 Task: Look for space in Dutsen Wai, Nigeria from 6th September, 2023 to 10th September, 2023 for 1 adult in price range Rs.9000 to Rs.17000. Place can be private room with 1  bedroom having 1 bed and 1 bathroom. Property type can be house, flat, guest house, hotel. Booking option can be shelf check-in. Required host language is English.
Action: Mouse moved to (551, 134)
Screenshot: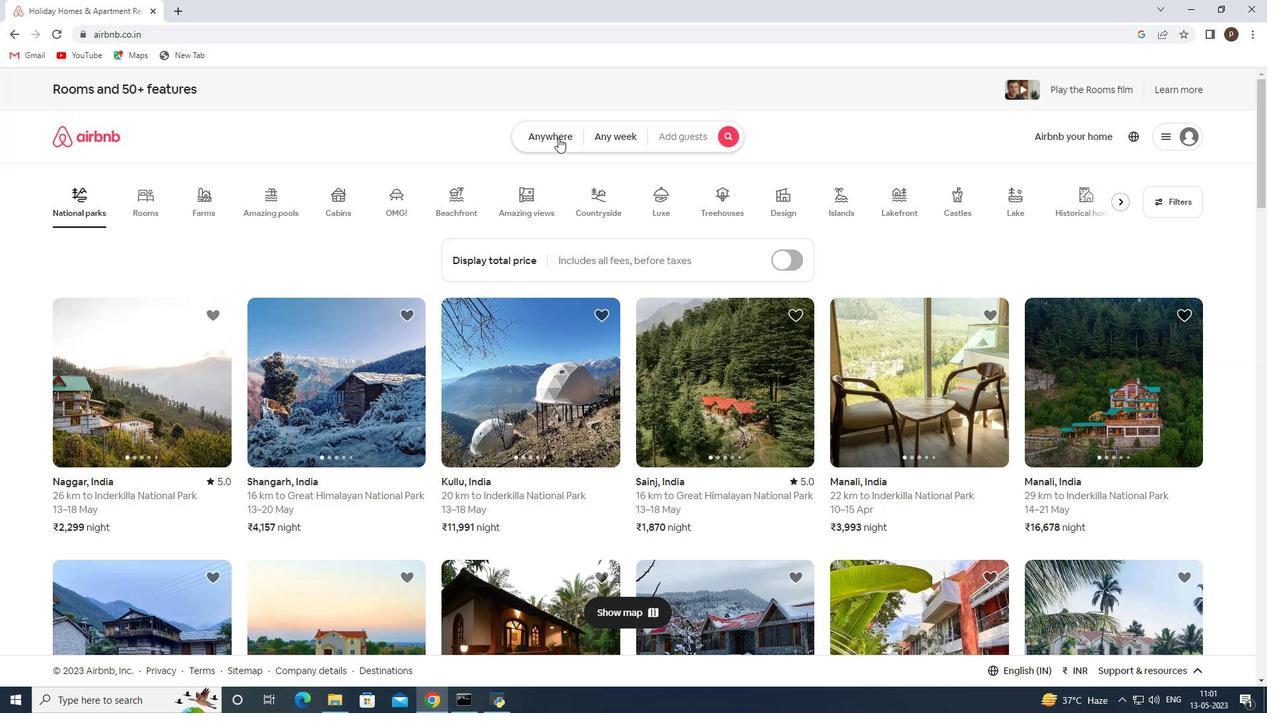 
Action: Mouse pressed left at (551, 134)
Screenshot: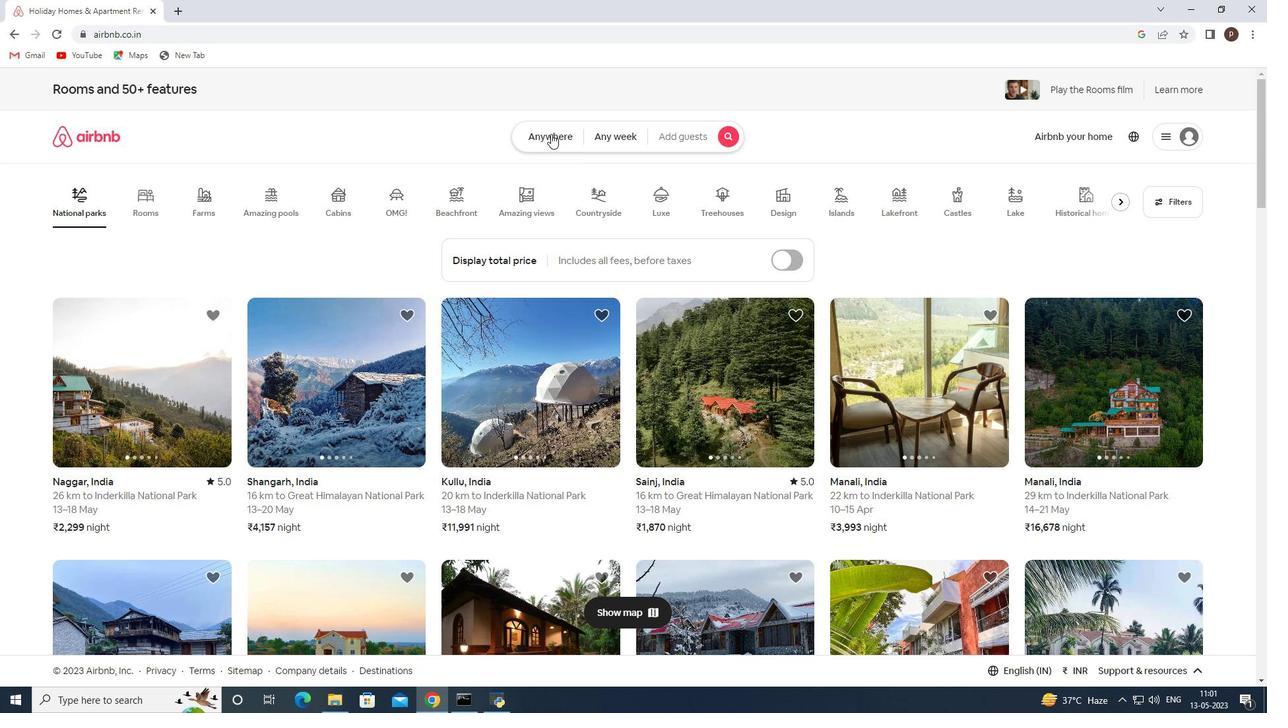 
Action: Mouse moved to (418, 188)
Screenshot: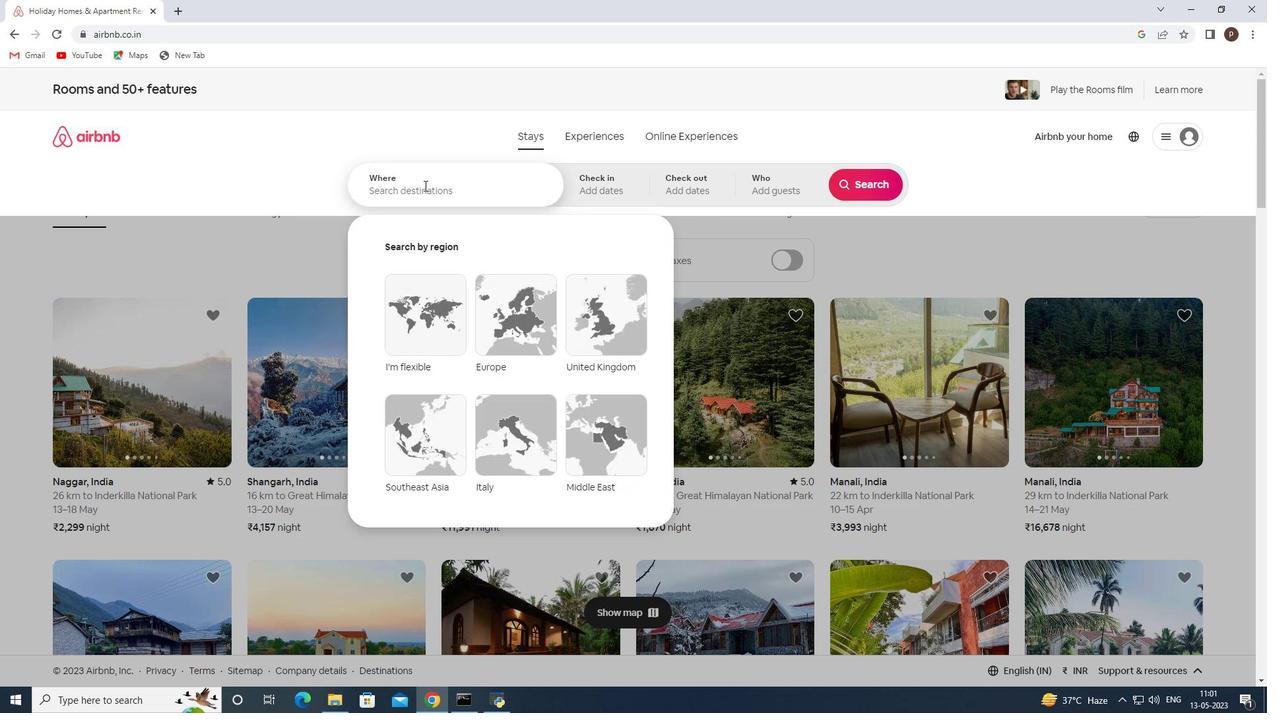 
Action: Mouse pressed left at (418, 188)
Screenshot: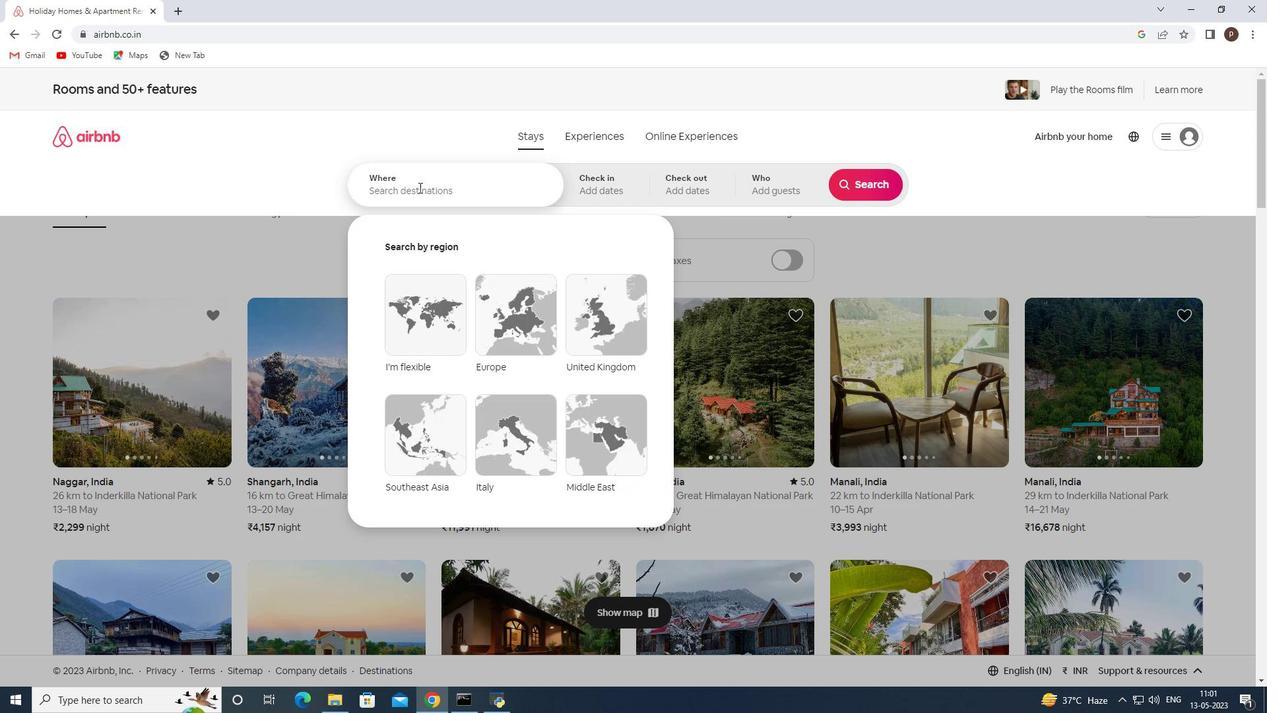 
Action: Key pressed <Key.caps_lock>D<Key.caps_lock>utsen<Key.space><Key.caps_lock>W<Key.caps_lock>ai,
Screenshot: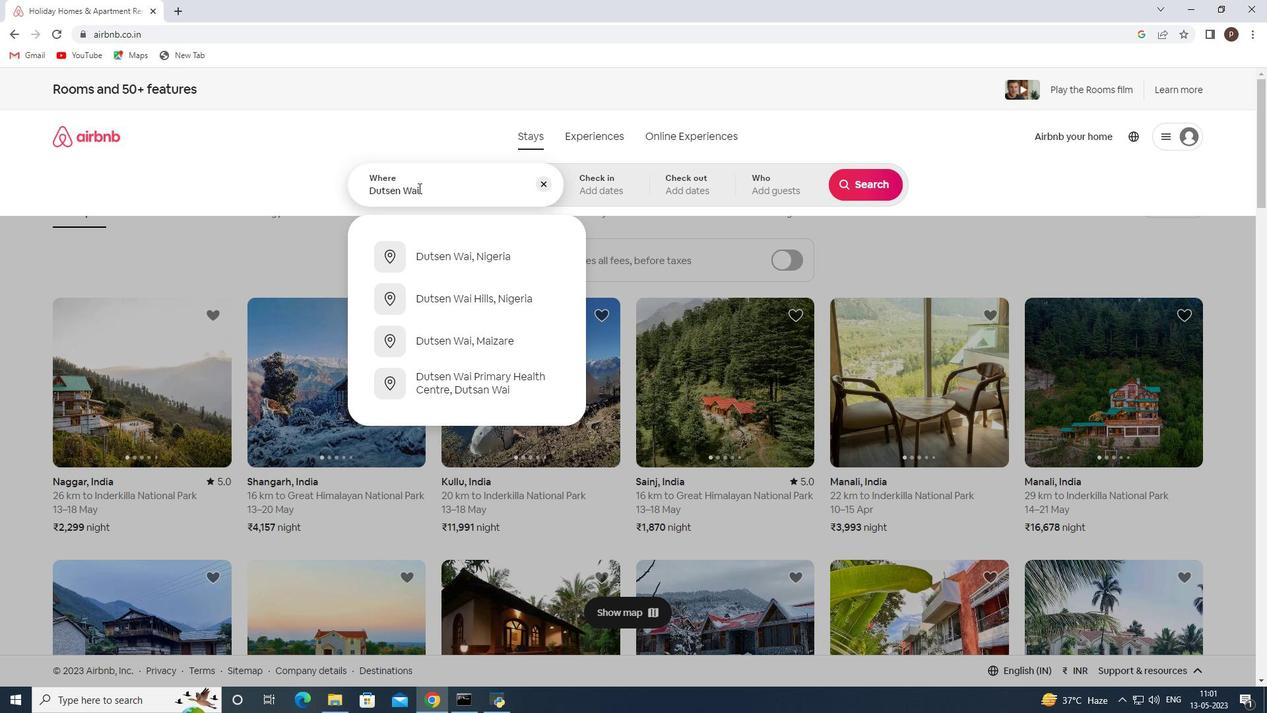 
Action: Mouse moved to (451, 250)
Screenshot: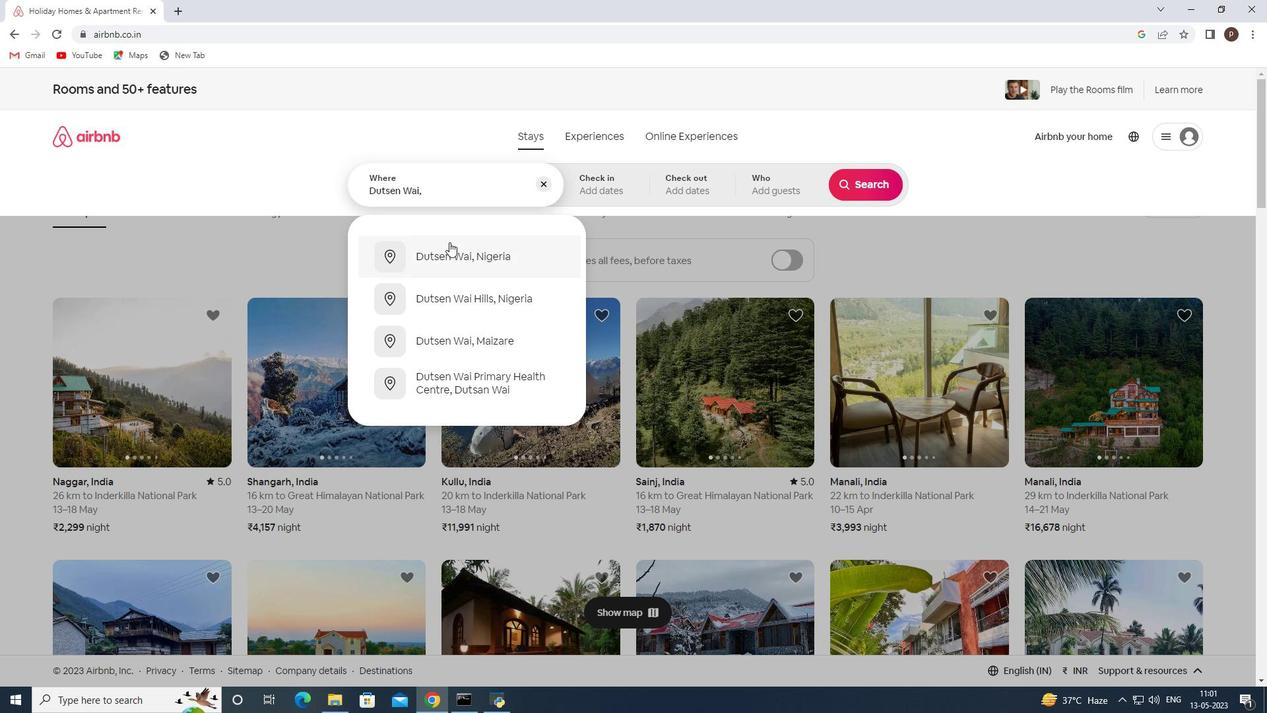 
Action: Mouse pressed left at (451, 250)
Screenshot: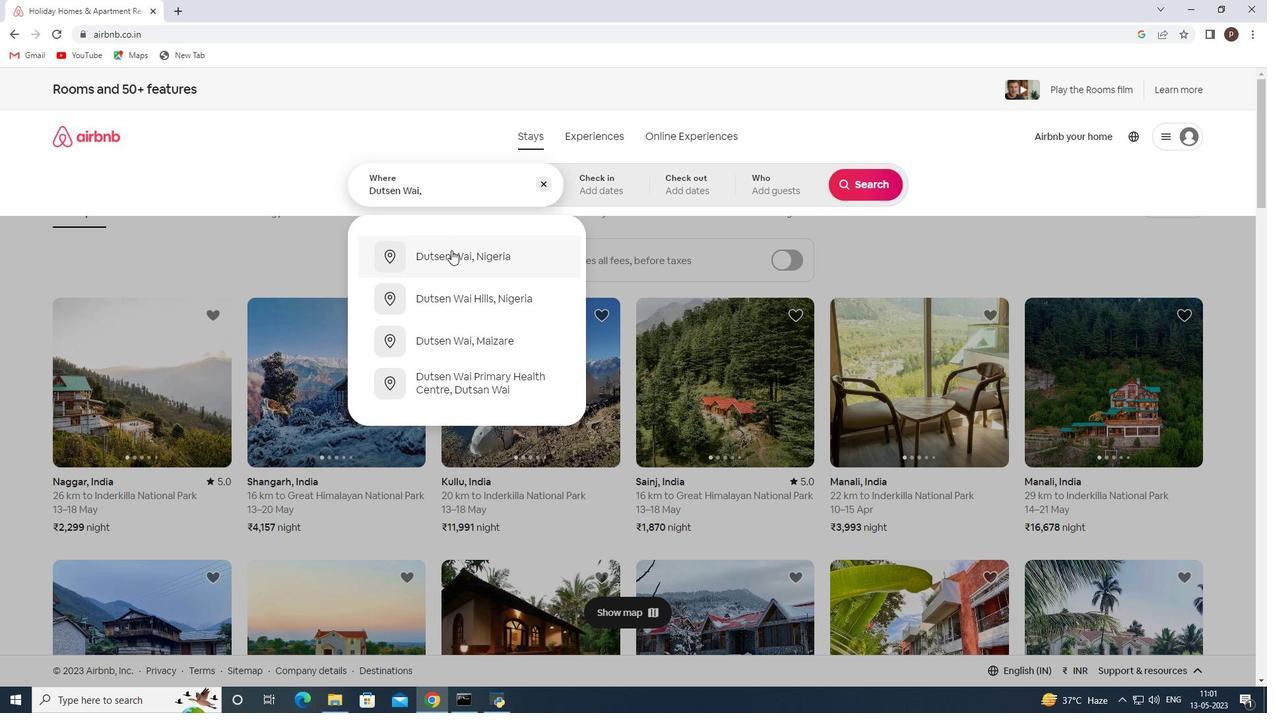 
Action: Mouse moved to (862, 286)
Screenshot: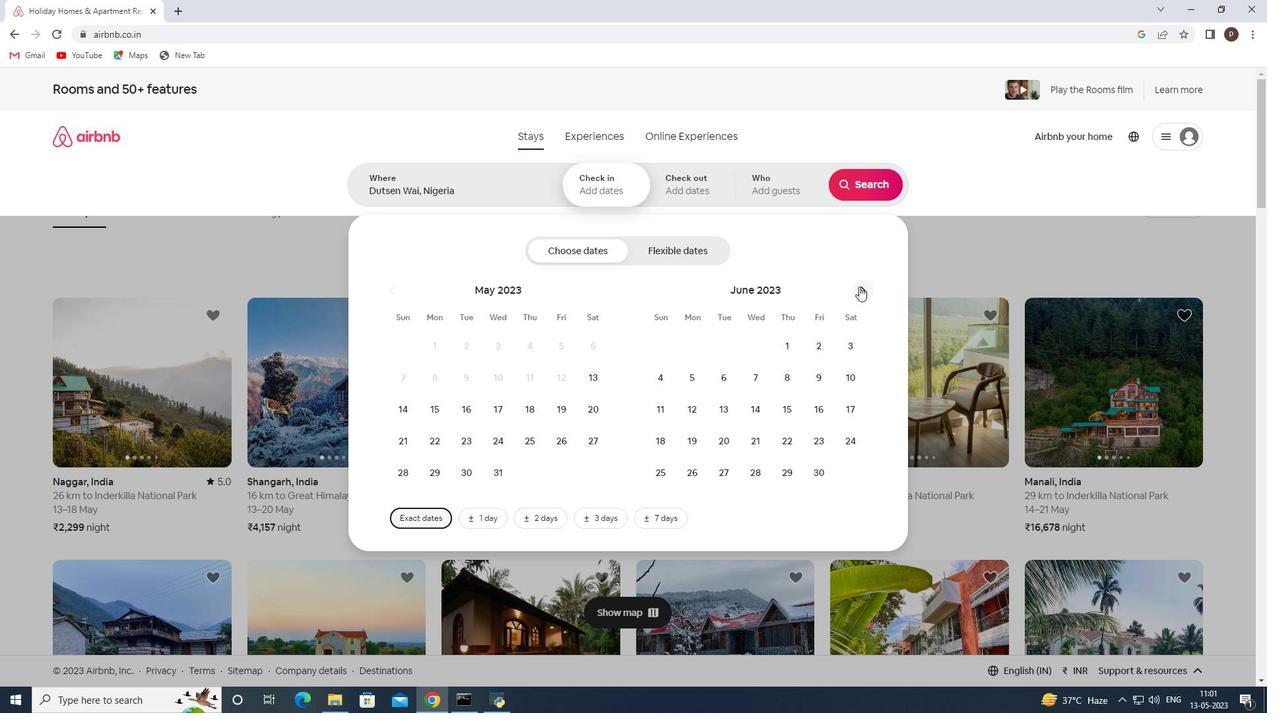 
Action: Mouse pressed left at (862, 286)
Screenshot: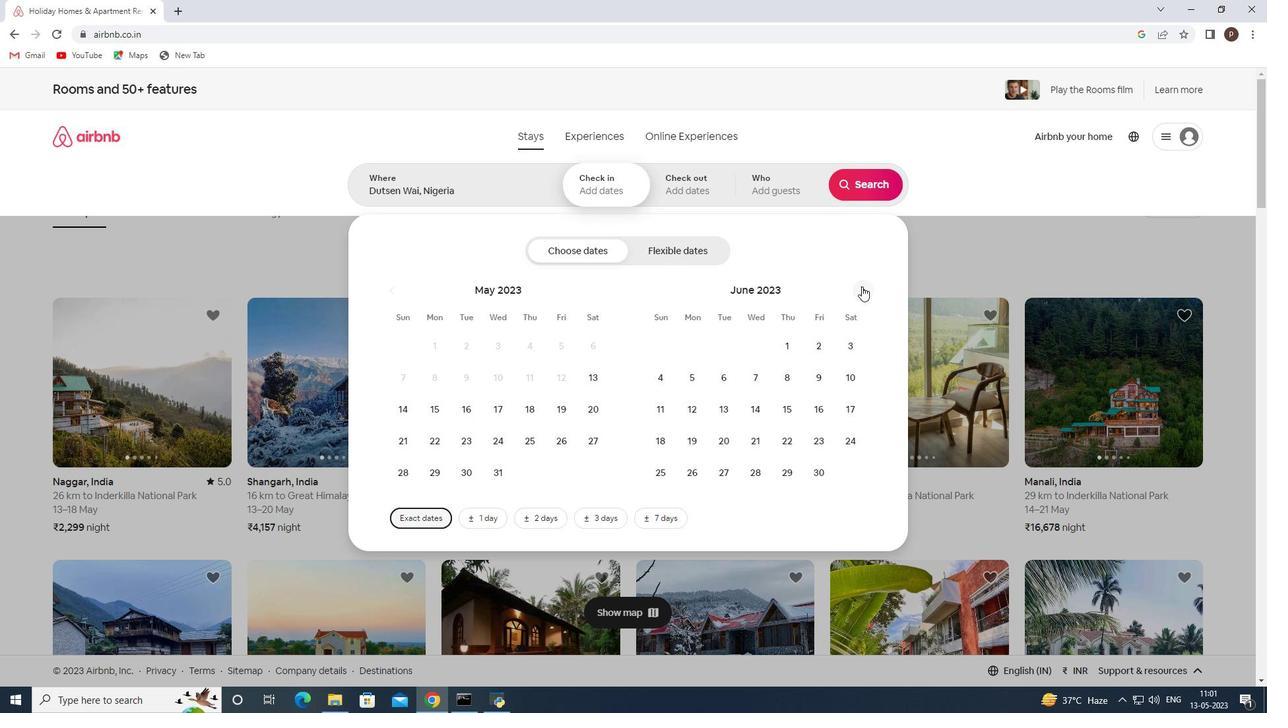 
Action: Mouse pressed left at (862, 286)
Screenshot: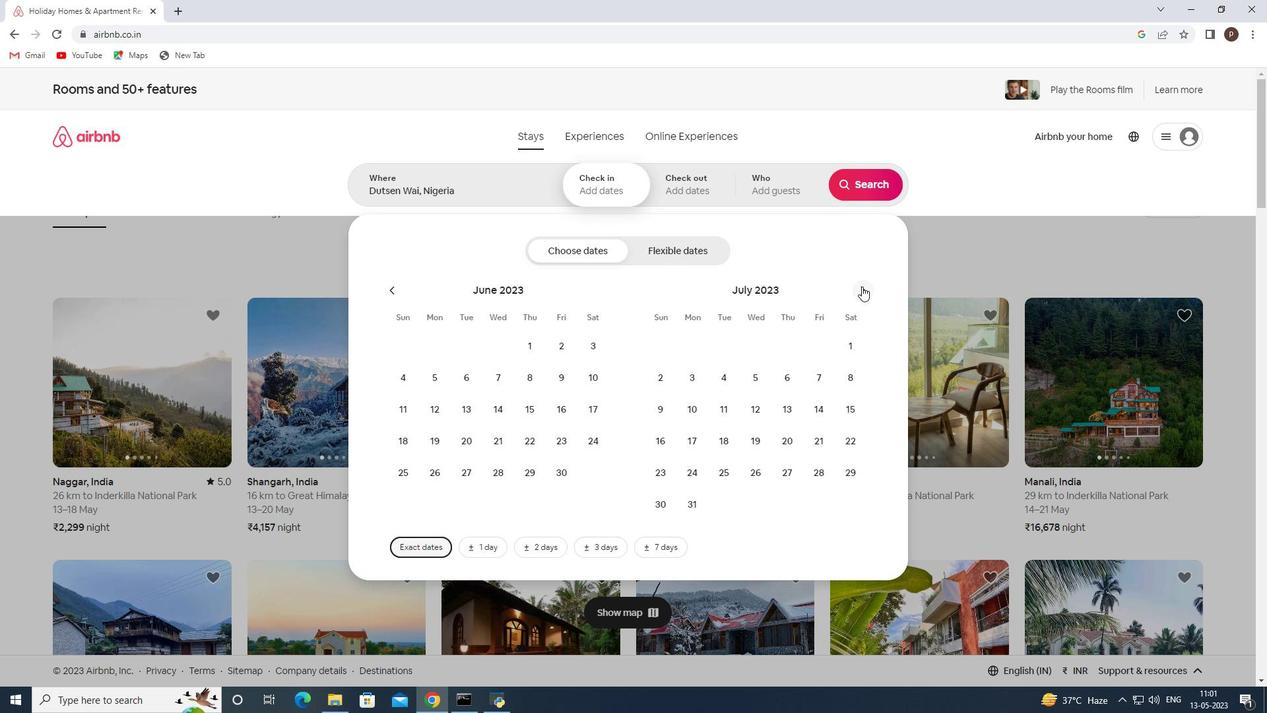 
Action: Mouse pressed left at (862, 286)
Screenshot: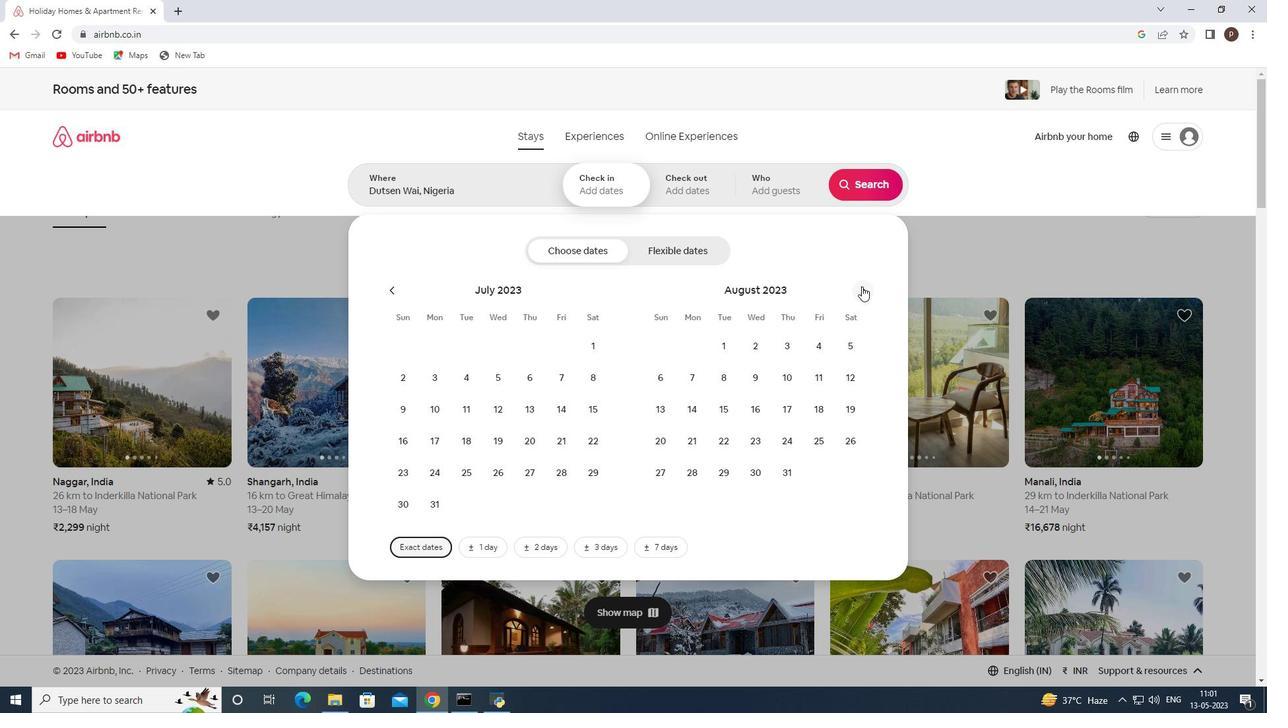 
Action: Mouse moved to (760, 378)
Screenshot: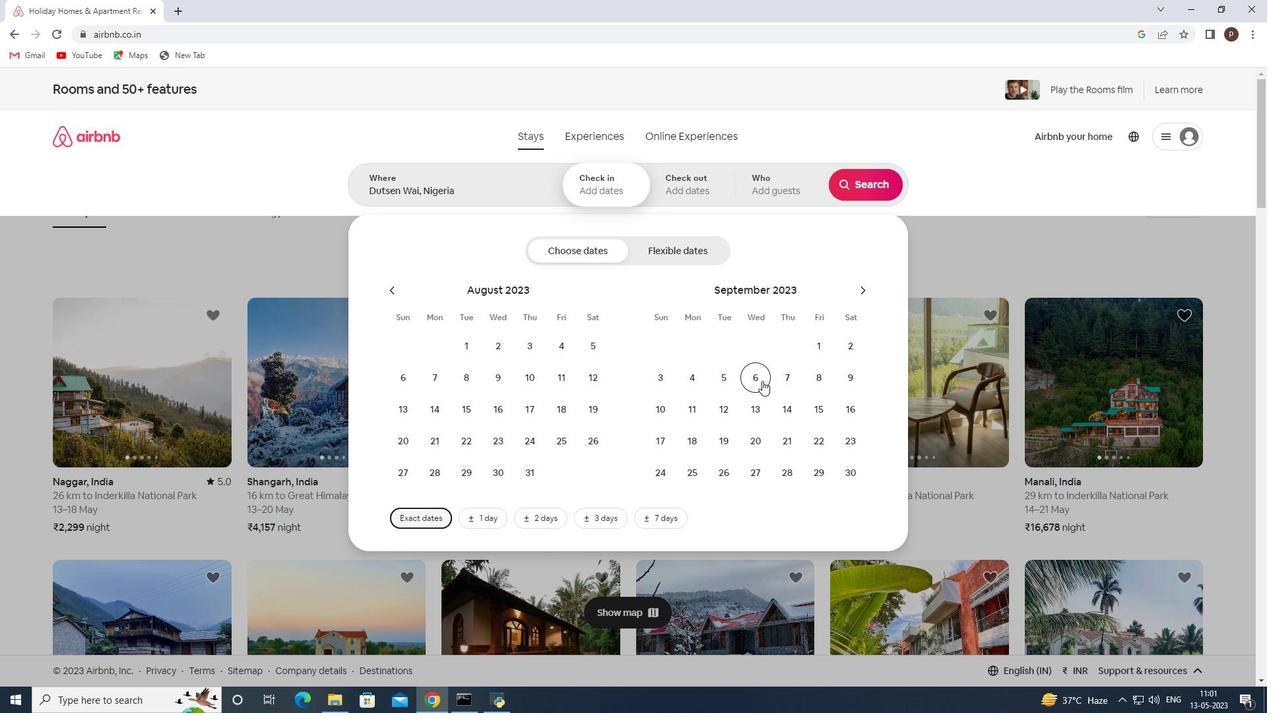 
Action: Mouse pressed left at (760, 378)
Screenshot: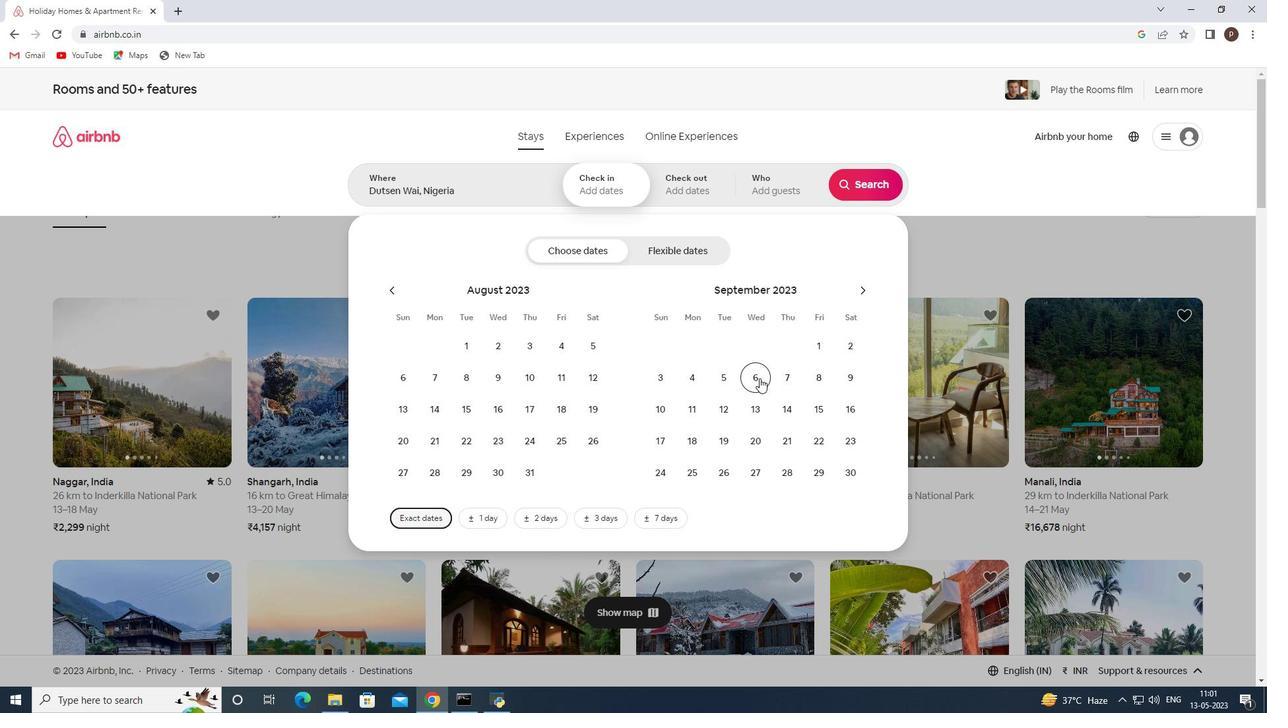 
Action: Mouse moved to (667, 402)
Screenshot: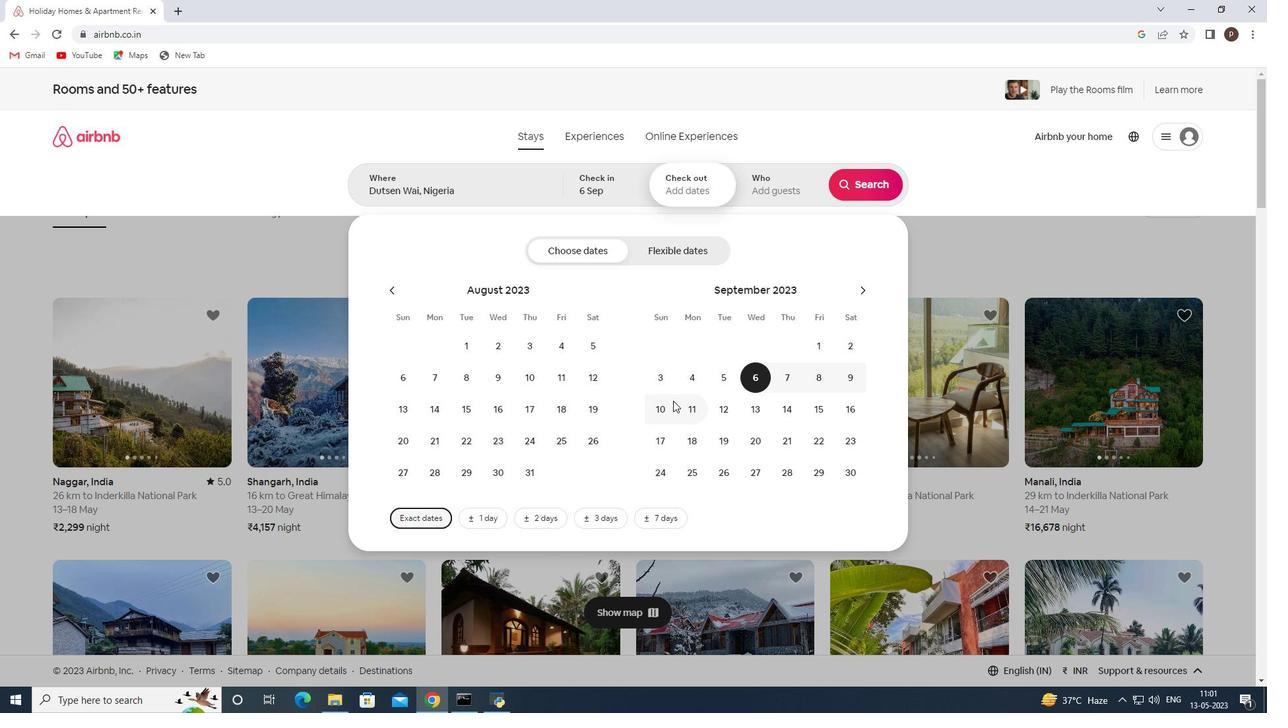 
Action: Mouse pressed left at (667, 402)
Screenshot: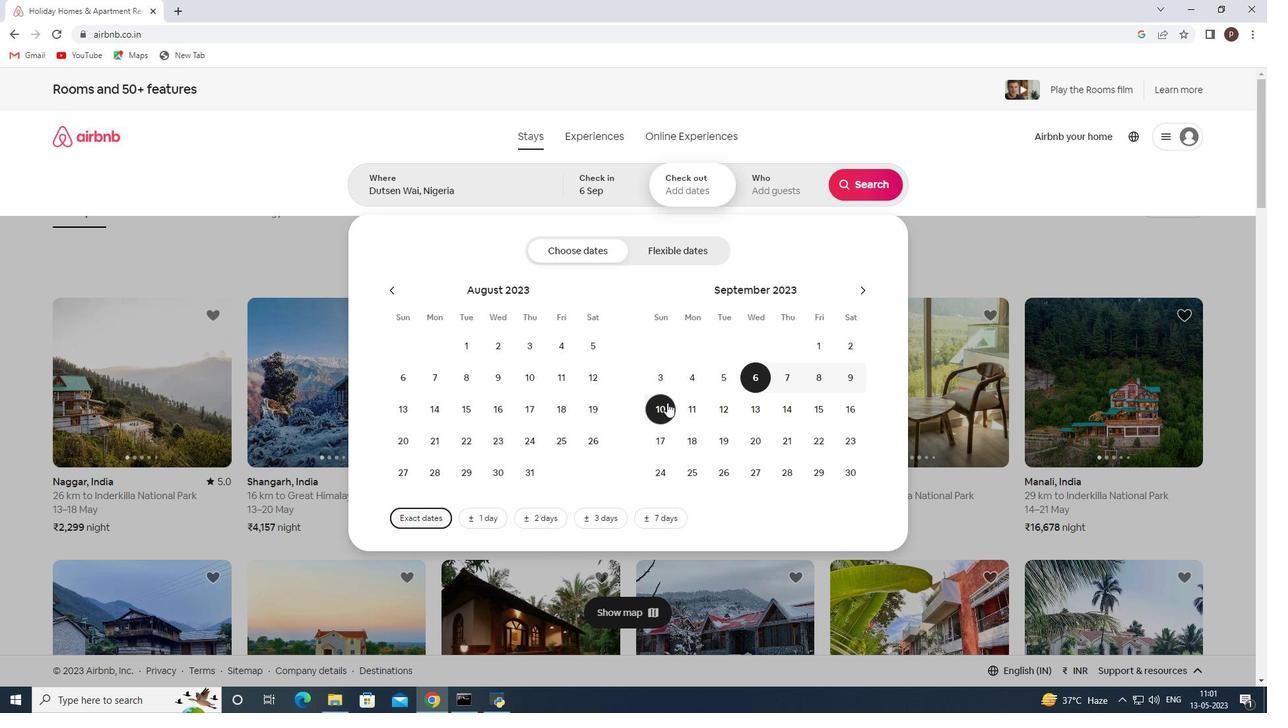 
Action: Mouse moved to (762, 181)
Screenshot: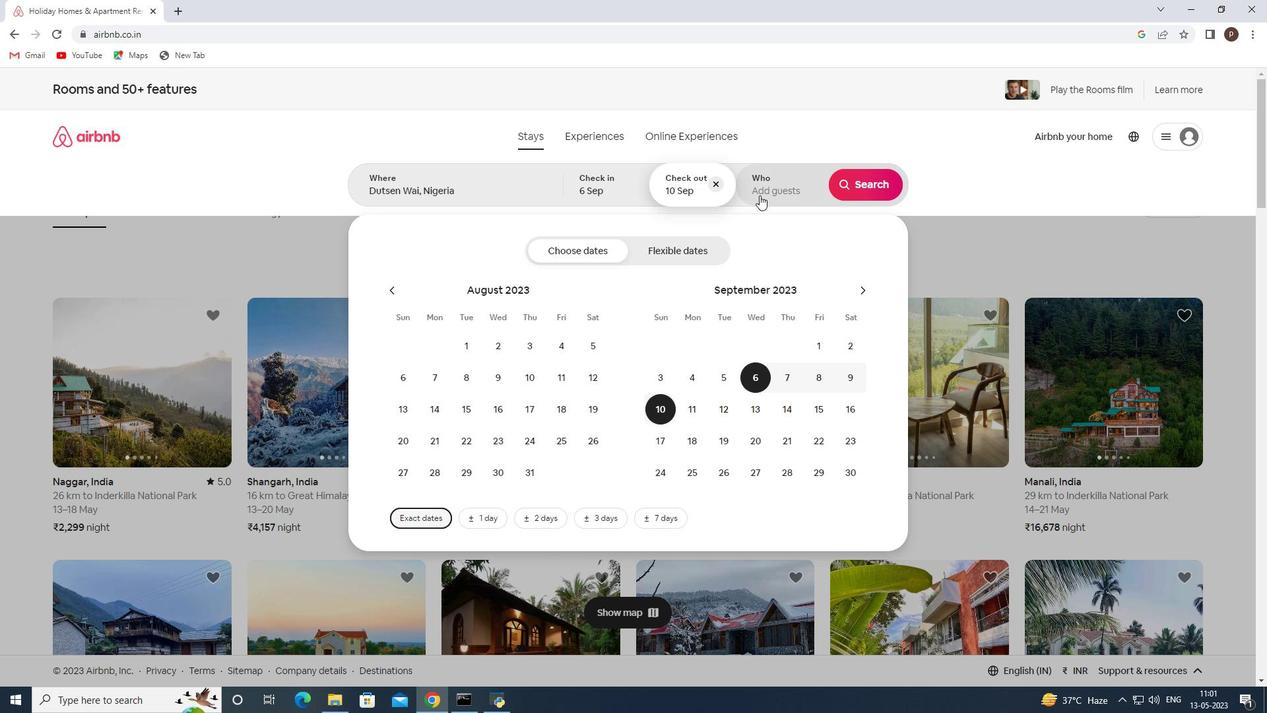 
Action: Mouse pressed left at (762, 181)
Screenshot: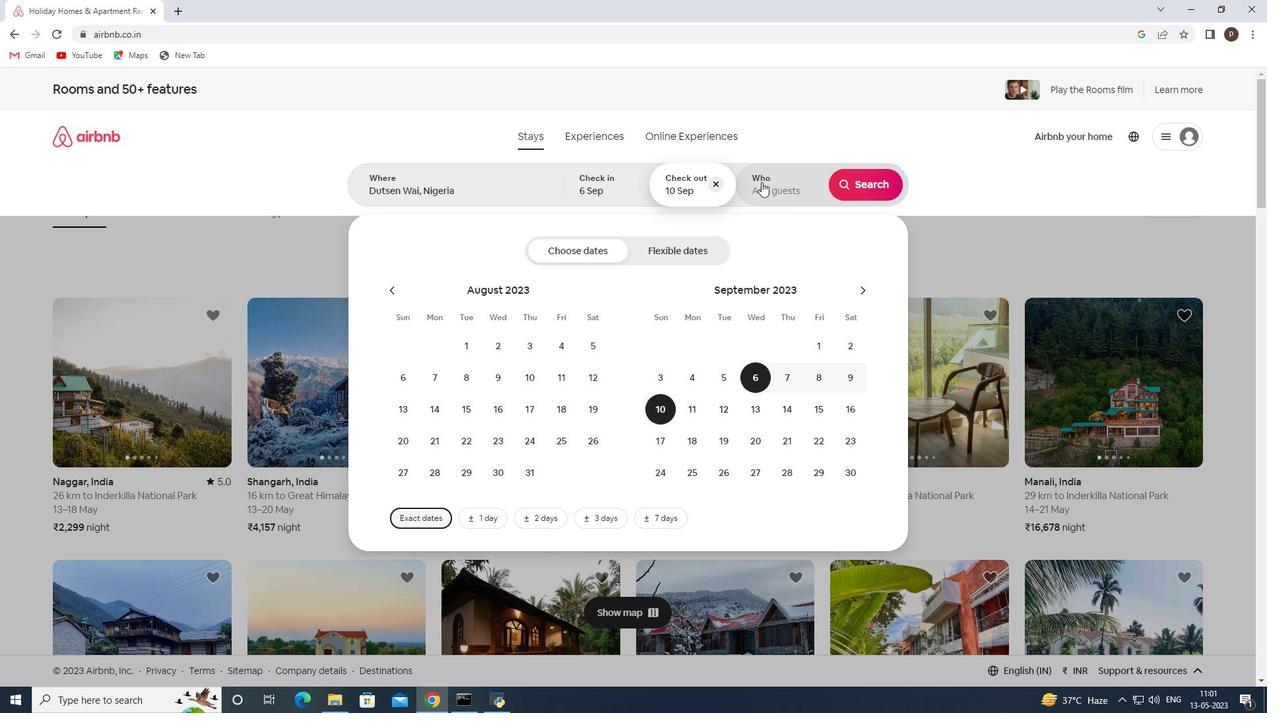 
Action: Mouse moved to (870, 255)
Screenshot: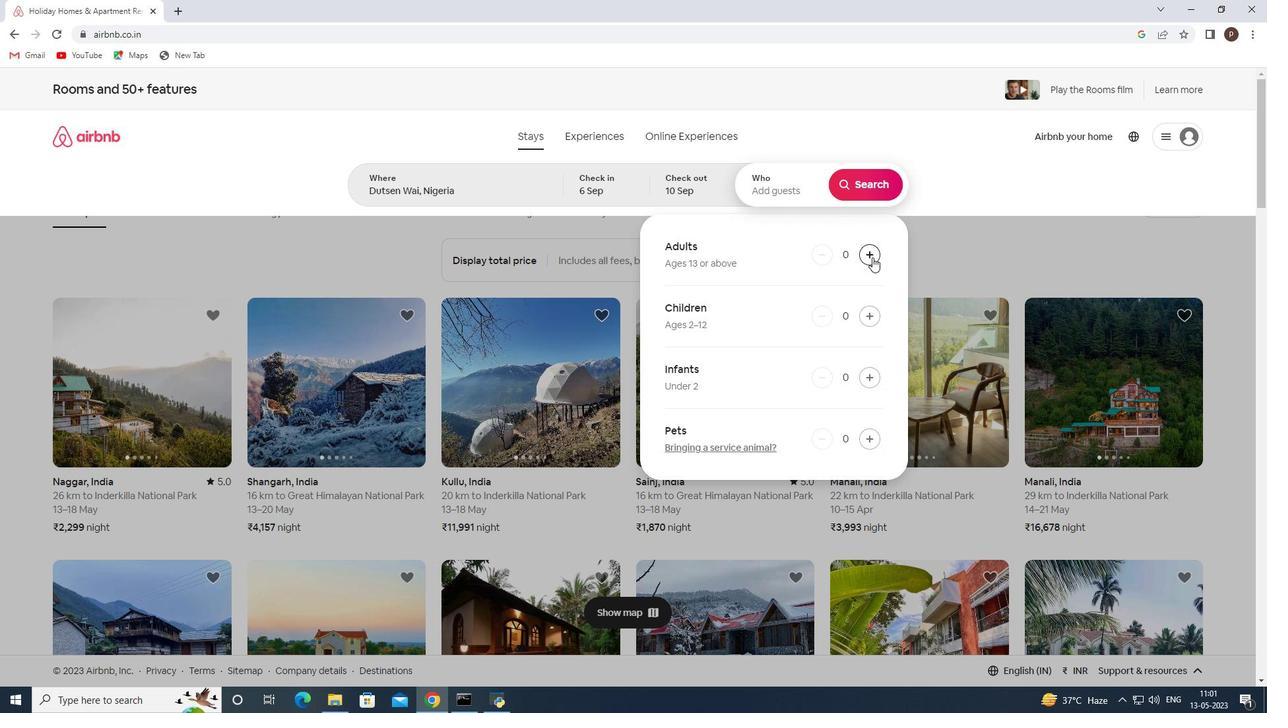 
Action: Mouse pressed left at (870, 255)
Screenshot: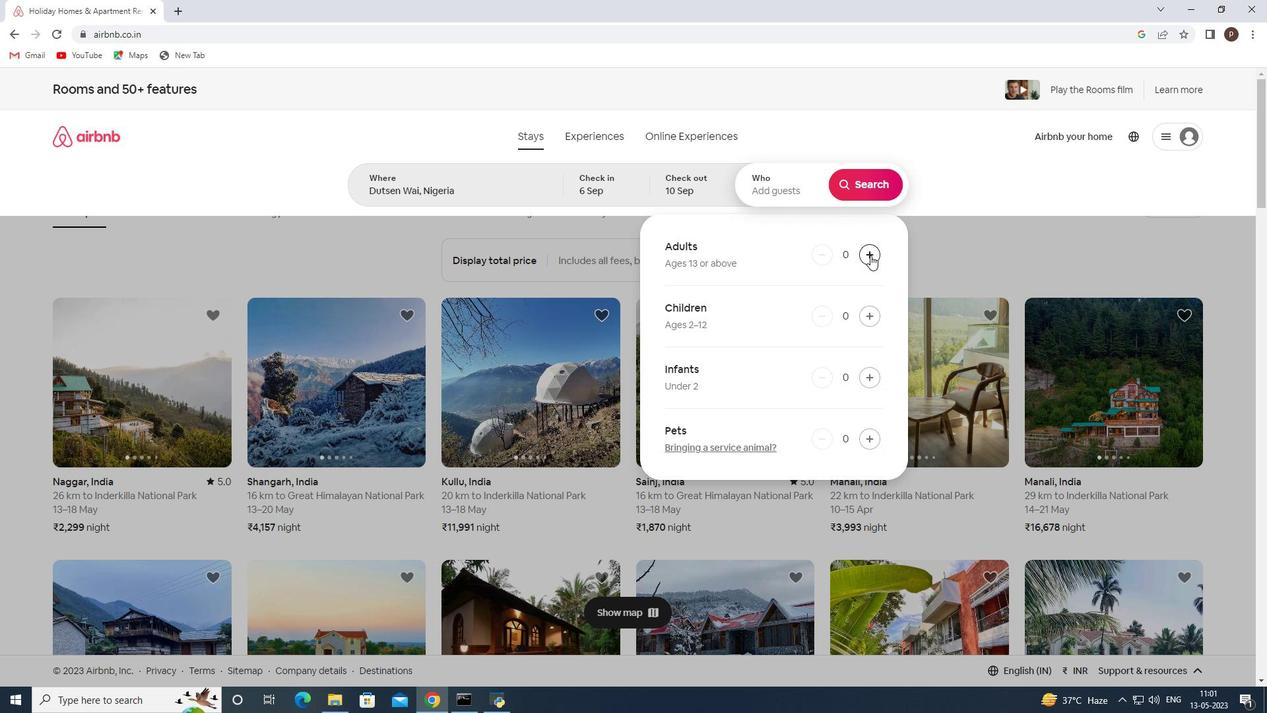 
Action: Mouse moved to (858, 184)
Screenshot: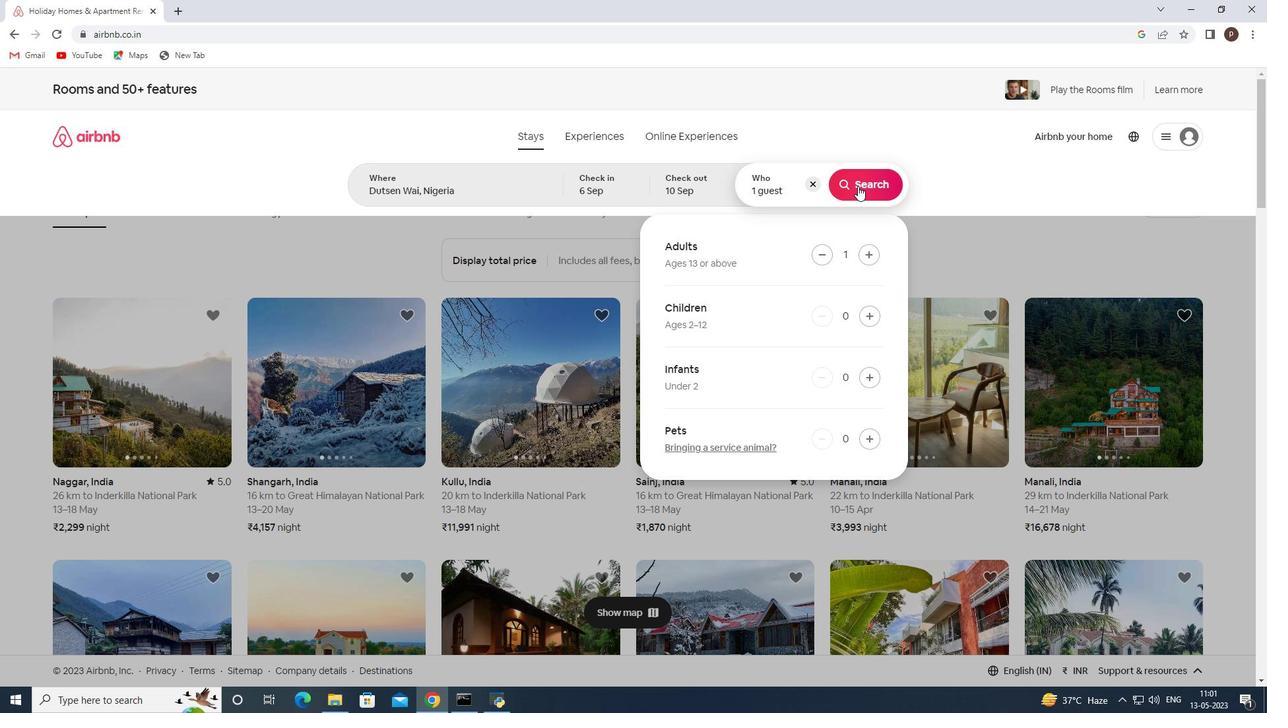 
Action: Mouse pressed left at (858, 184)
Screenshot: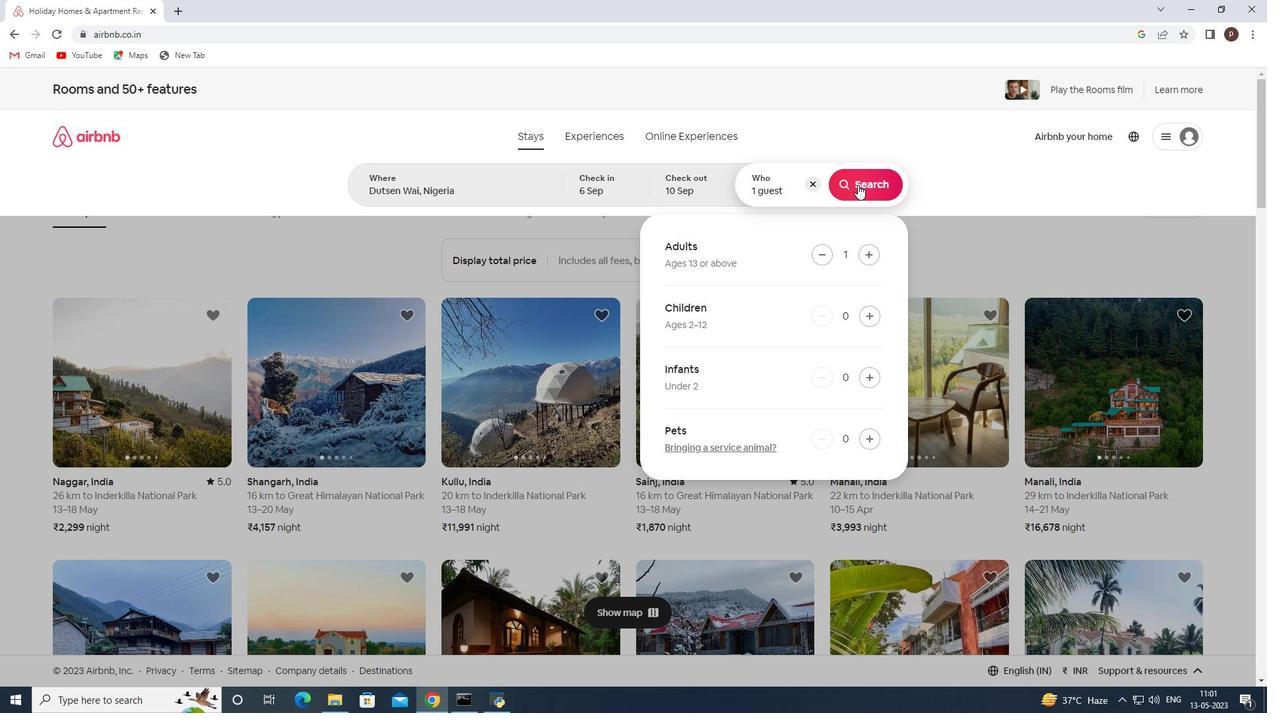 
Action: Mouse moved to (1196, 147)
Screenshot: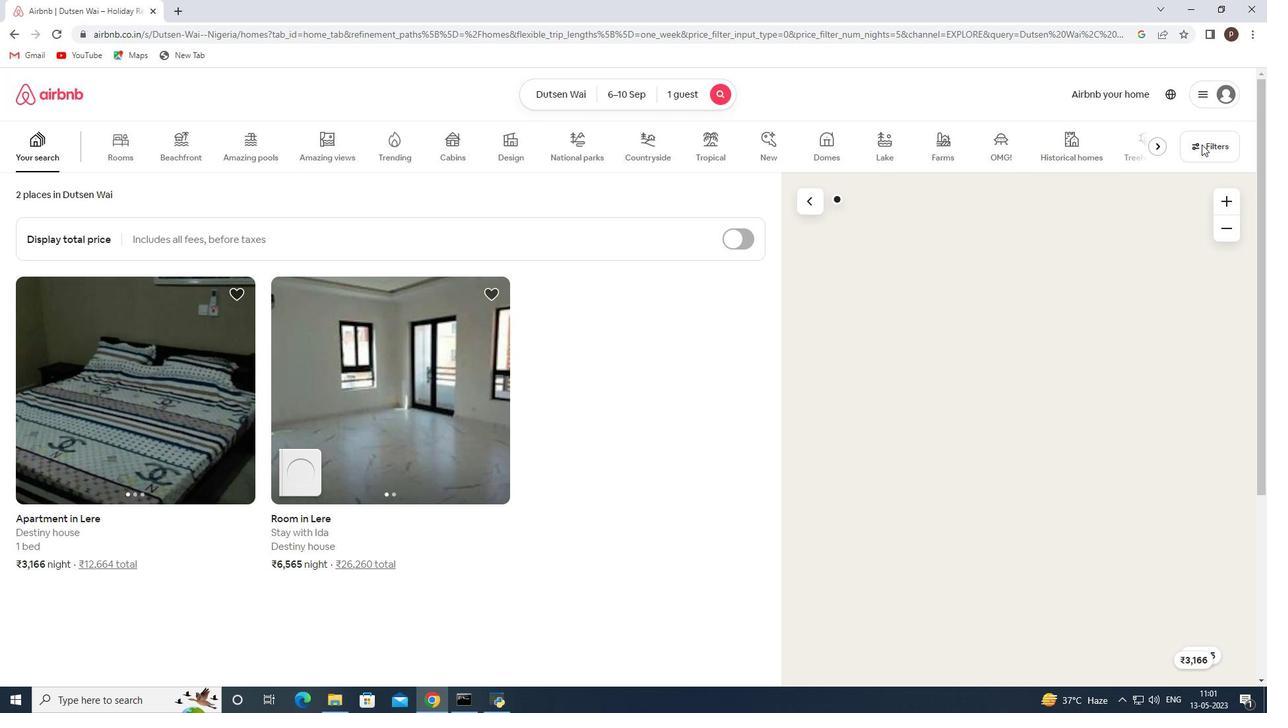
Action: Mouse pressed left at (1196, 147)
Screenshot: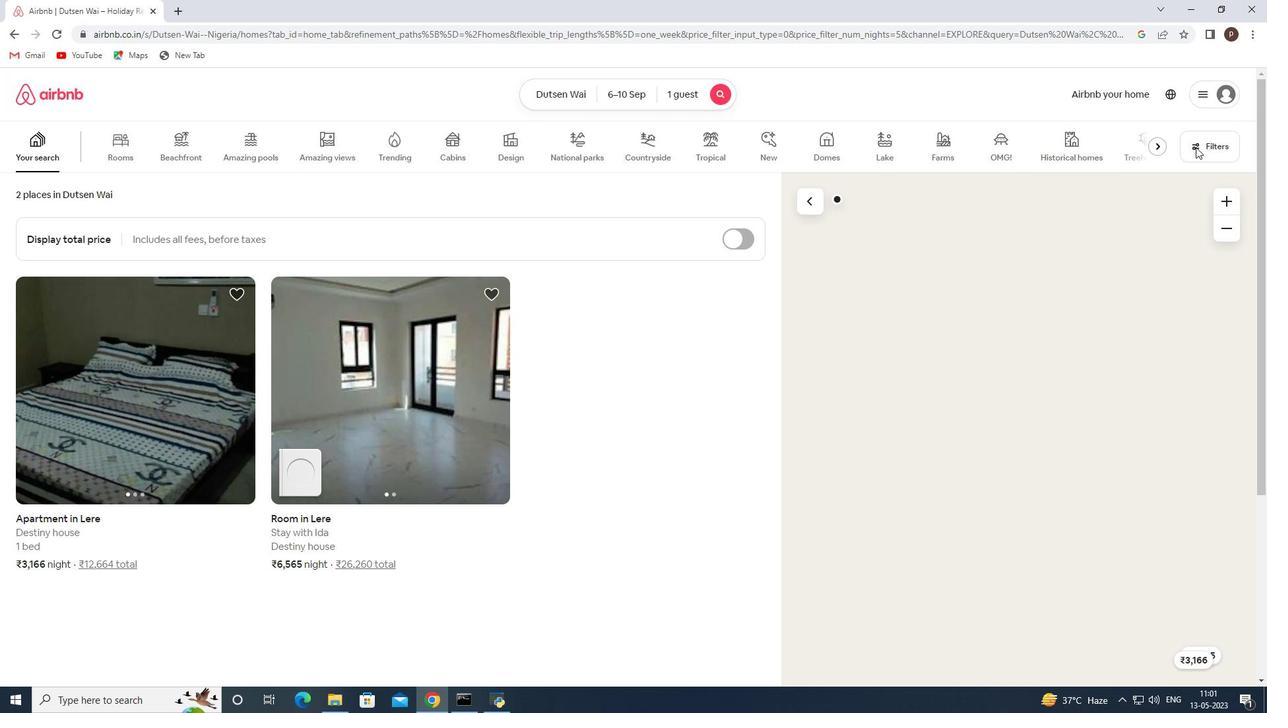 
Action: Mouse moved to (447, 473)
Screenshot: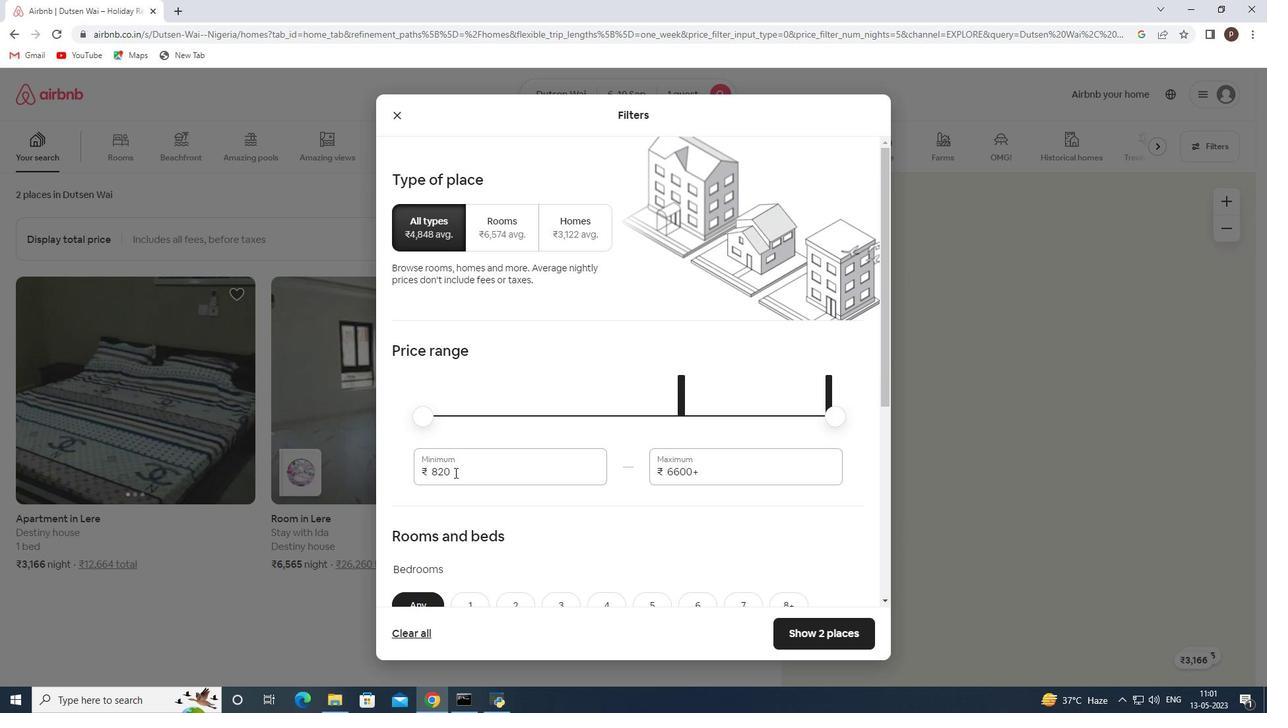 
Action: Mouse pressed left at (447, 473)
Screenshot: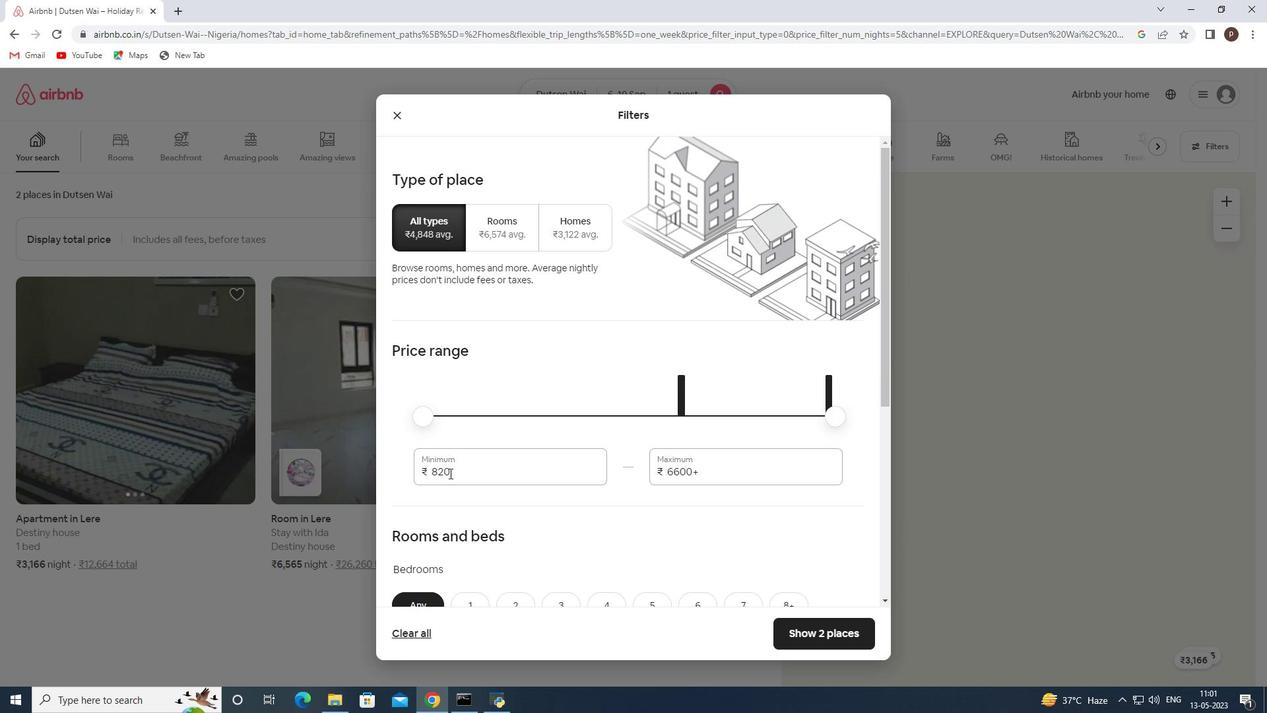 
Action: Mouse pressed left at (447, 473)
Screenshot: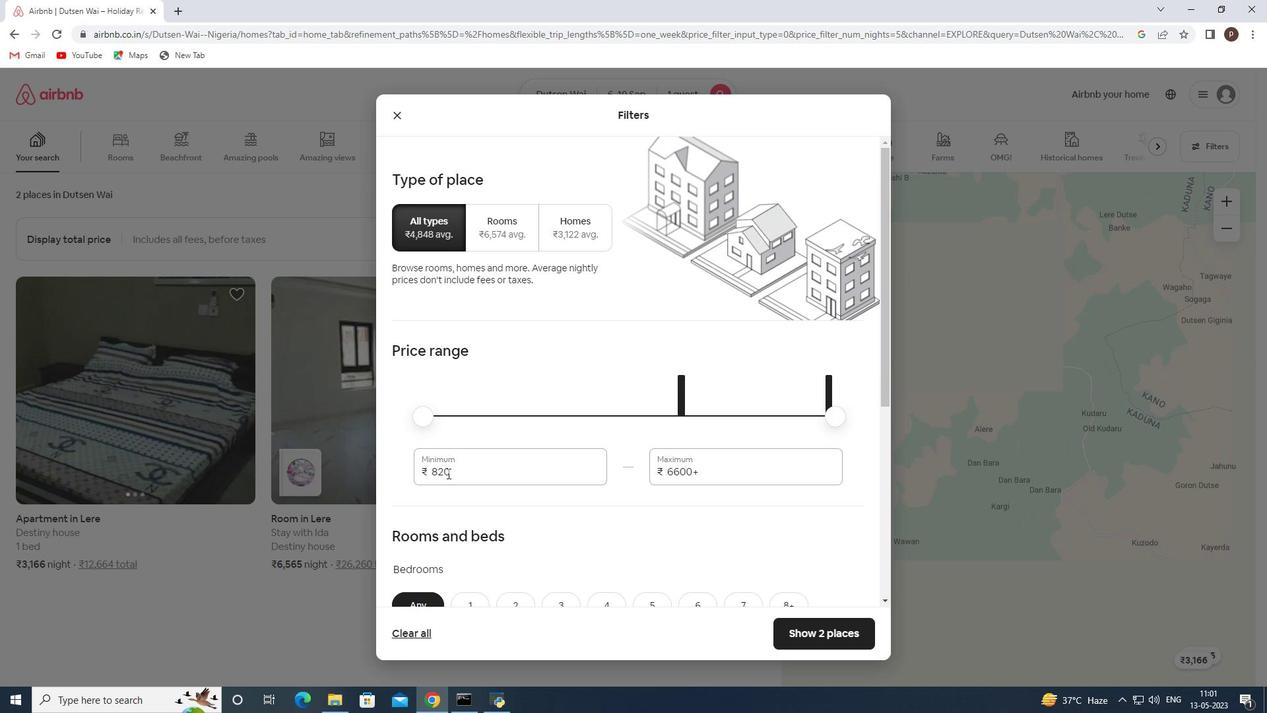 
Action: Mouse moved to (447, 474)
Screenshot: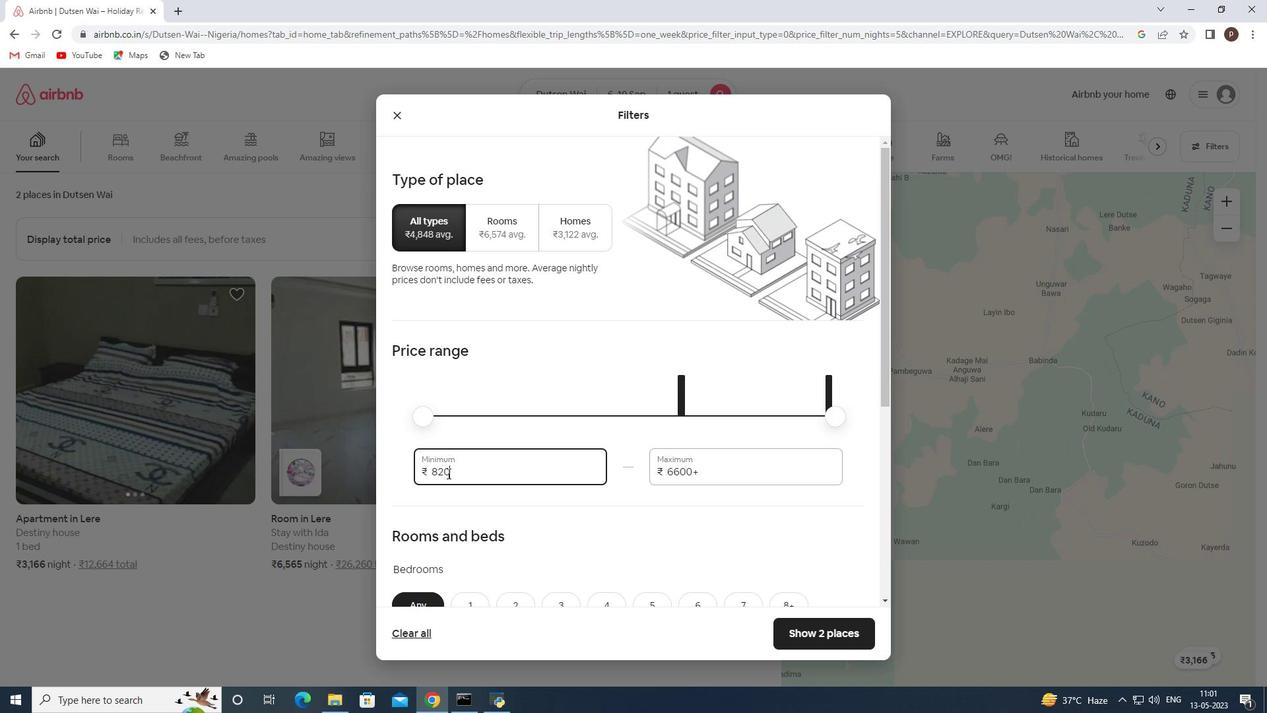 
Action: Key pressed 9000<Key.tab>17000
Screenshot: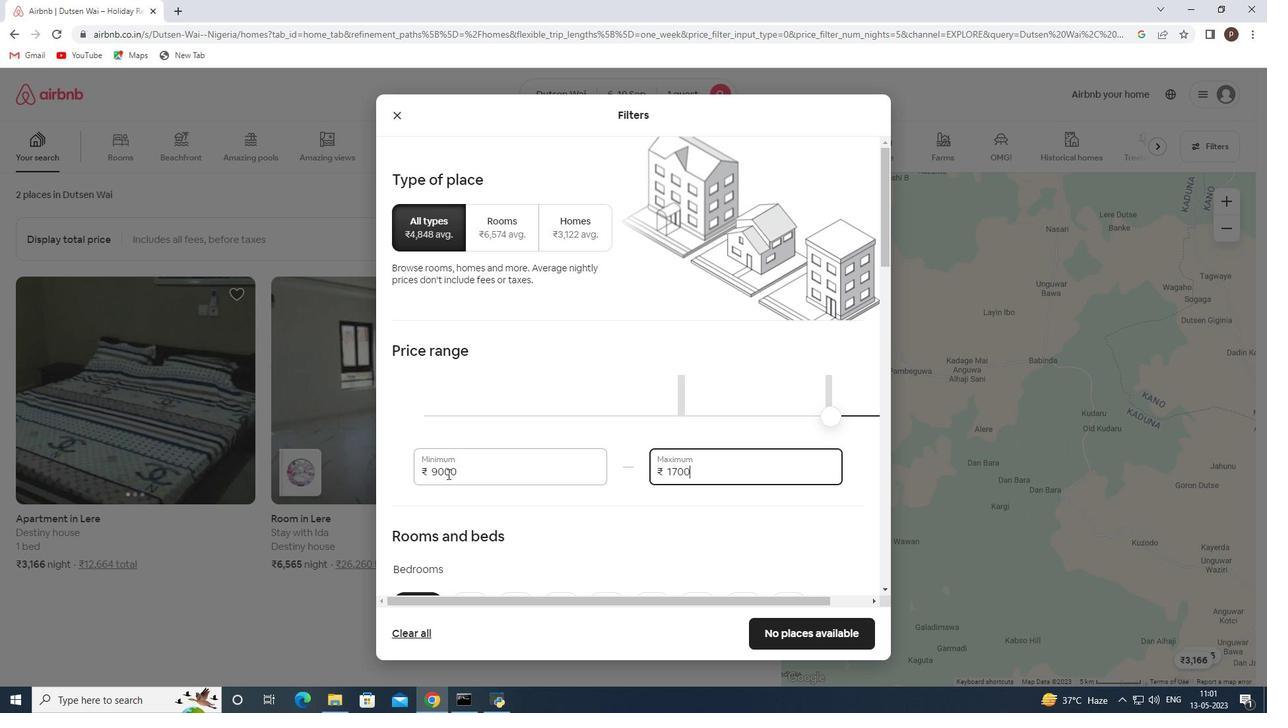 
Action: Mouse scrolled (447, 473) with delta (0, 0)
Screenshot: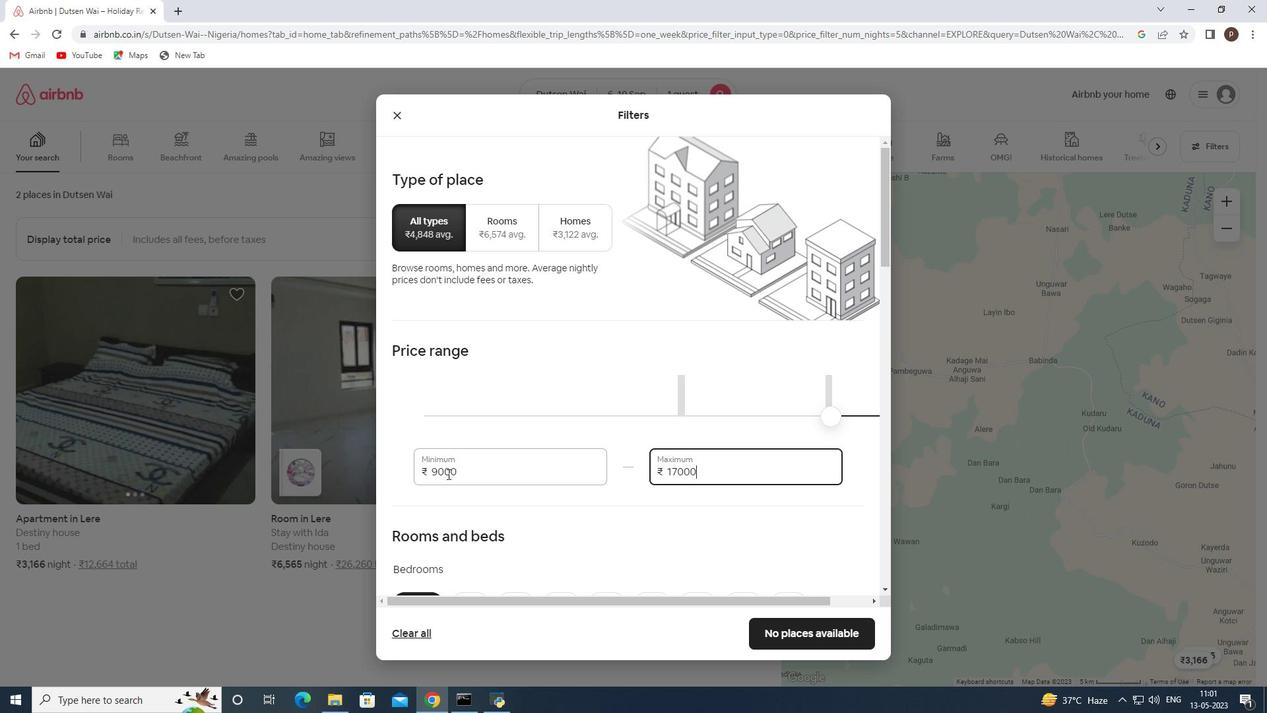 
Action: Mouse scrolled (447, 473) with delta (0, 0)
Screenshot: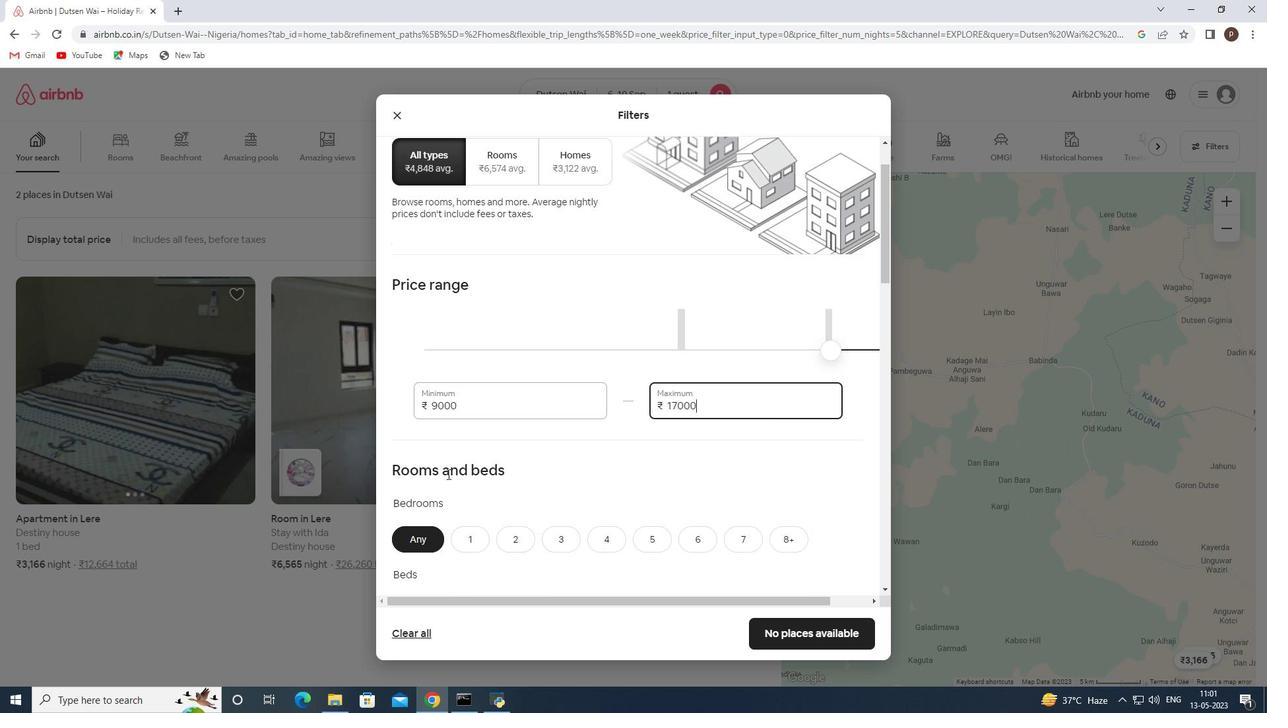 
Action: Mouse scrolled (447, 473) with delta (0, 0)
Screenshot: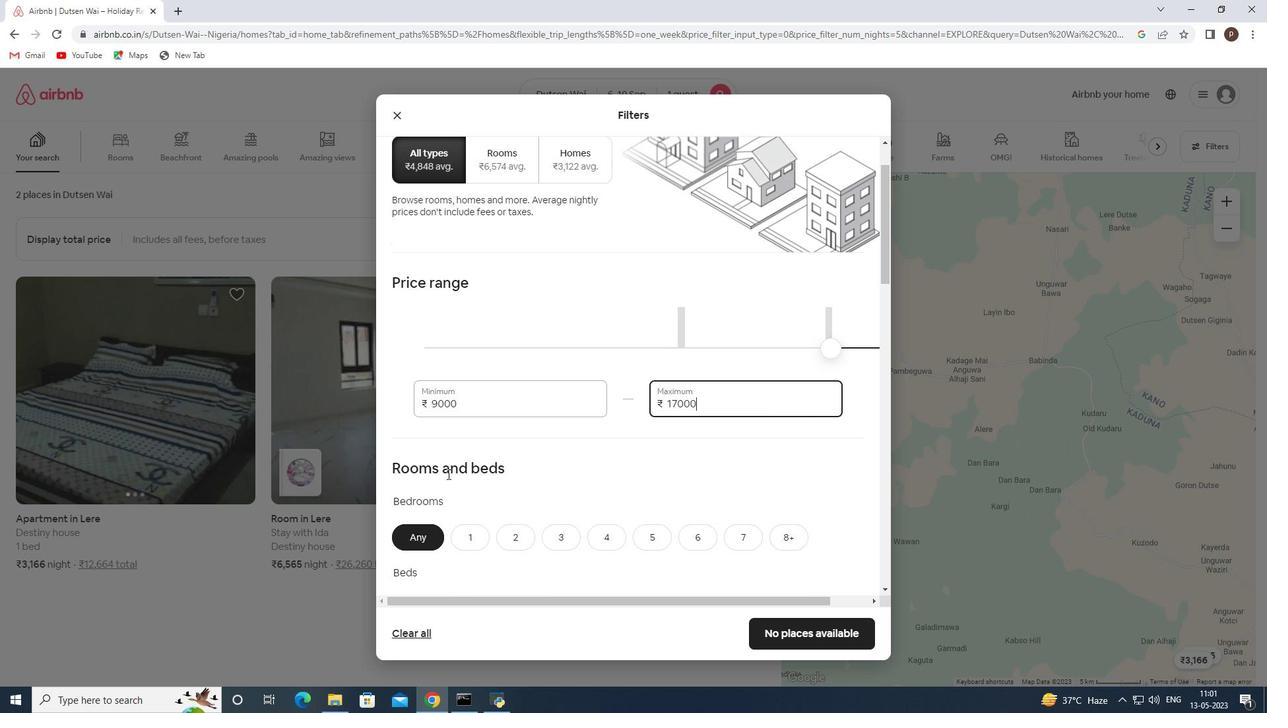 
Action: Mouse moved to (465, 409)
Screenshot: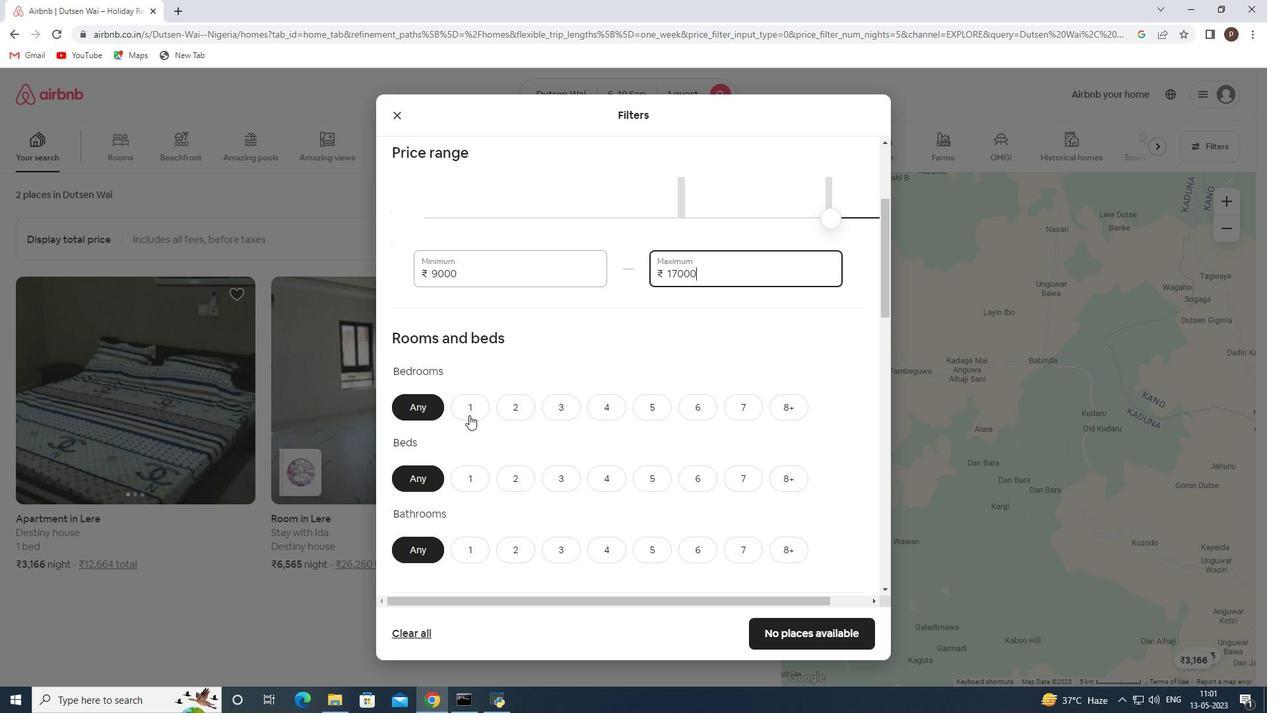 
Action: Mouse pressed left at (465, 409)
Screenshot: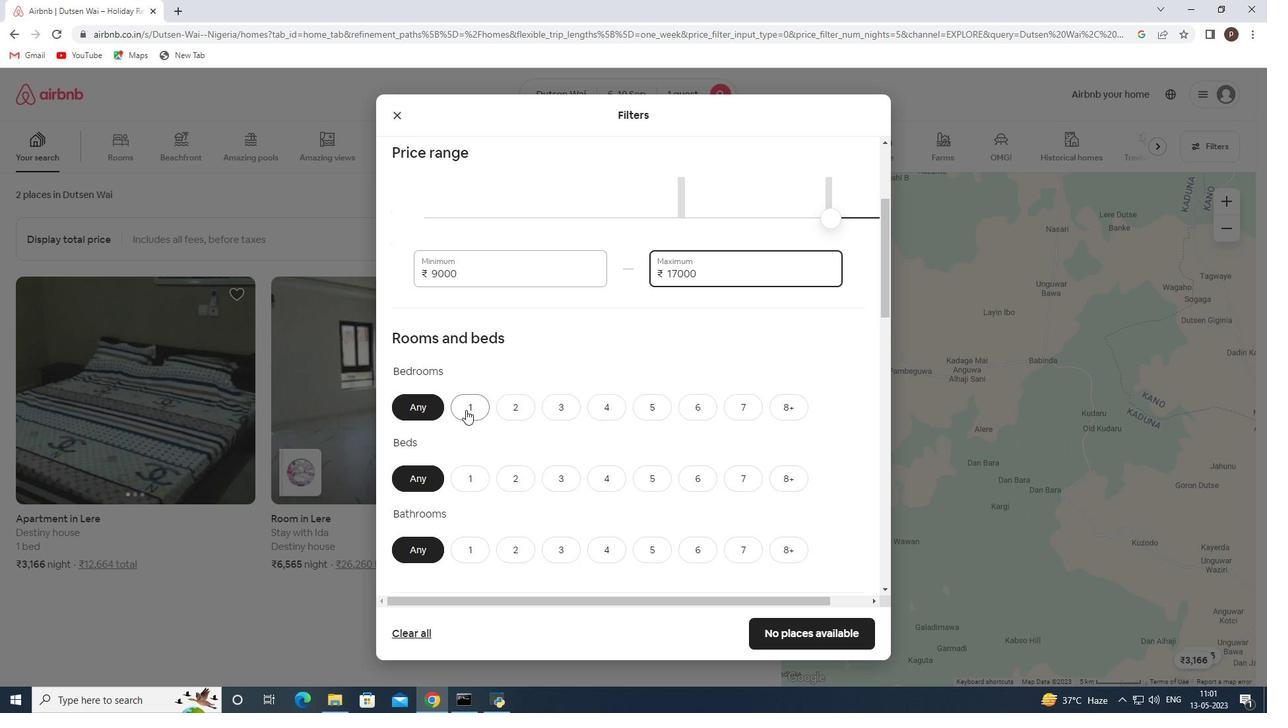 
Action: Mouse moved to (472, 485)
Screenshot: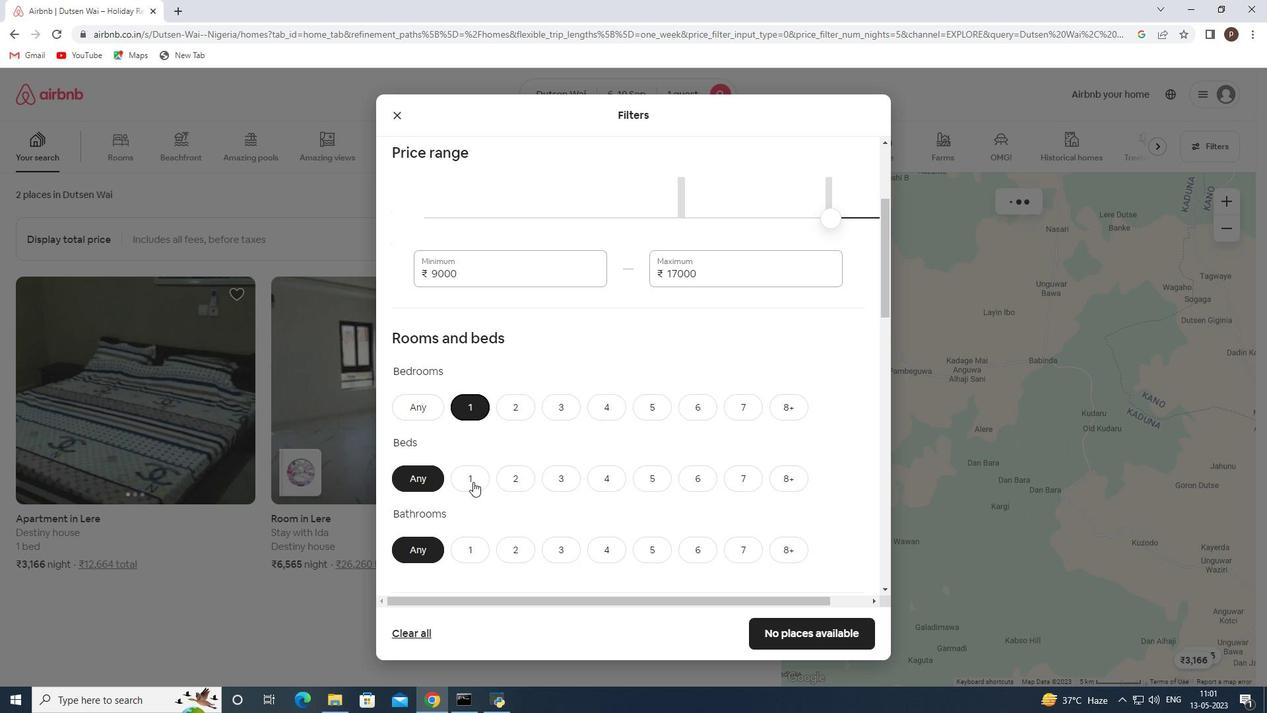 
Action: Mouse pressed left at (472, 485)
Screenshot: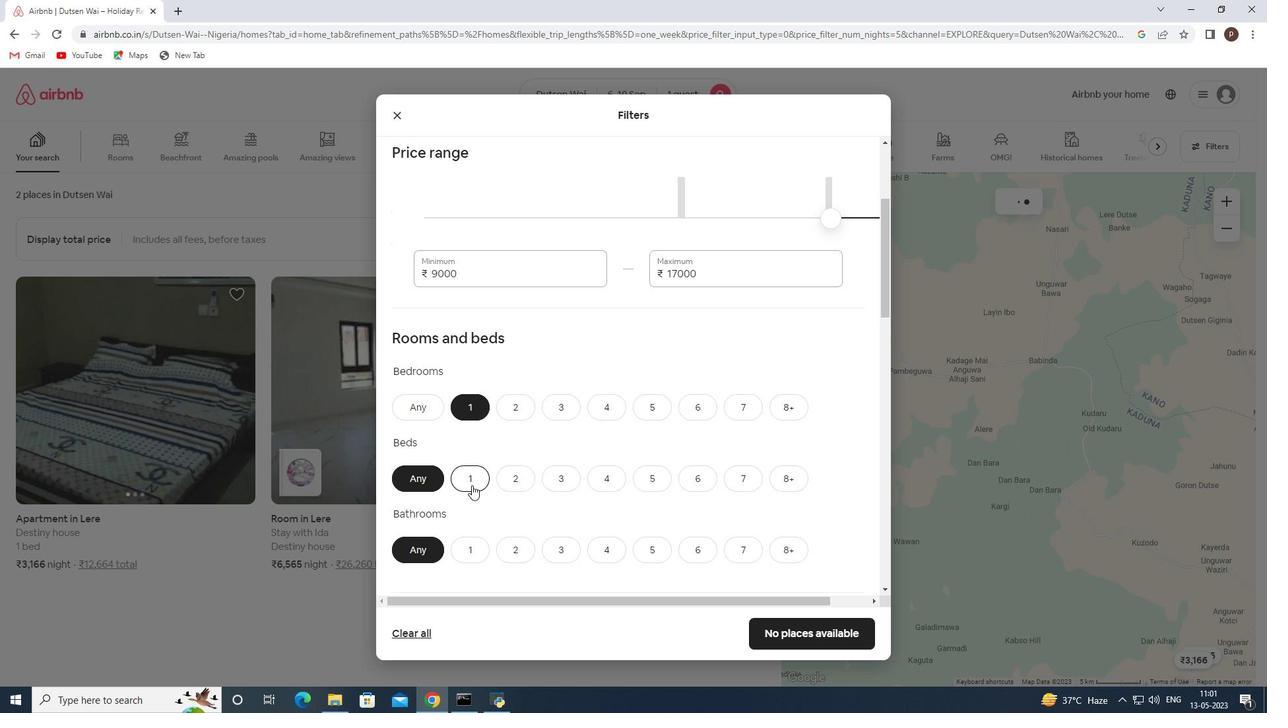
Action: Mouse moved to (470, 544)
Screenshot: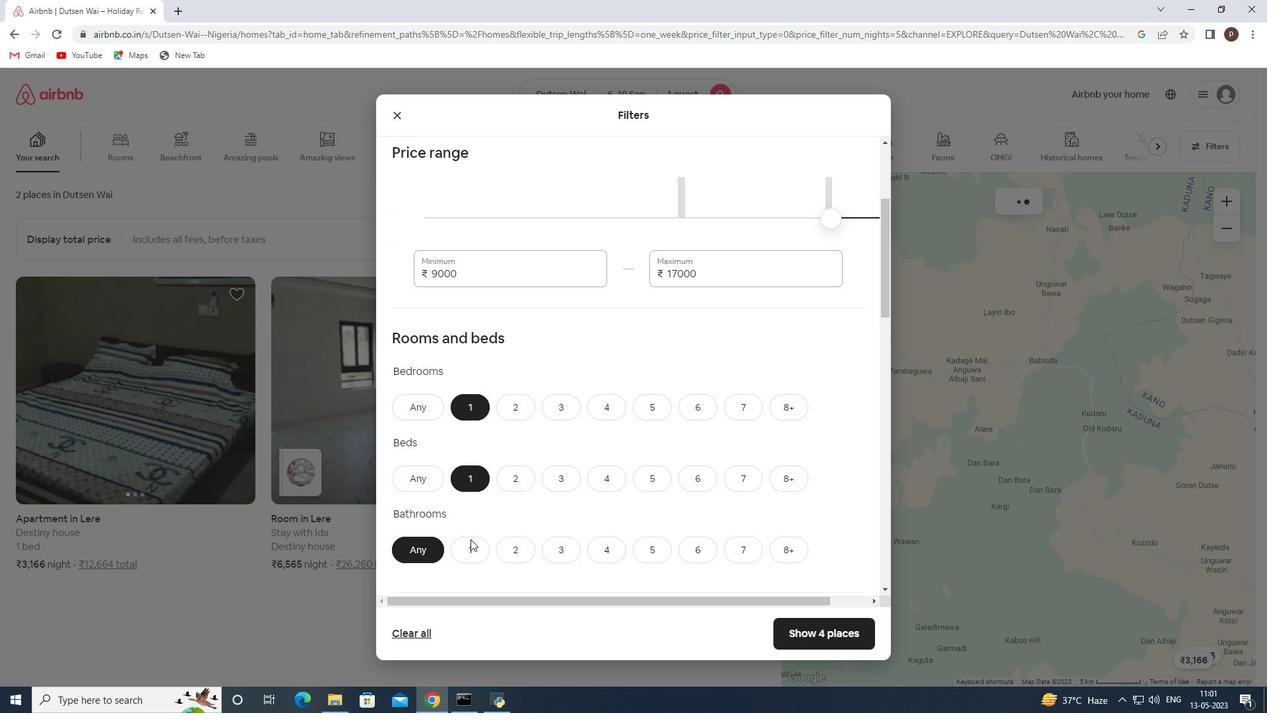 
Action: Mouse pressed left at (470, 544)
Screenshot: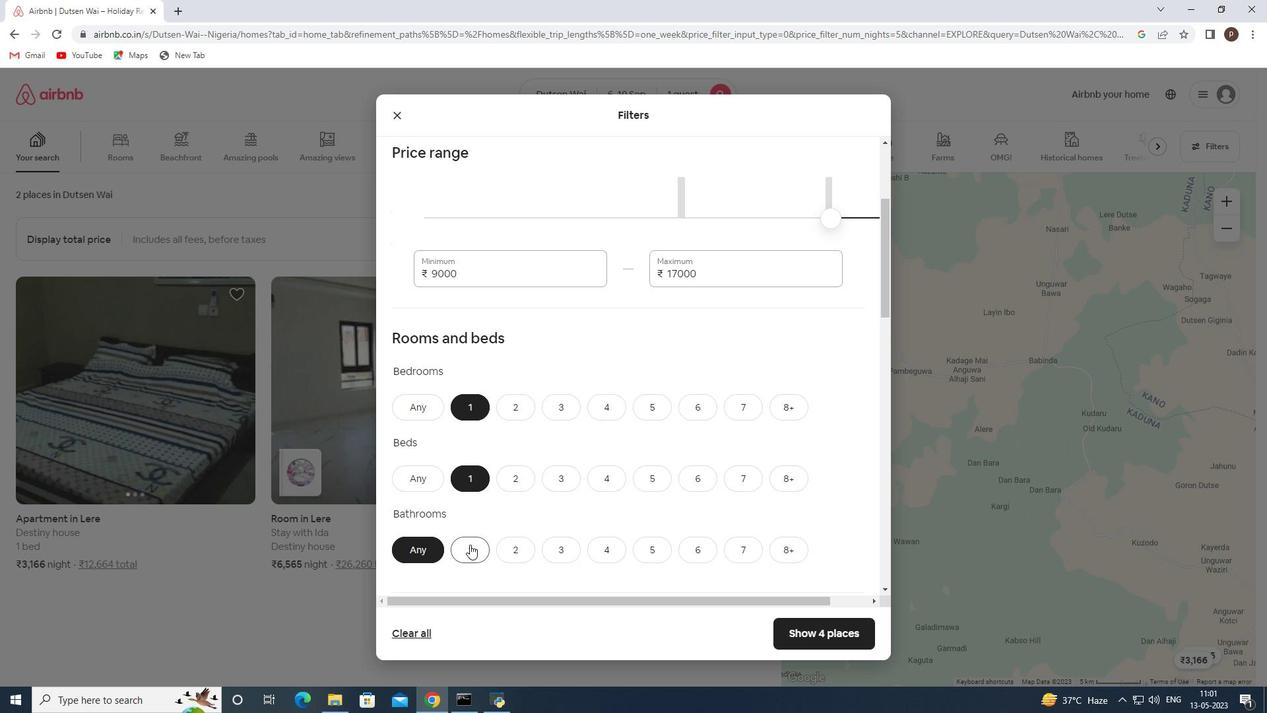 
Action: Mouse moved to (497, 494)
Screenshot: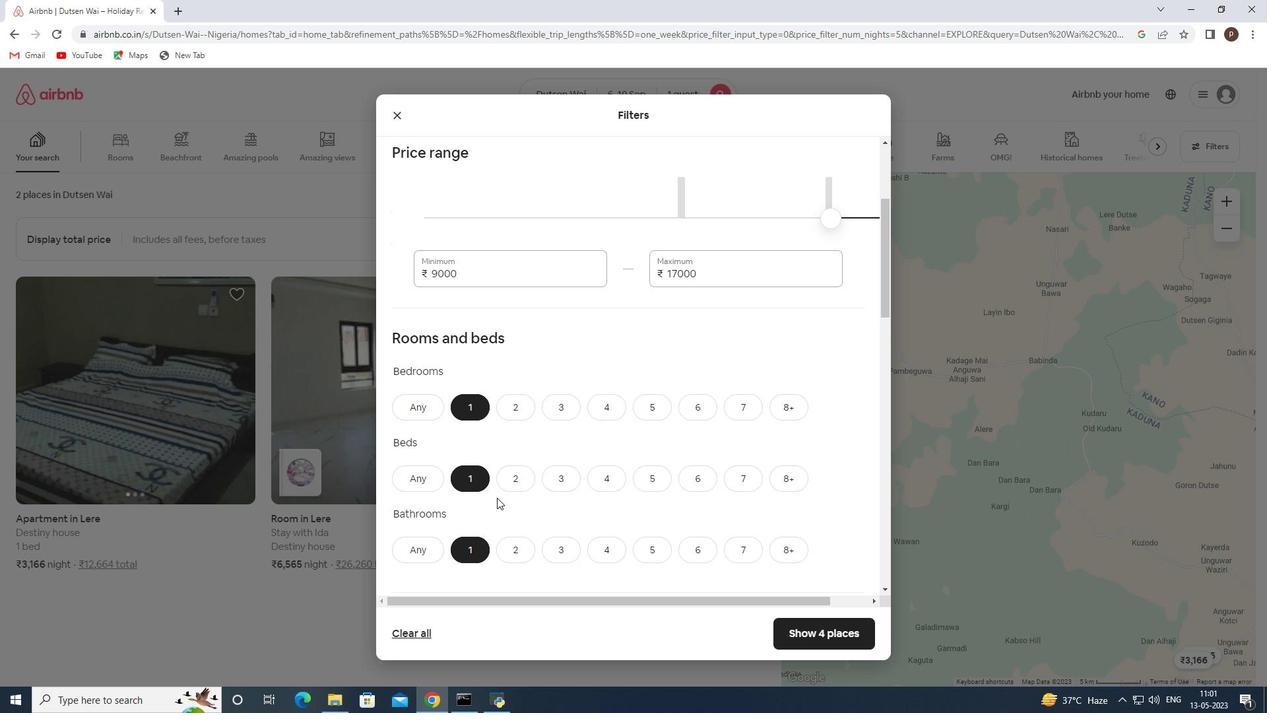 
Action: Mouse scrolled (497, 493) with delta (0, 0)
Screenshot: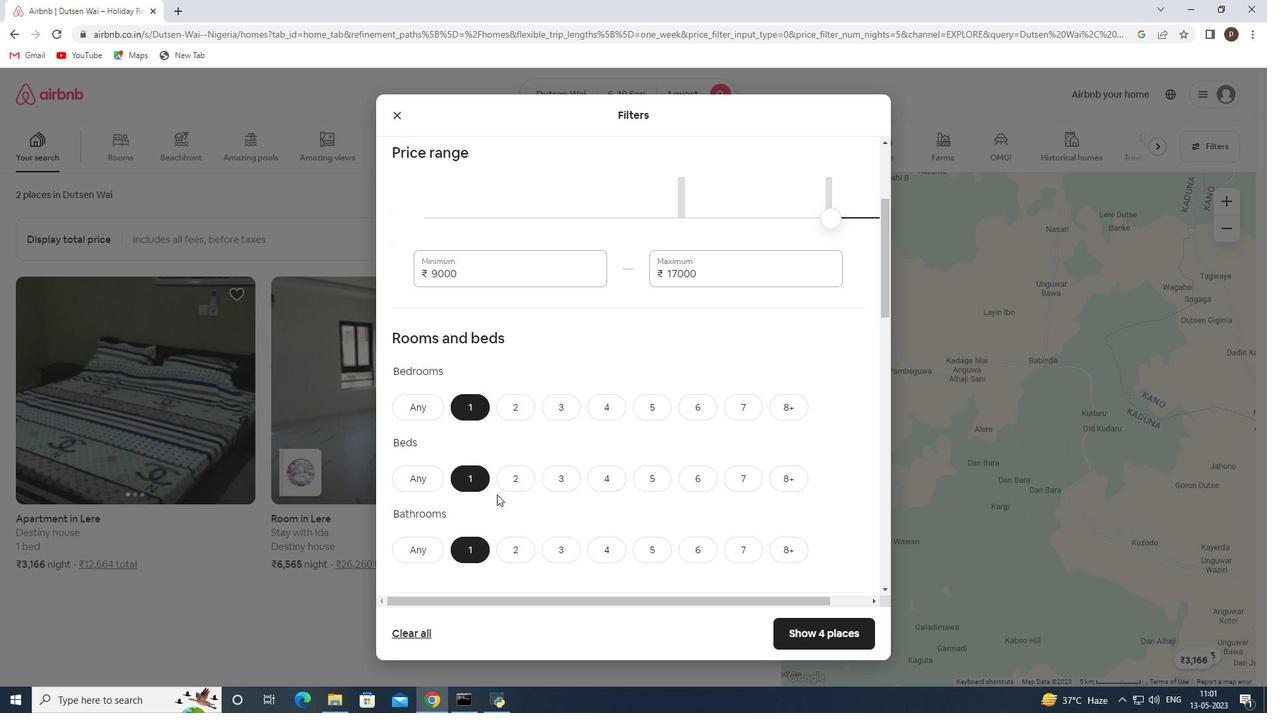 
Action: Mouse moved to (497, 491)
Screenshot: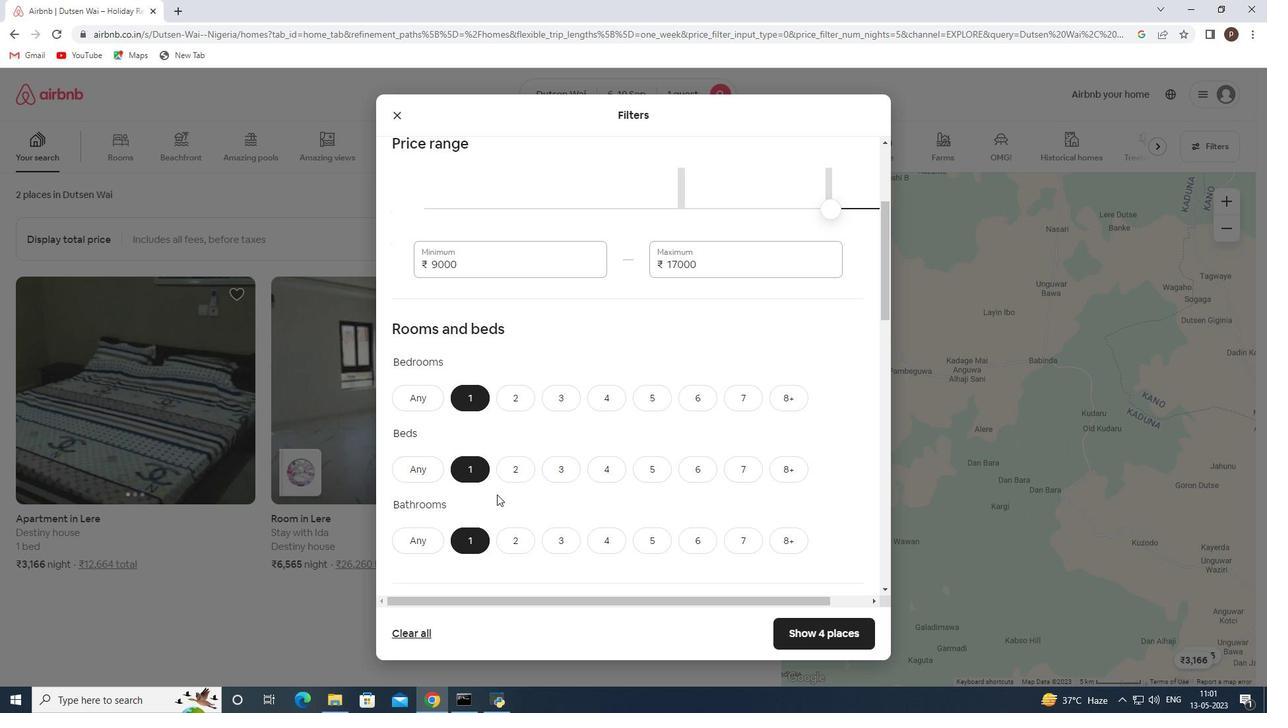 
Action: Mouse scrolled (497, 491) with delta (0, 0)
Screenshot: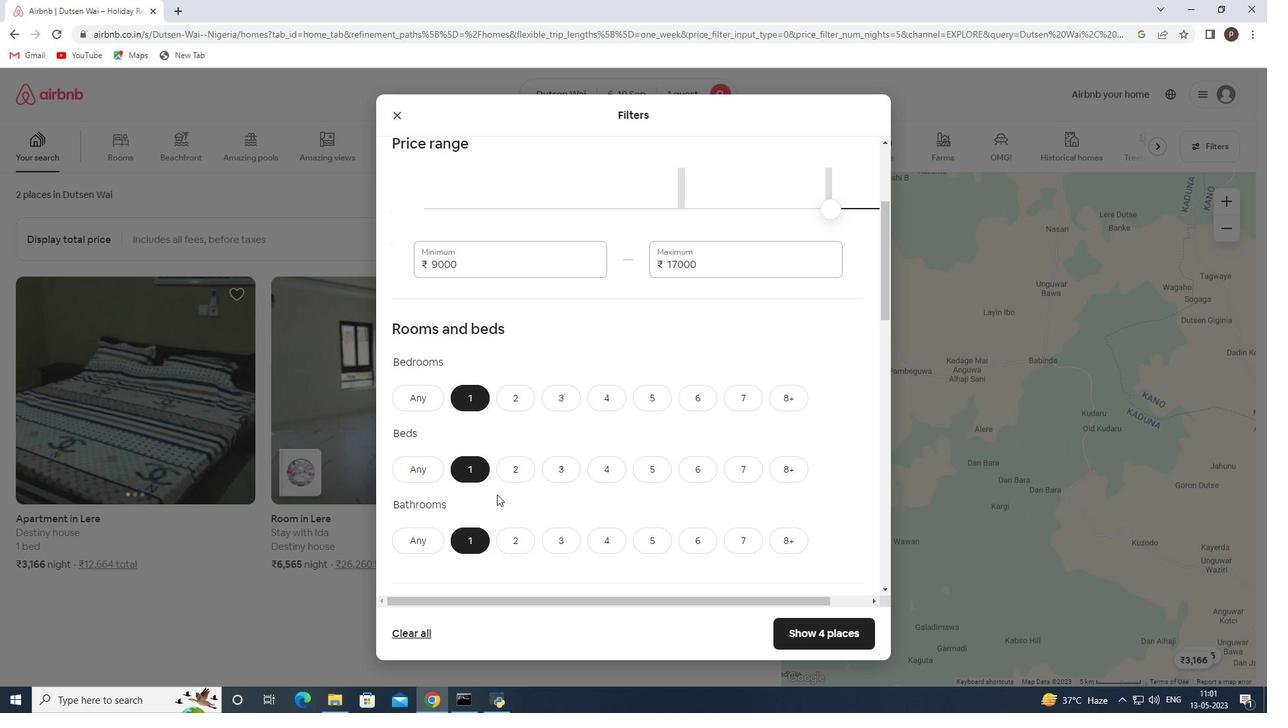 
Action: Mouse moved to (499, 467)
Screenshot: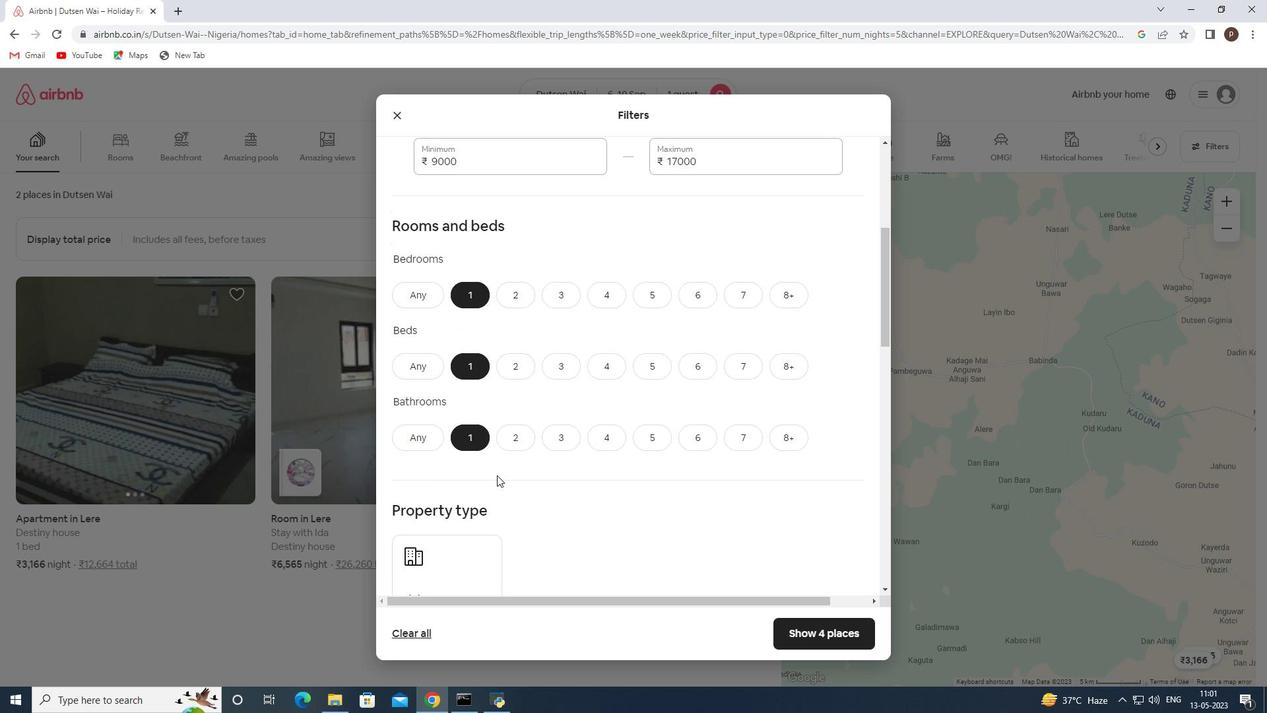 
Action: Mouse scrolled (499, 466) with delta (0, 0)
Screenshot: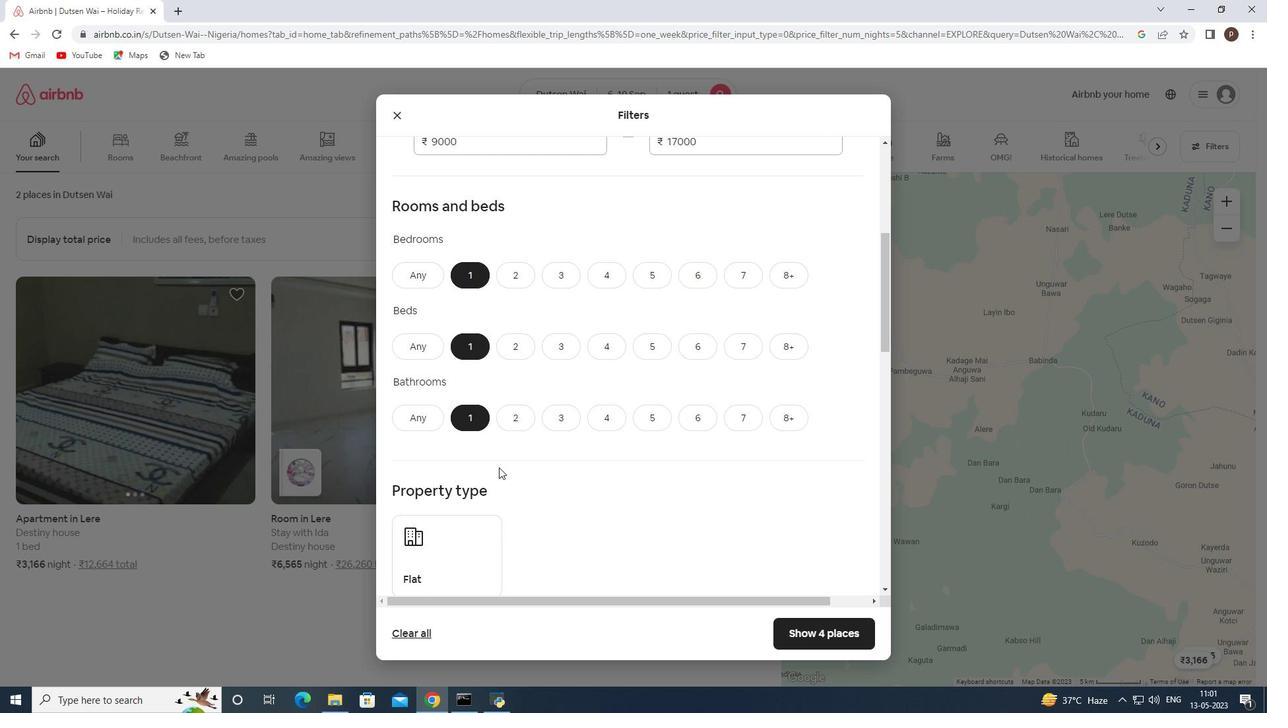 
Action: Mouse moved to (483, 482)
Screenshot: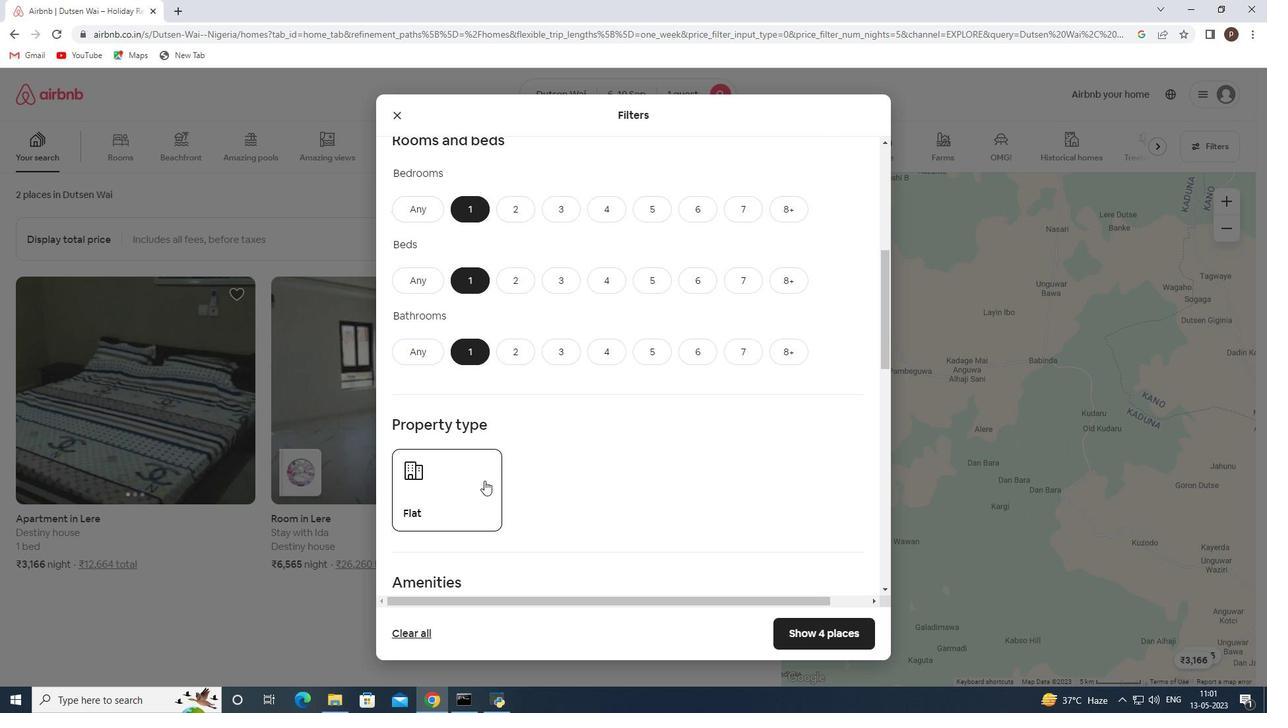 
Action: Mouse pressed left at (483, 482)
Screenshot: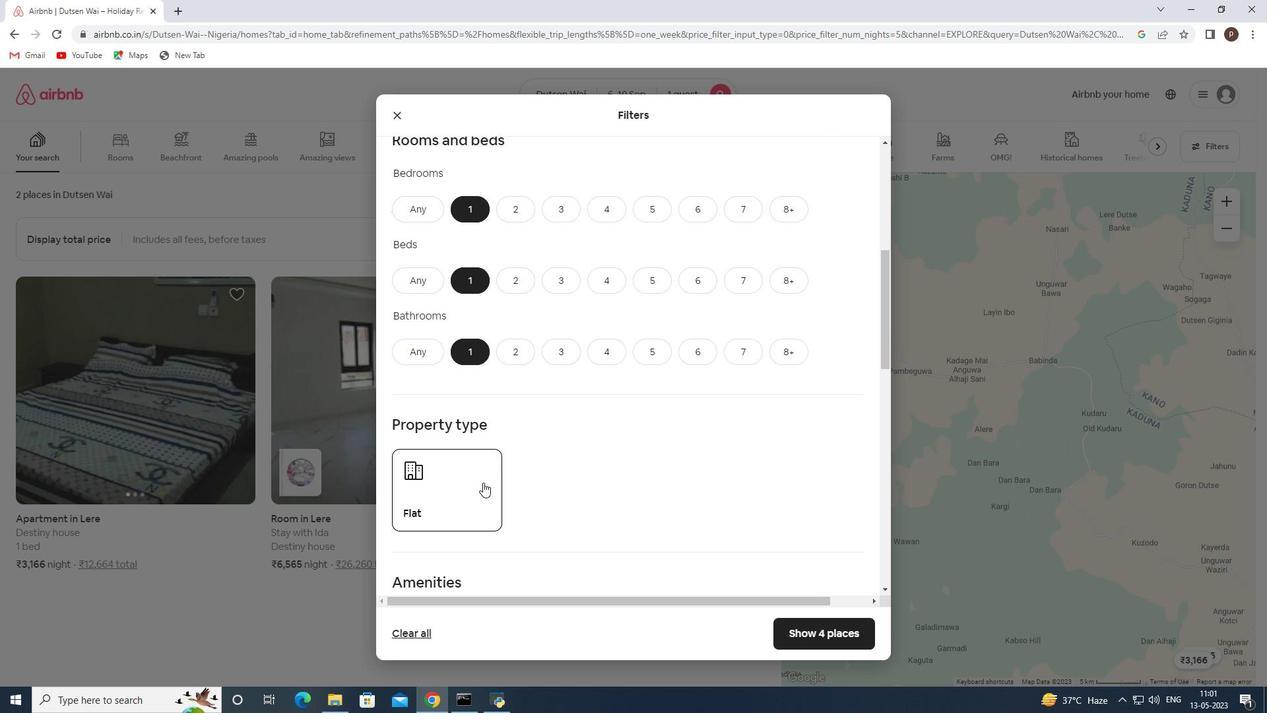 
Action: Mouse scrolled (483, 482) with delta (0, 0)
Screenshot: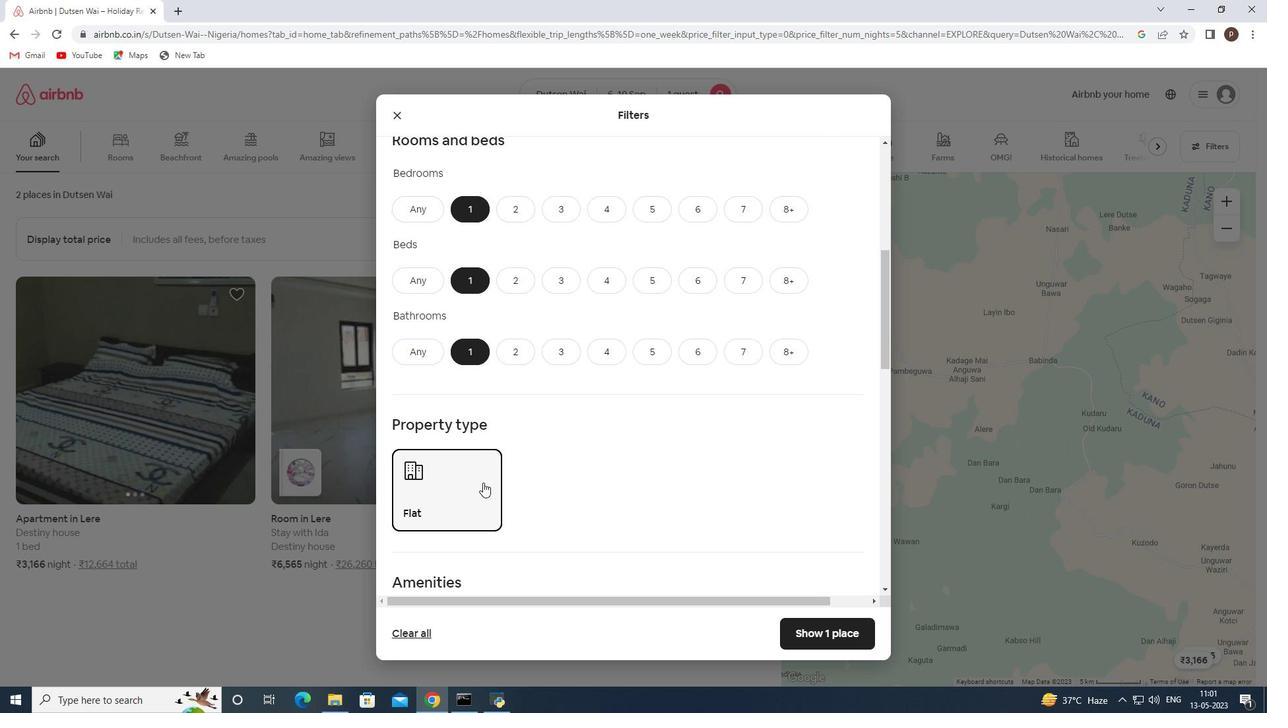 
Action: Mouse moved to (532, 487)
Screenshot: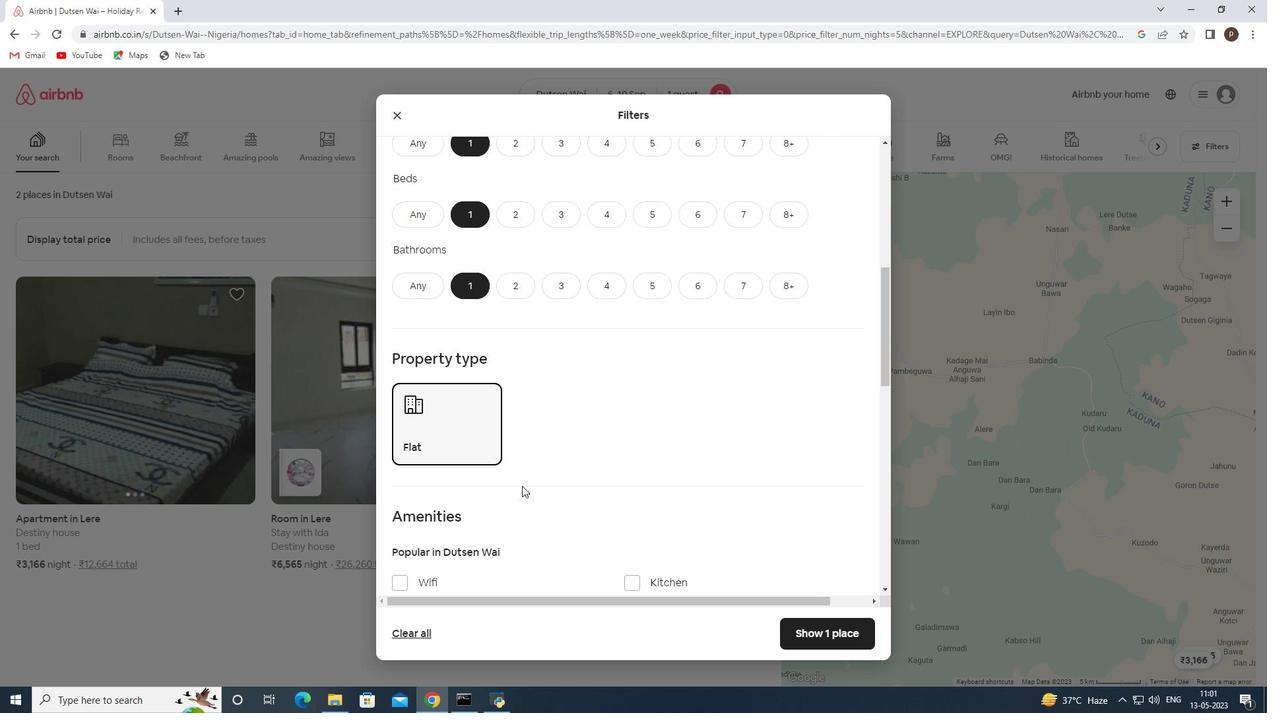 
Action: Mouse scrolled (532, 486) with delta (0, 0)
Screenshot: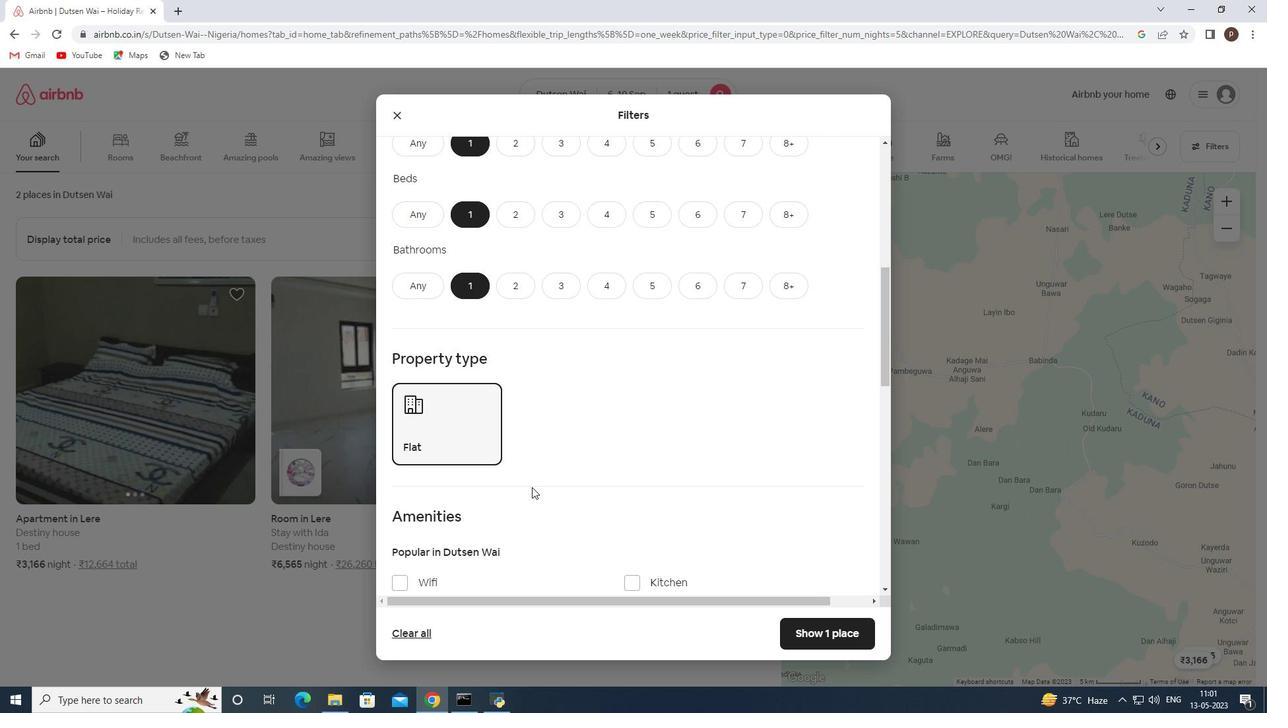 
Action: Mouse scrolled (532, 486) with delta (0, 0)
Screenshot: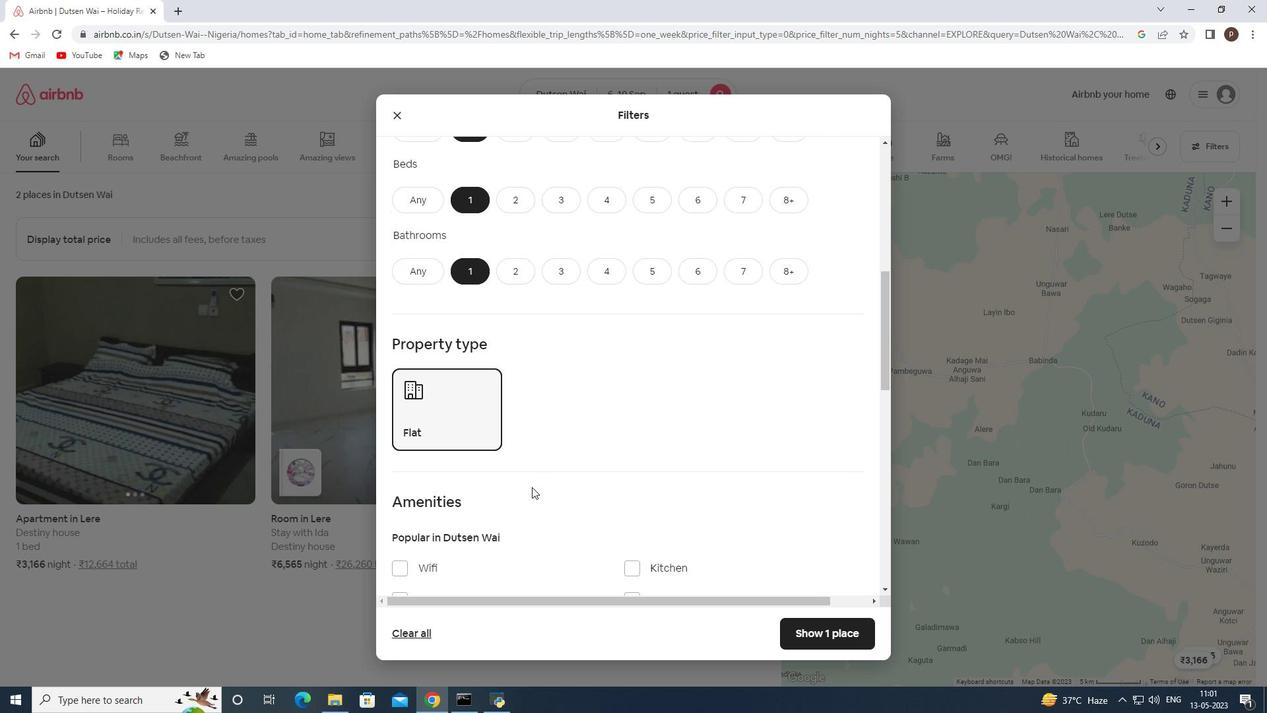 
Action: Mouse scrolled (532, 486) with delta (0, 0)
Screenshot: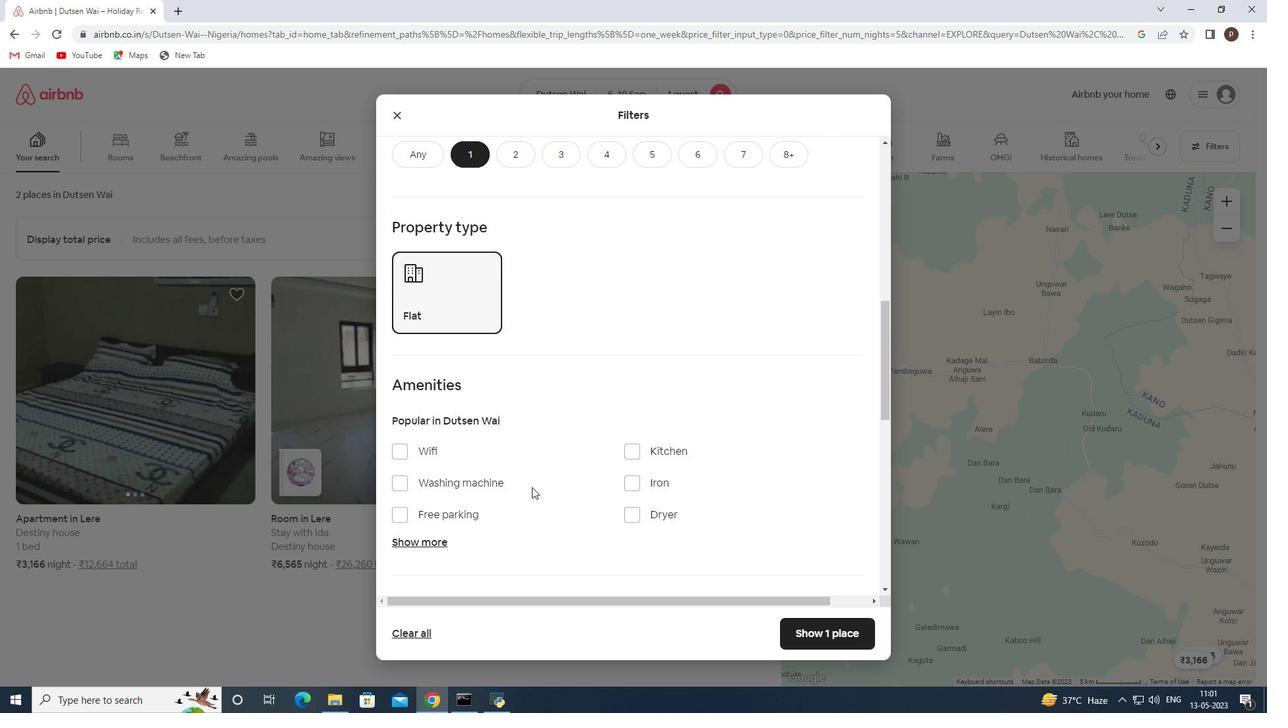 
Action: Mouse scrolled (532, 486) with delta (0, 0)
Screenshot: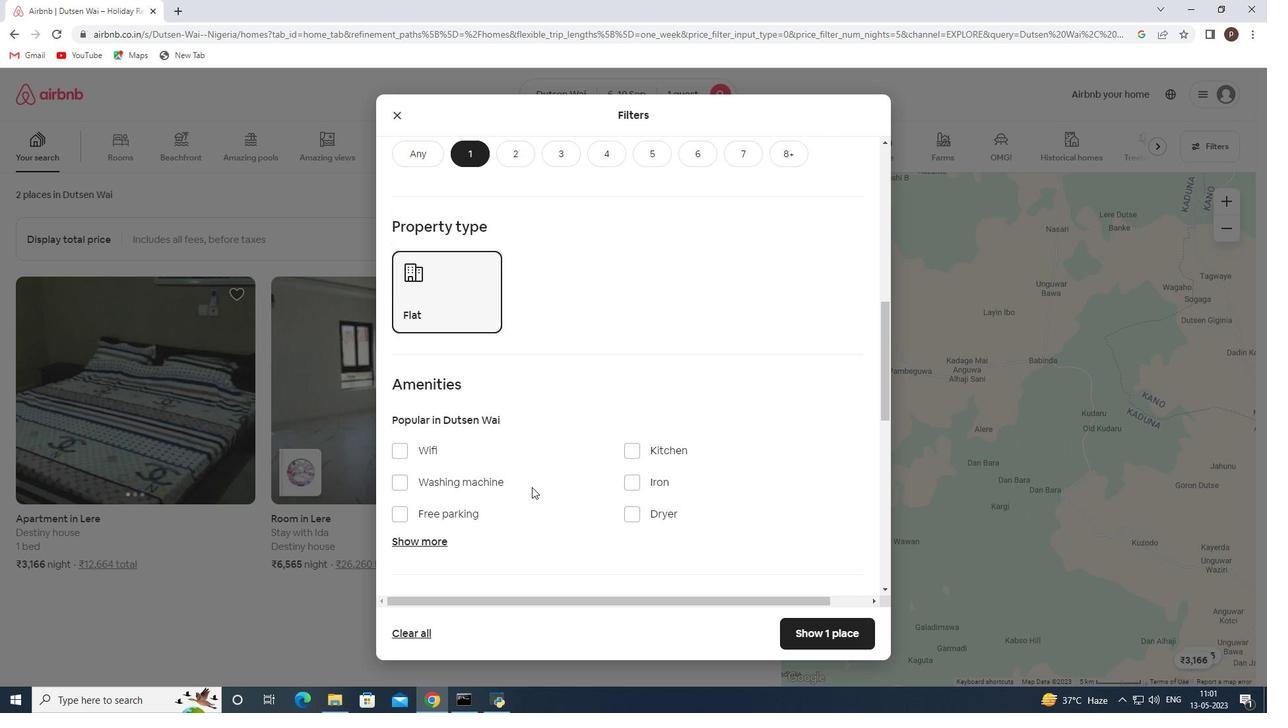 
Action: Mouse scrolled (532, 486) with delta (0, 0)
Screenshot: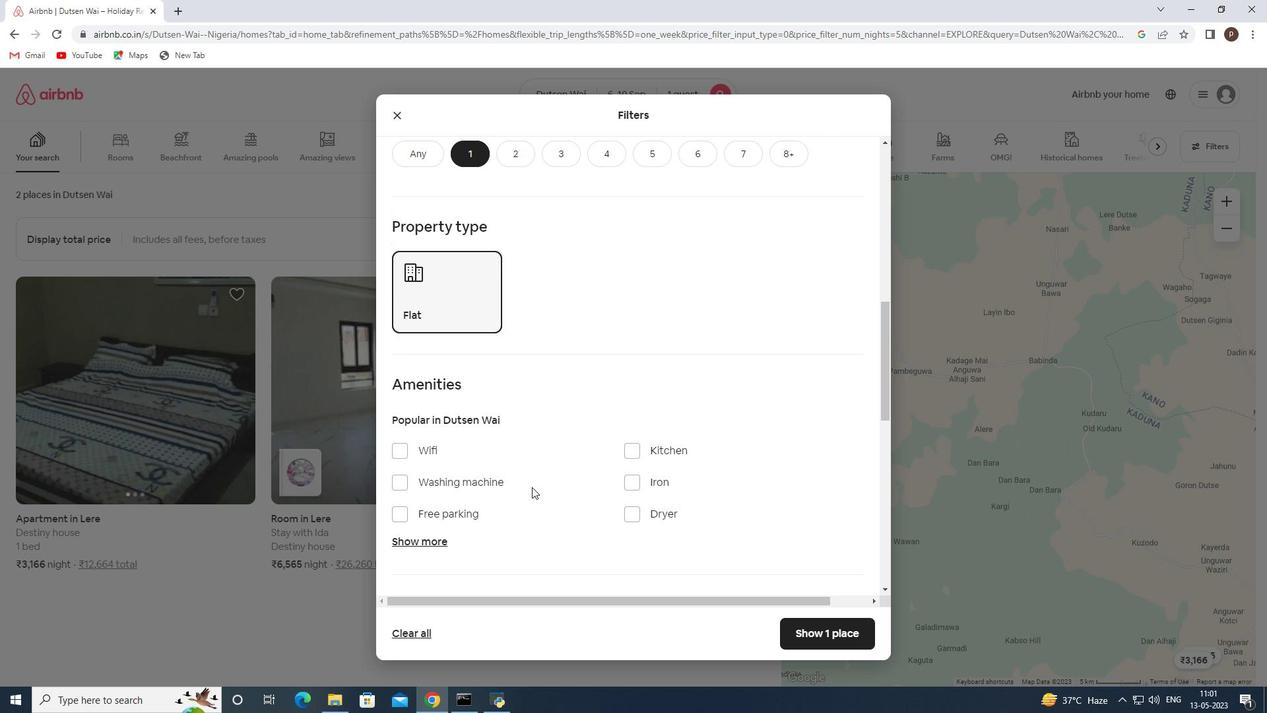 
Action: Mouse moved to (831, 494)
Screenshot: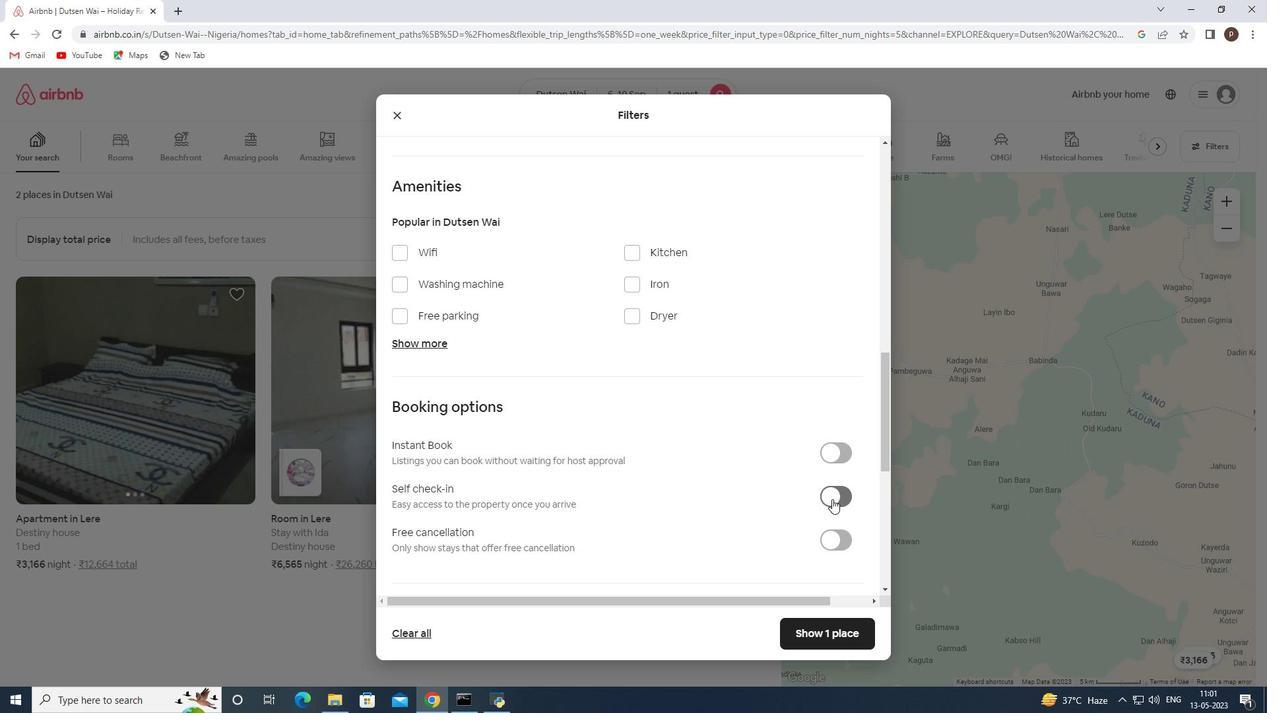 
Action: Mouse pressed left at (831, 494)
Screenshot: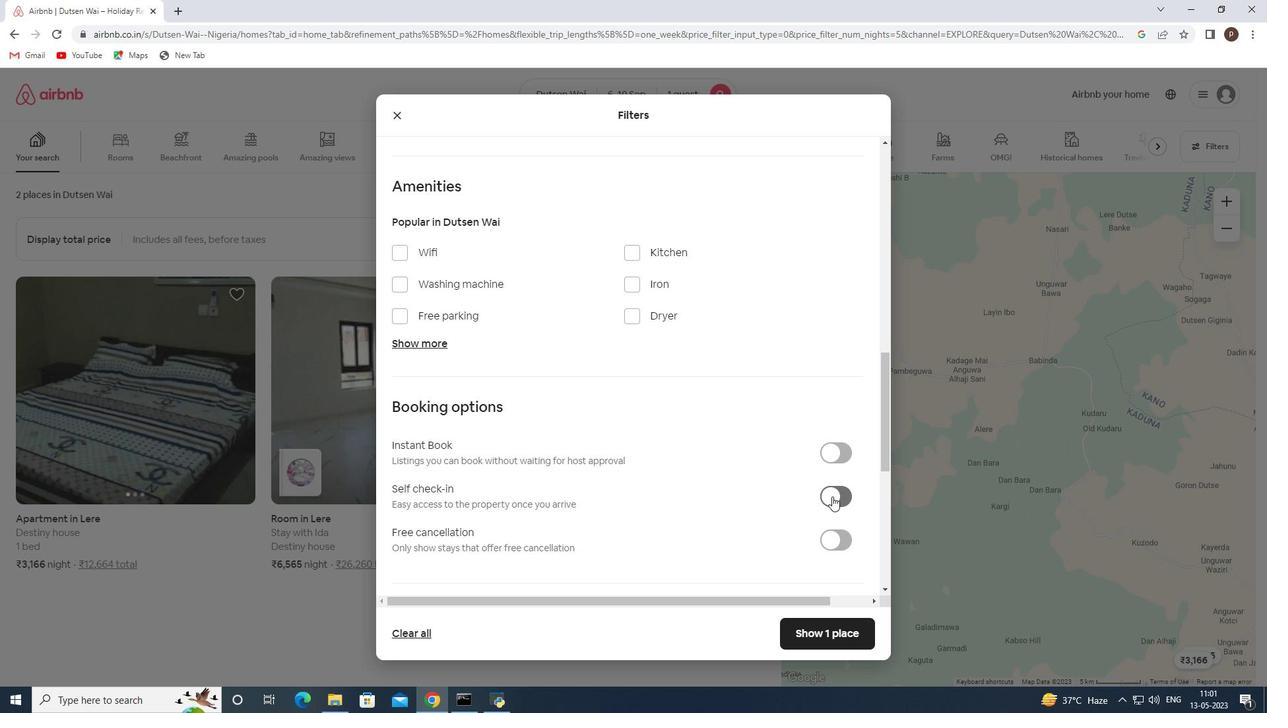 
Action: Mouse moved to (683, 496)
Screenshot: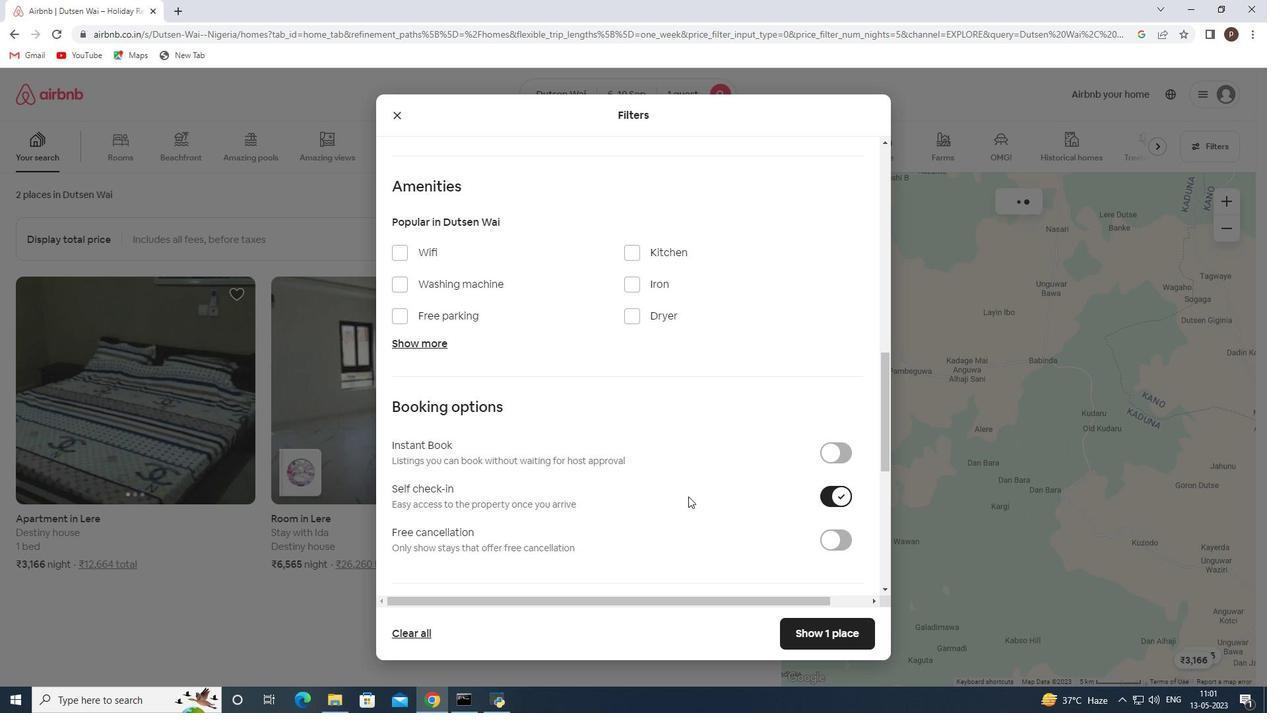 
Action: Mouse scrolled (683, 495) with delta (0, 0)
Screenshot: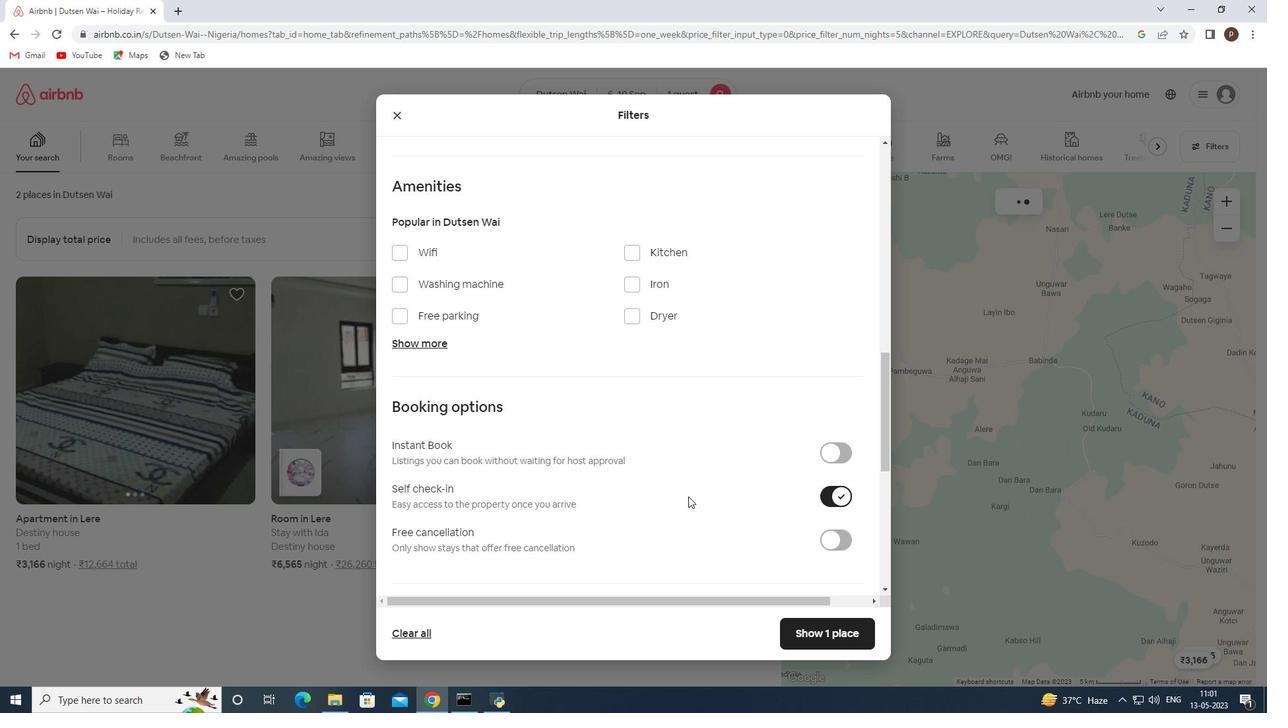 
Action: Mouse moved to (683, 496)
Screenshot: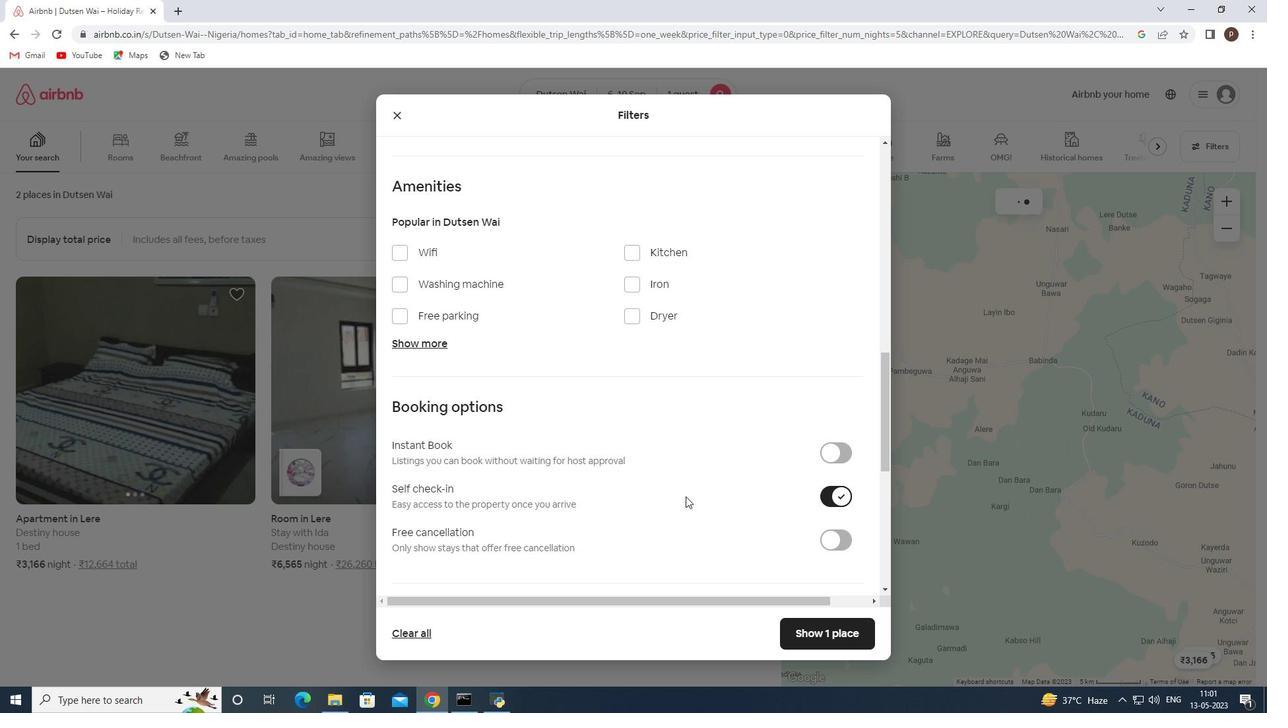 
Action: Mouse scrolled (683, 495) with delta (0, 0)
Screenshot: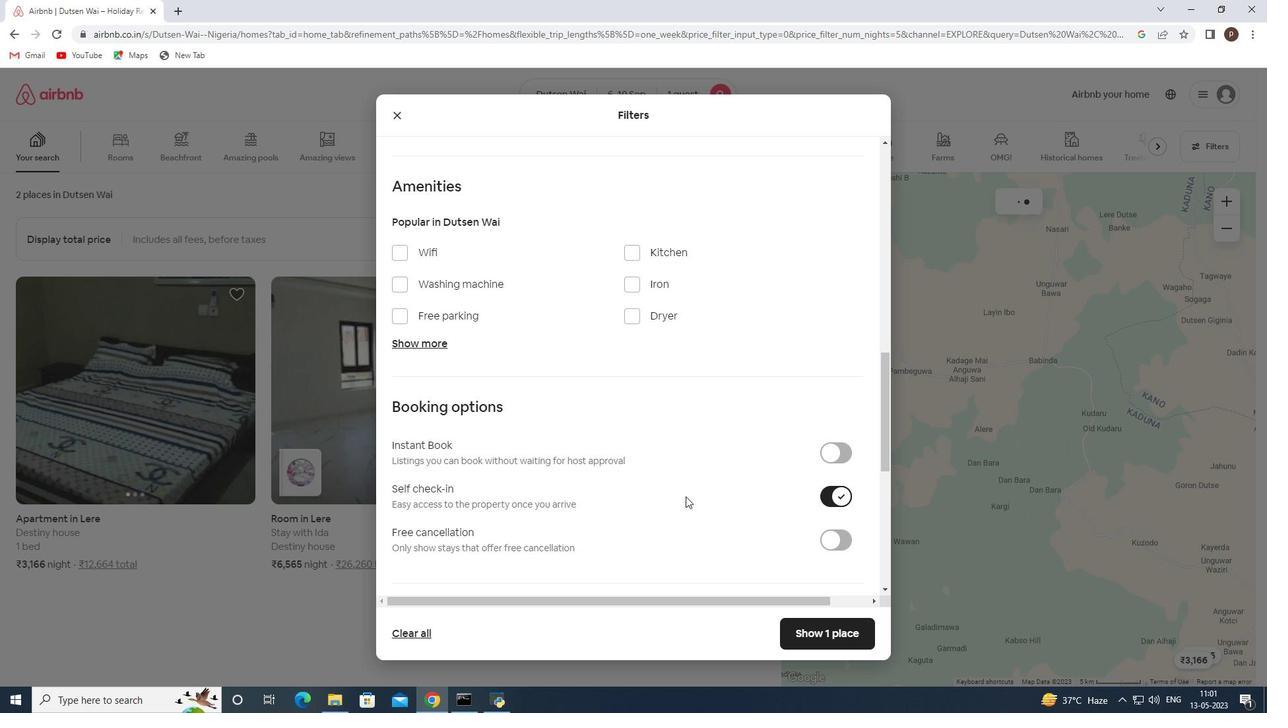 
Action: Mouse scrolled (683, 495) with delta (0, 0)
Screenshot: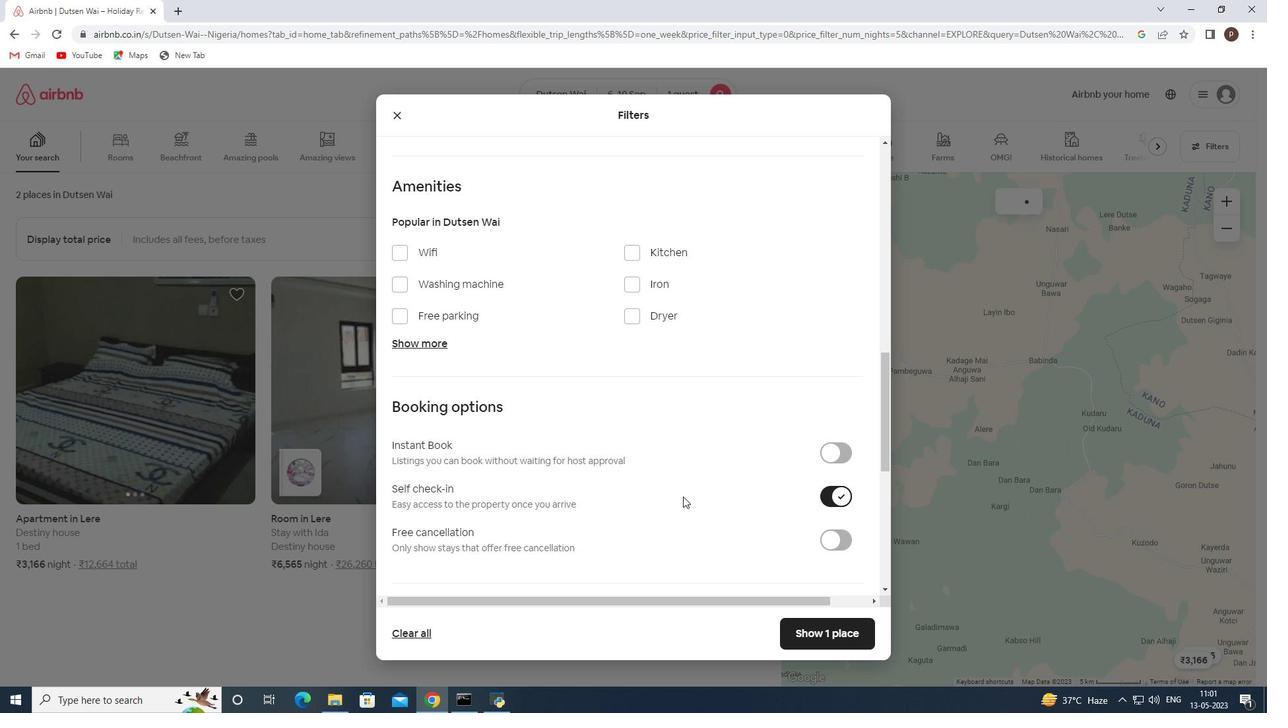
Action: Mouse moved to (653, 482)
Screenshot: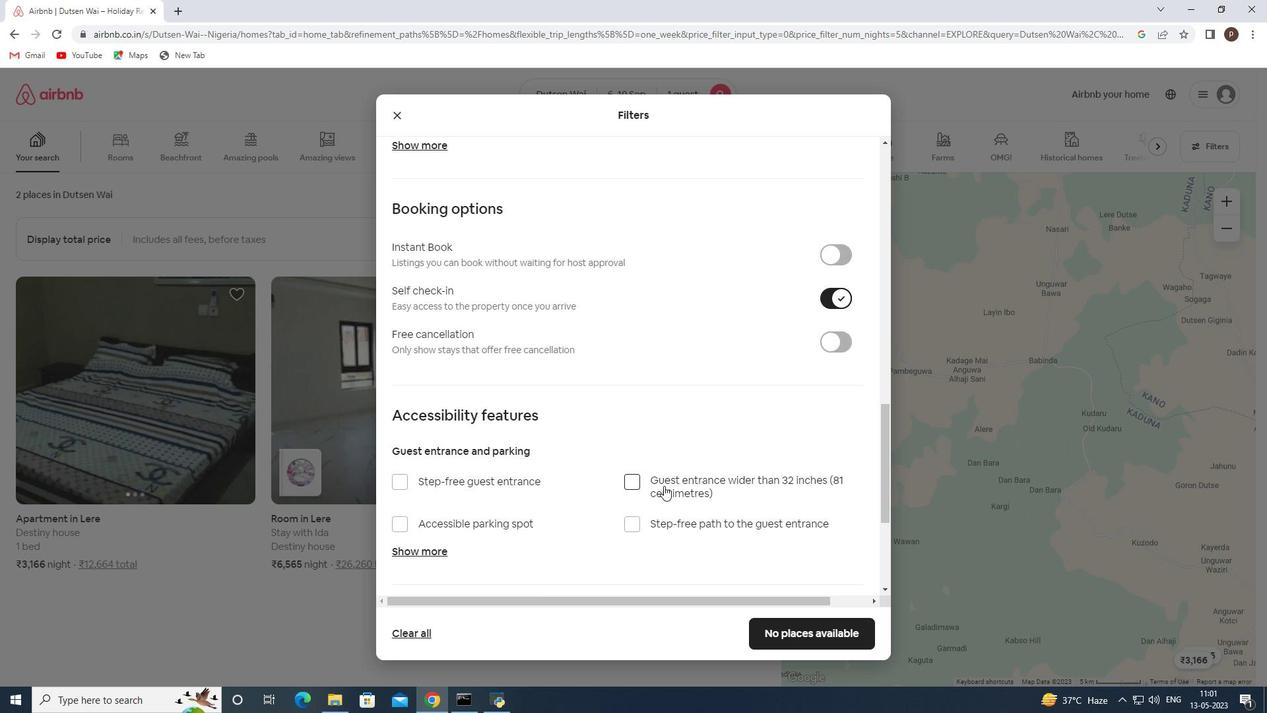 
Action: Mouse scrolled (653, 481) with delta (0, 0)
Screenshot: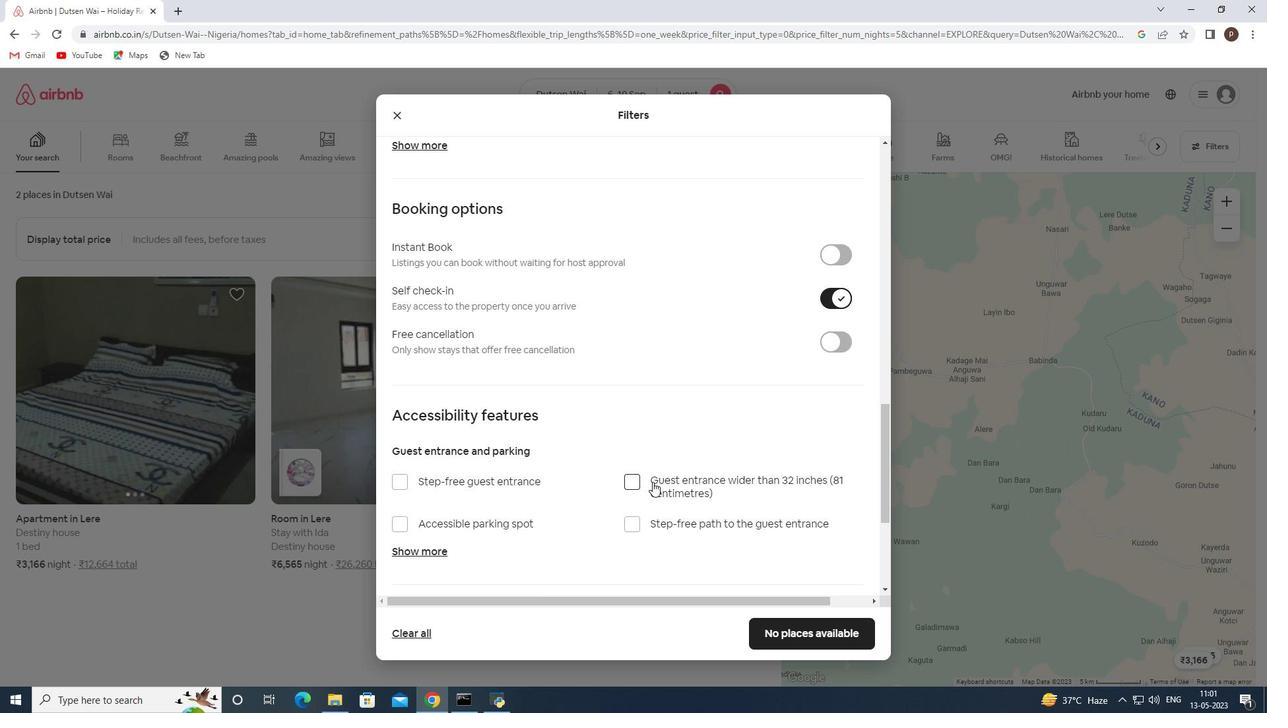 
Action: Mouse scrolled (653, 481) with delta (0, 0)
Screenshot: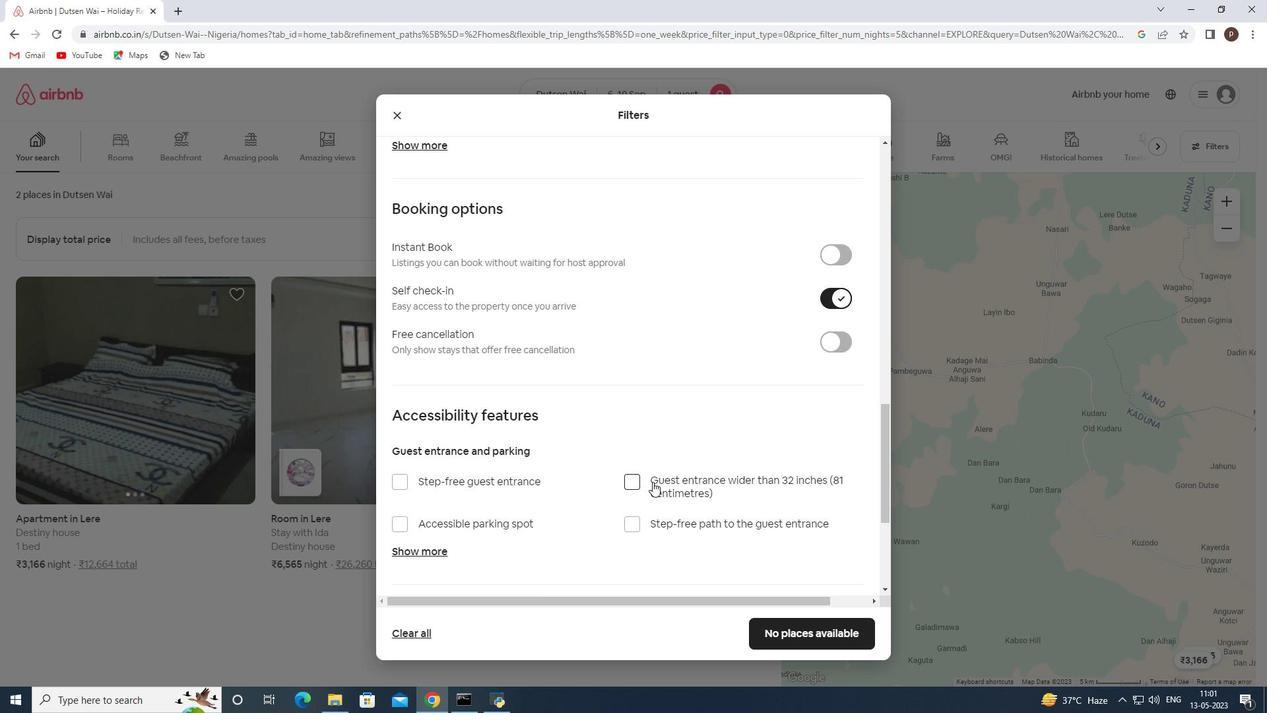 
Action: Mouse scrolled (653, 481) with delta (0, 0)
Screenshot: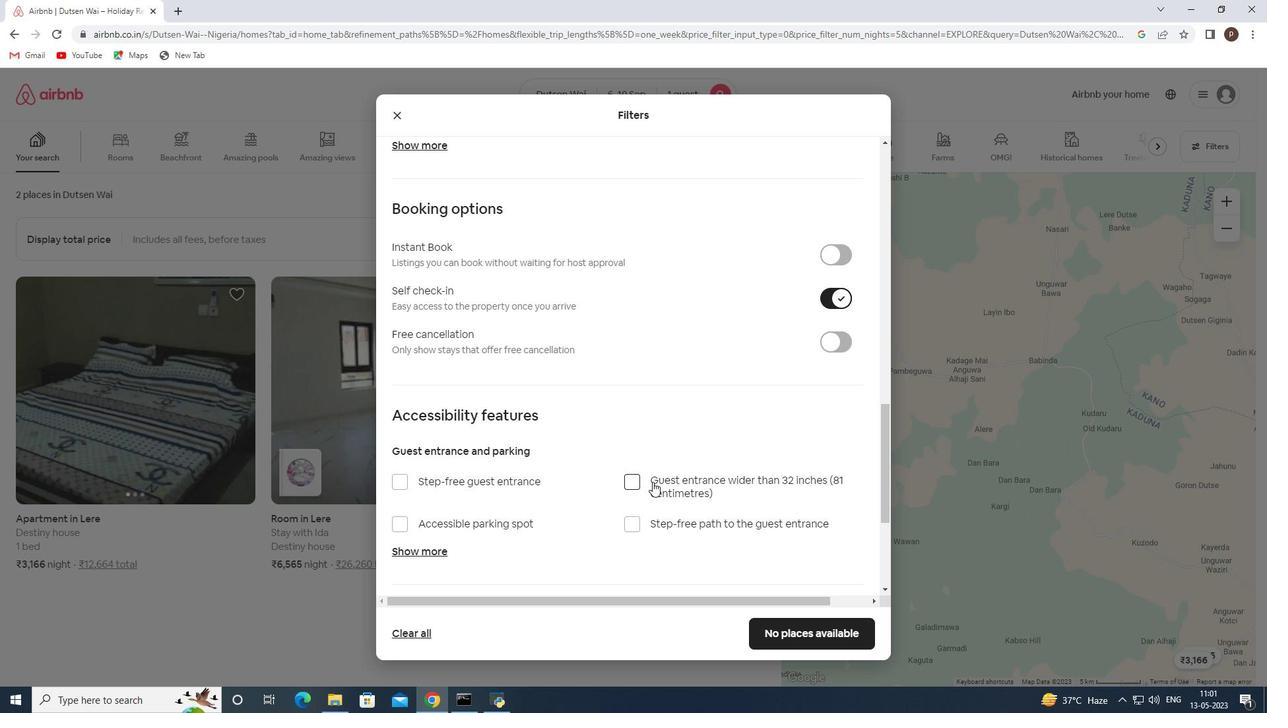 
Action: Mouse scrolled (653, 481) with delta (0, 0)
Screenshot: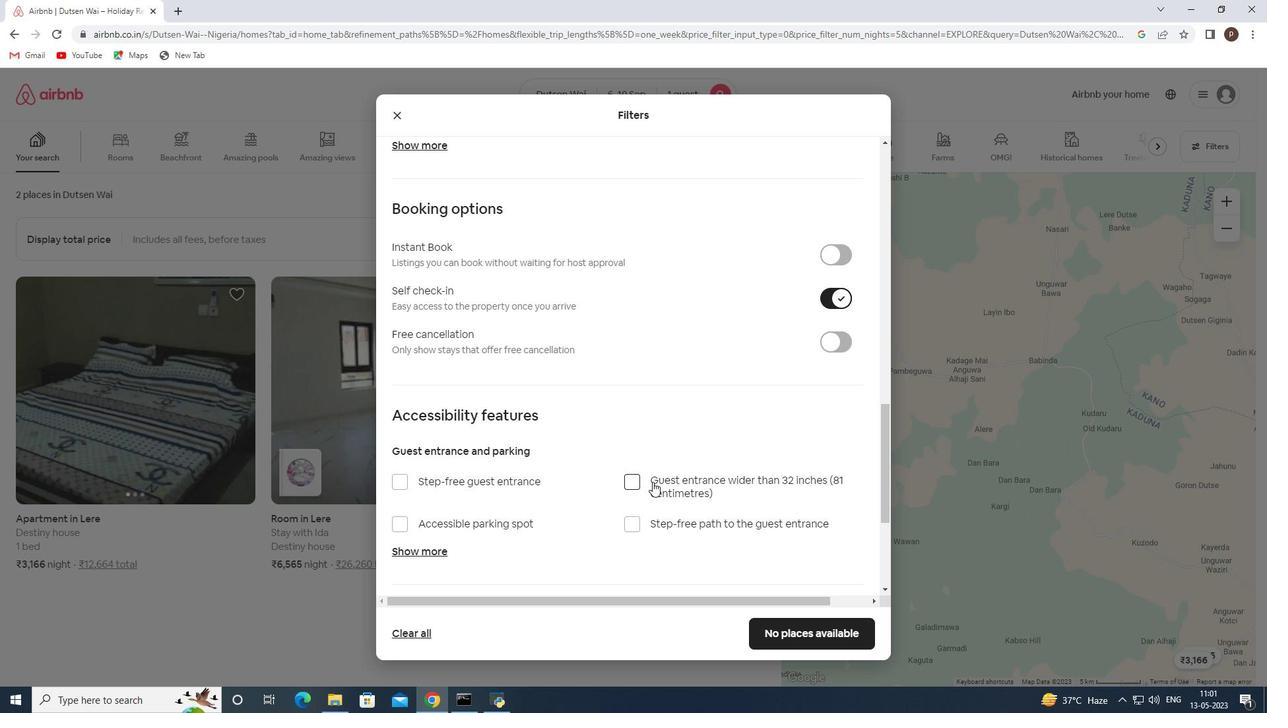 
Action: Mouse scrolled (653, 481) with delta (0, 0)
Screenshot: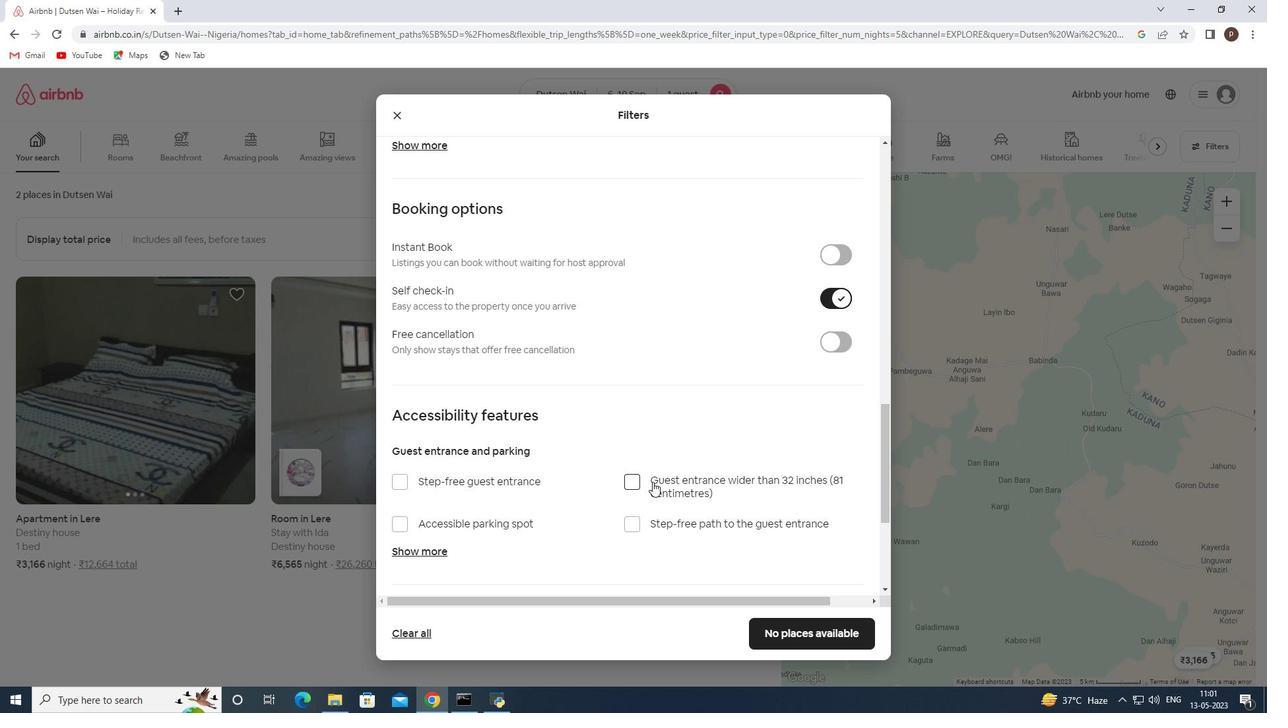 
Action: Mouse scrolled (653, 481) with delta (0, 0)
Screenshot: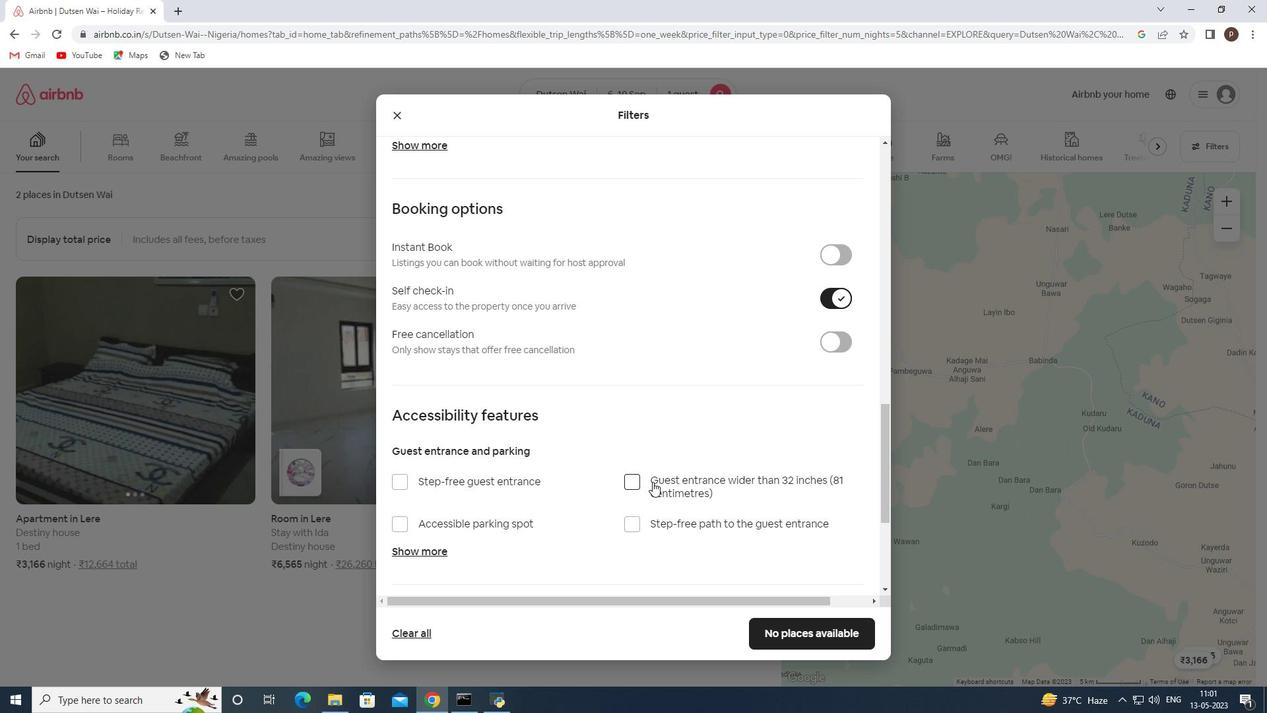 
Action: Mouse scrolled (653, 481) with delta (0, 0)
Screenshot: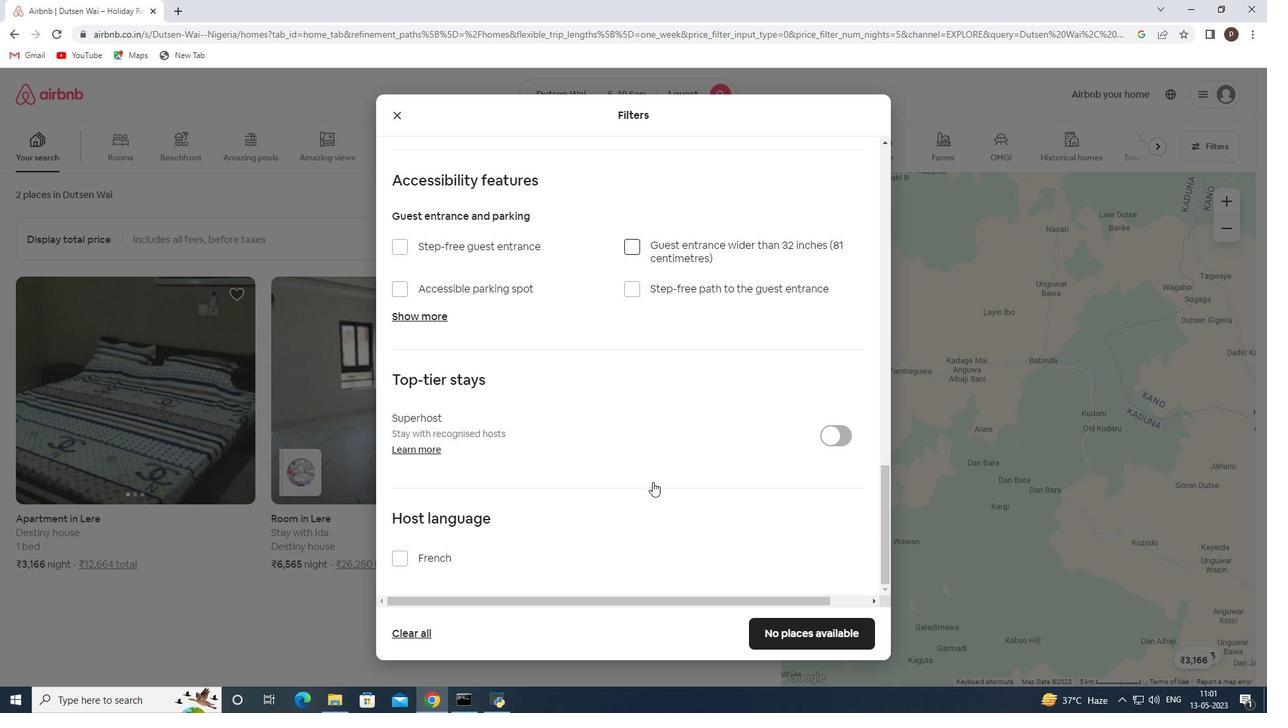
Action: Mouse scrolled (653, 481) with delta (0, 0)
Screenshot: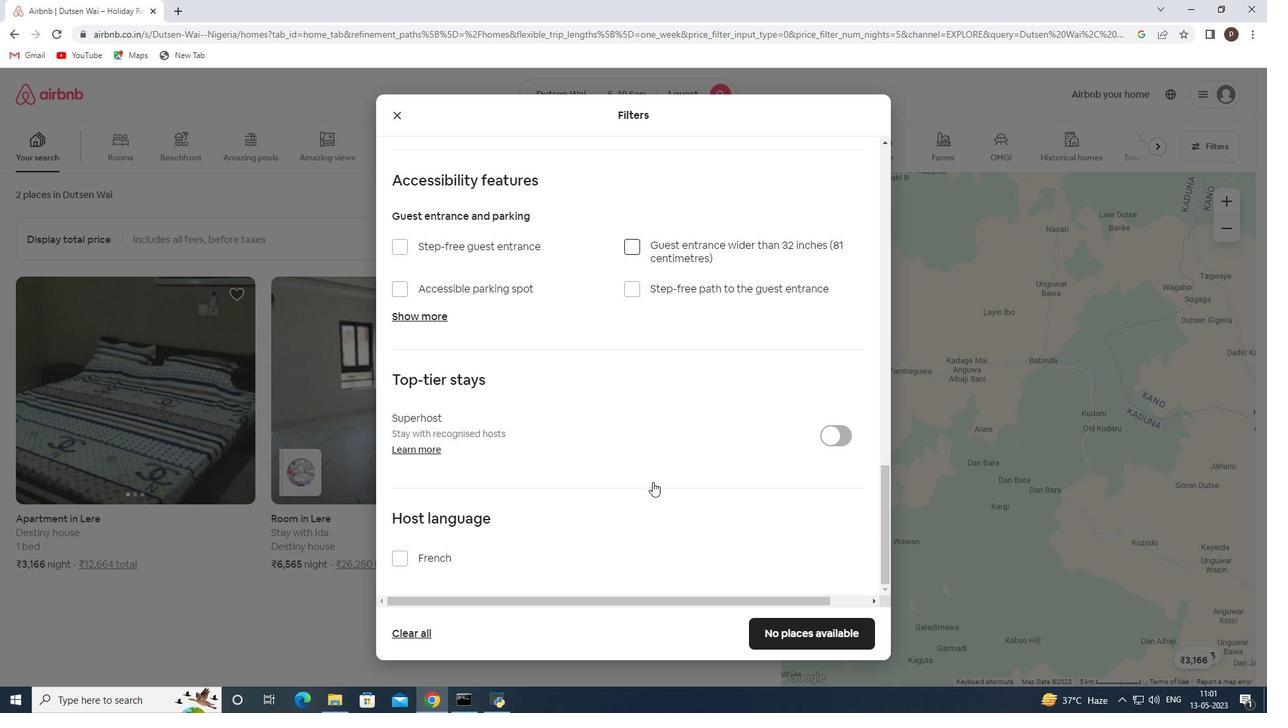 
Action: Mouse scrolled (653, 481) with delta (0, 0)
Screenshot: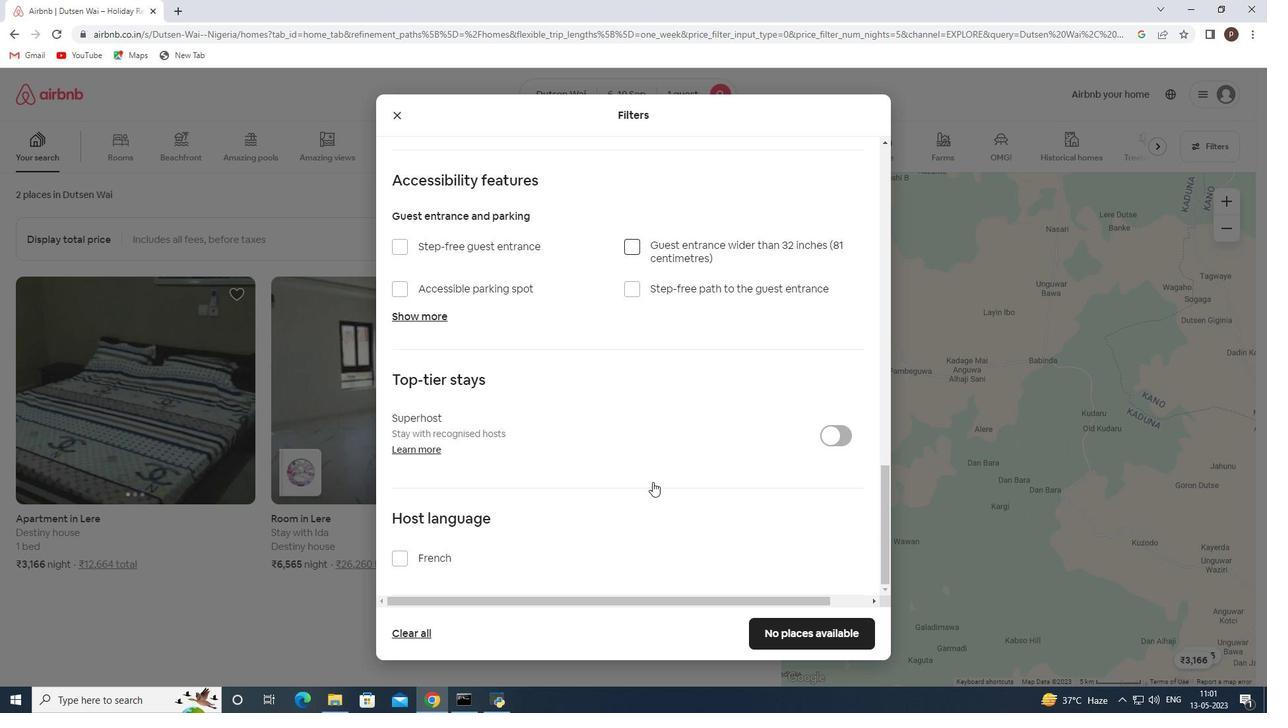 
Action: Mouse scrolled (653, 481) with delta (0, 0)
Screenshot: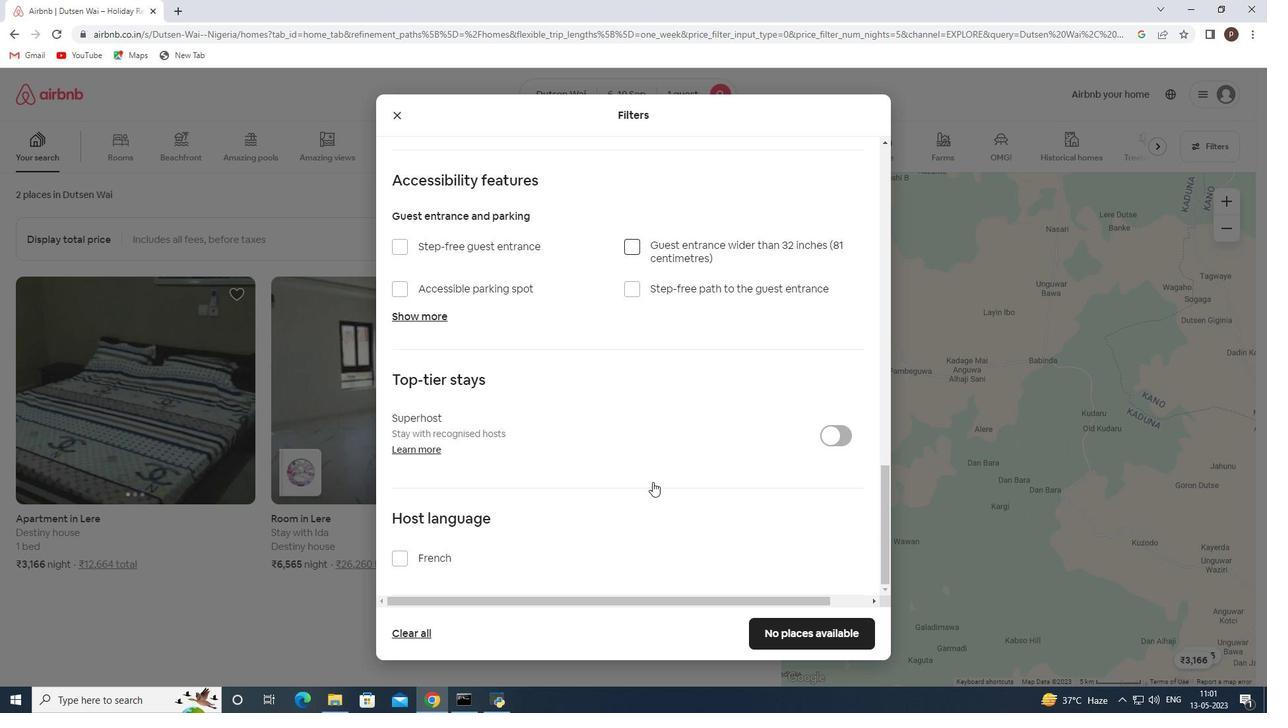 
Action: Mouse scrolled (653, 481) with delta (0, 0)
Screenshot: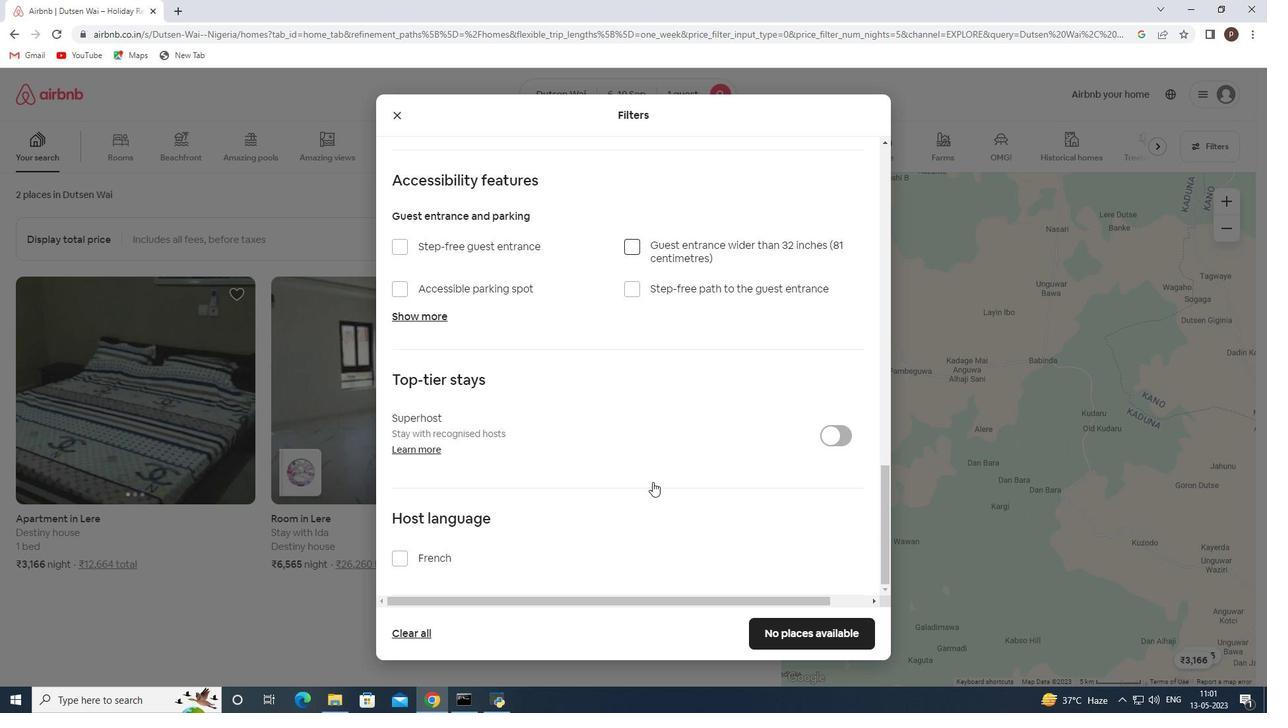 
Action: Mouse scrolled (653, 481) with delta (0, 0)
Screenshot: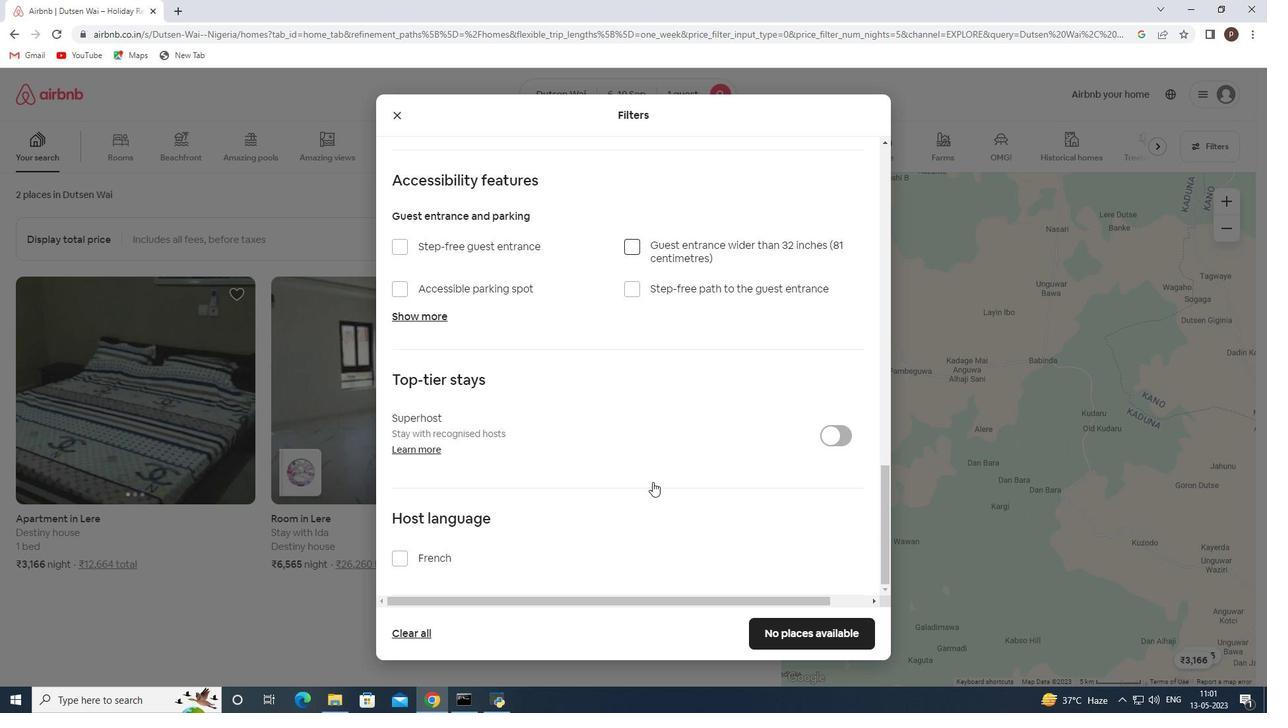 
Action: Mouse scrolled (653, 481) with delta (0, 0)
Screenshot: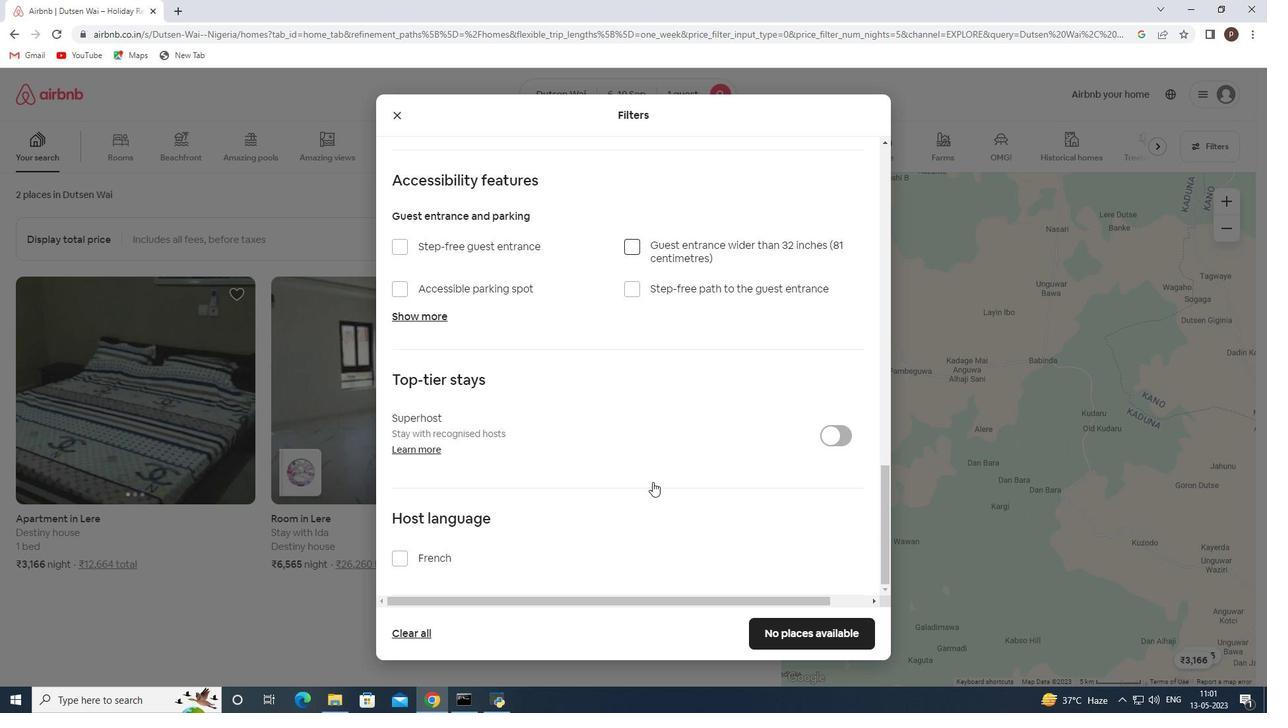 
Action: Mouse moved to (514, 555)
Screenshot: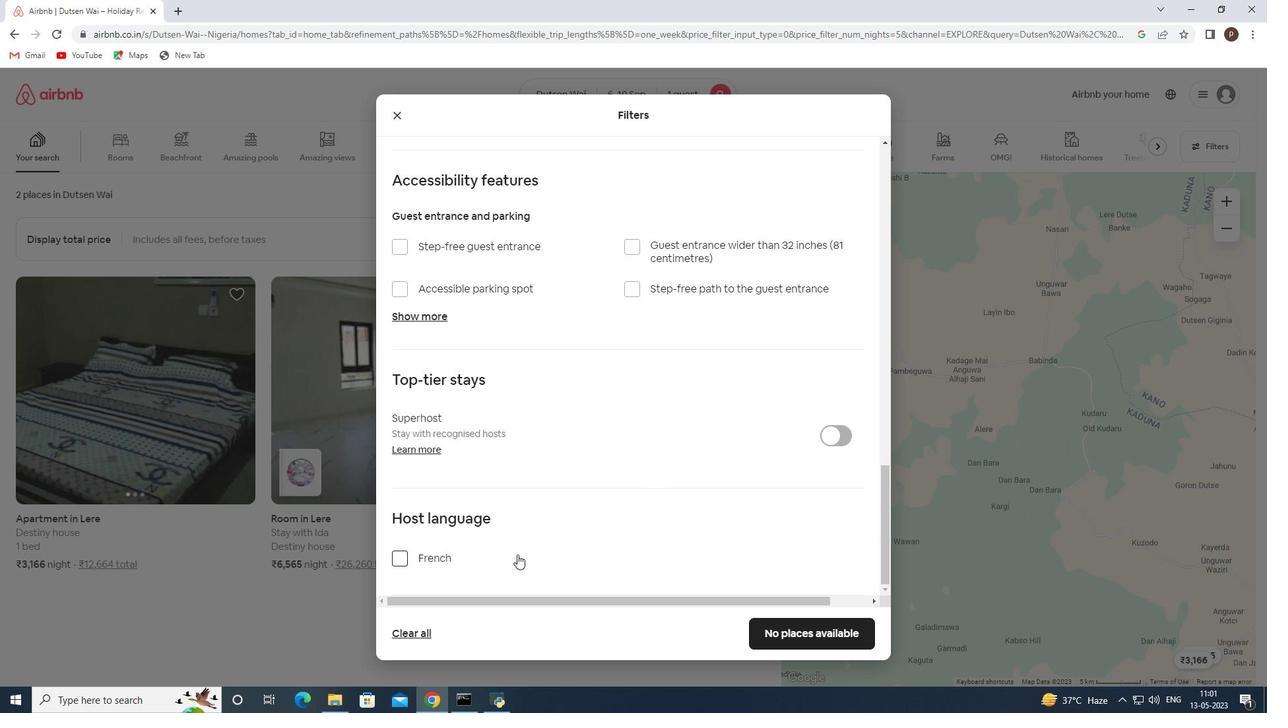 
Action: Mouse scrolled (514, 554) with delta (0, 0)
Screenshot: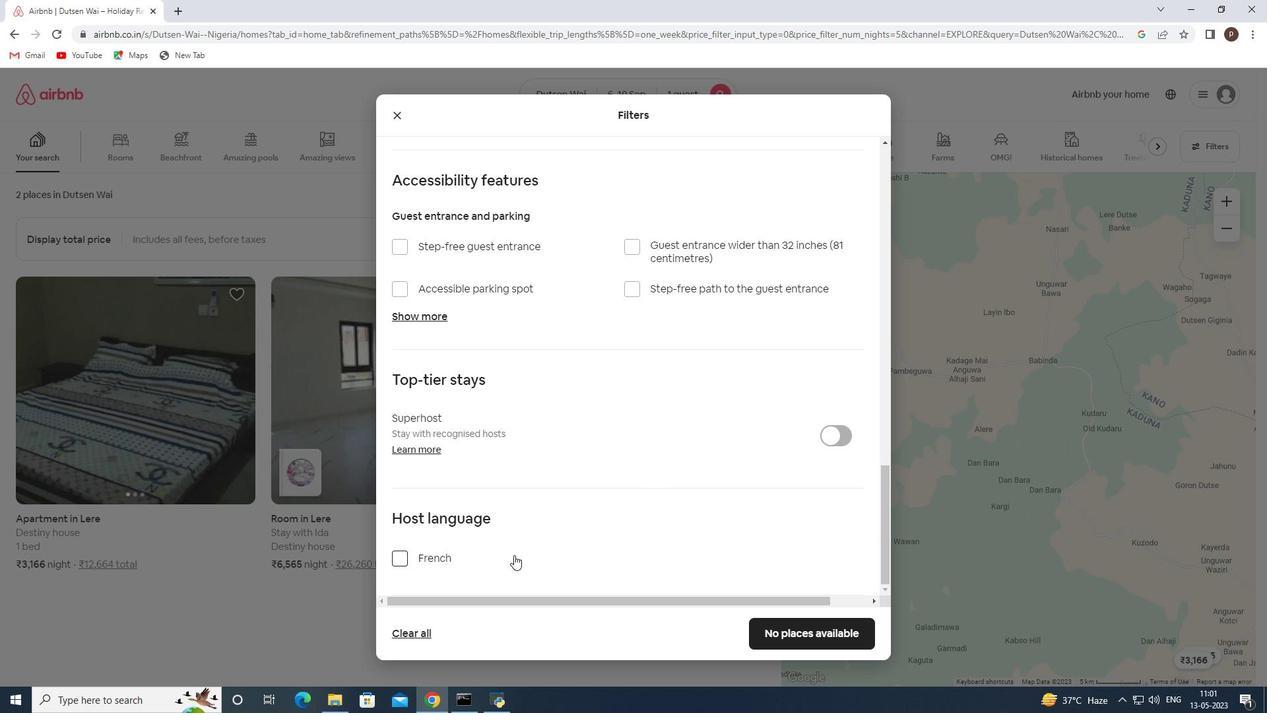 
Action: Mouse scrolled (514, 554) with delta (0, 0)
Screenshot: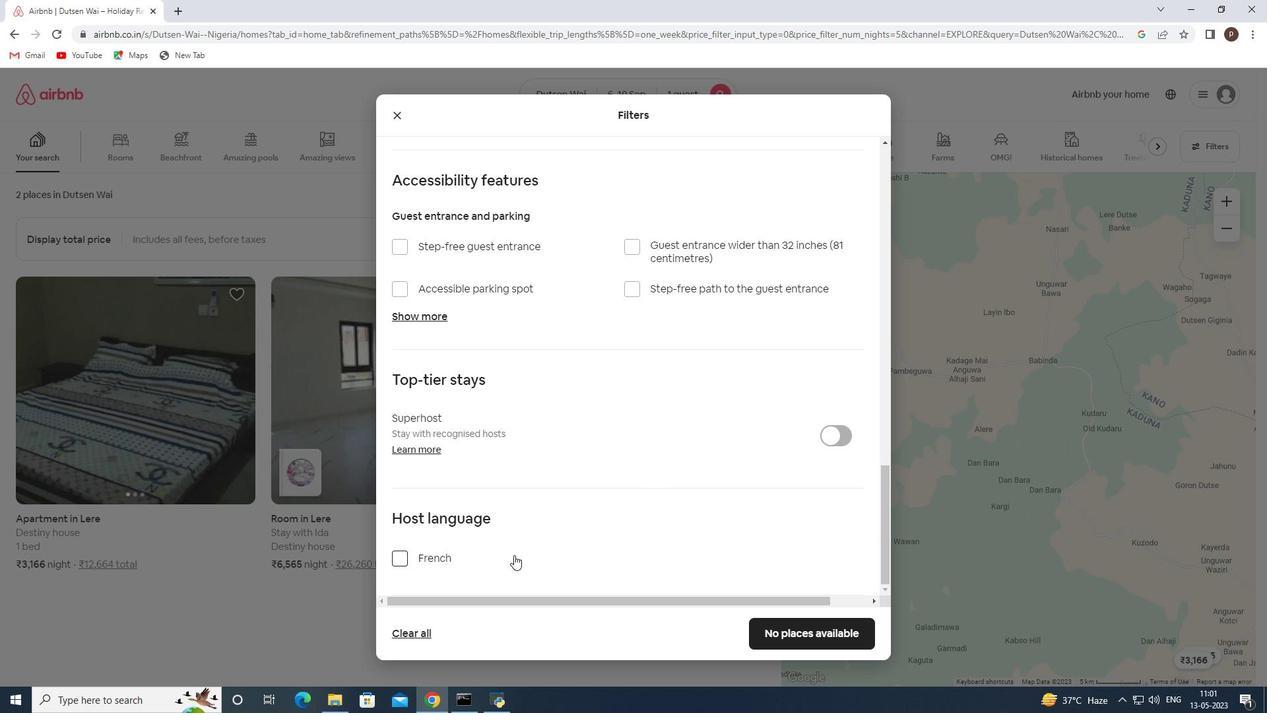 
Action: Mouse scrolled (514, 554) with delta (0, 0)
Screenshot: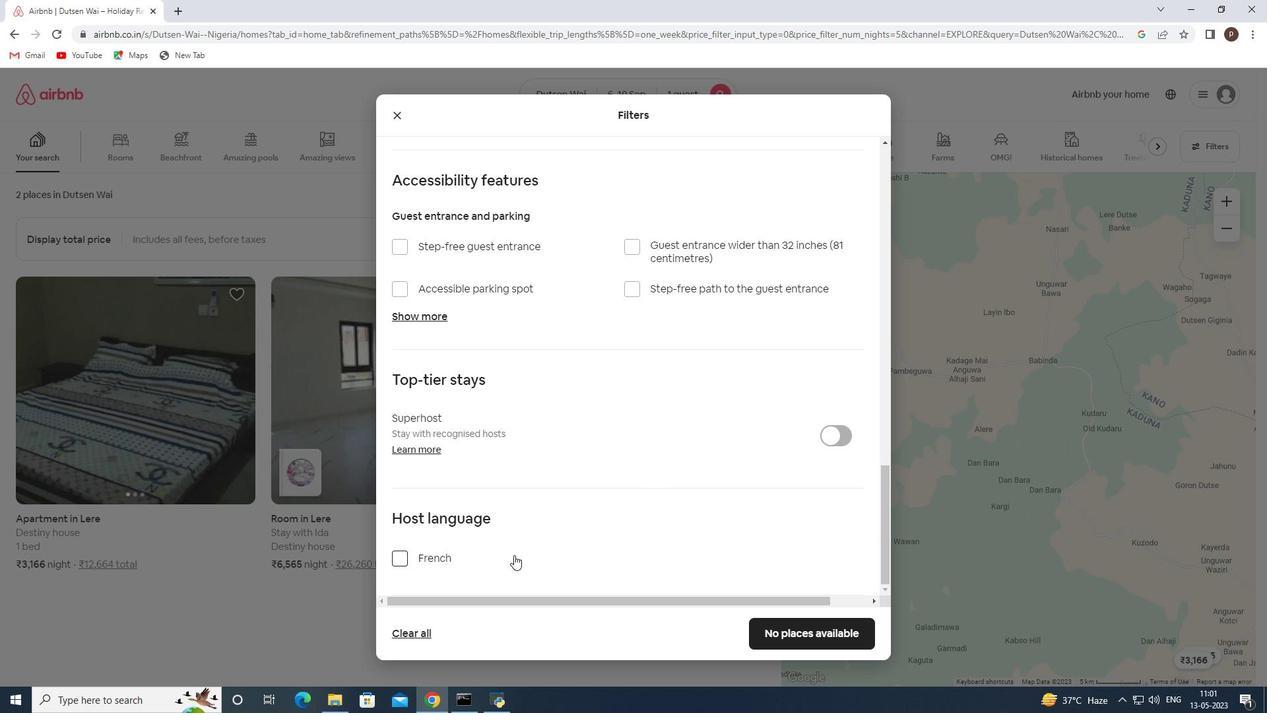 
Action: Mouse scrolled (514, 554) with delta (0, 0)
Screenshot: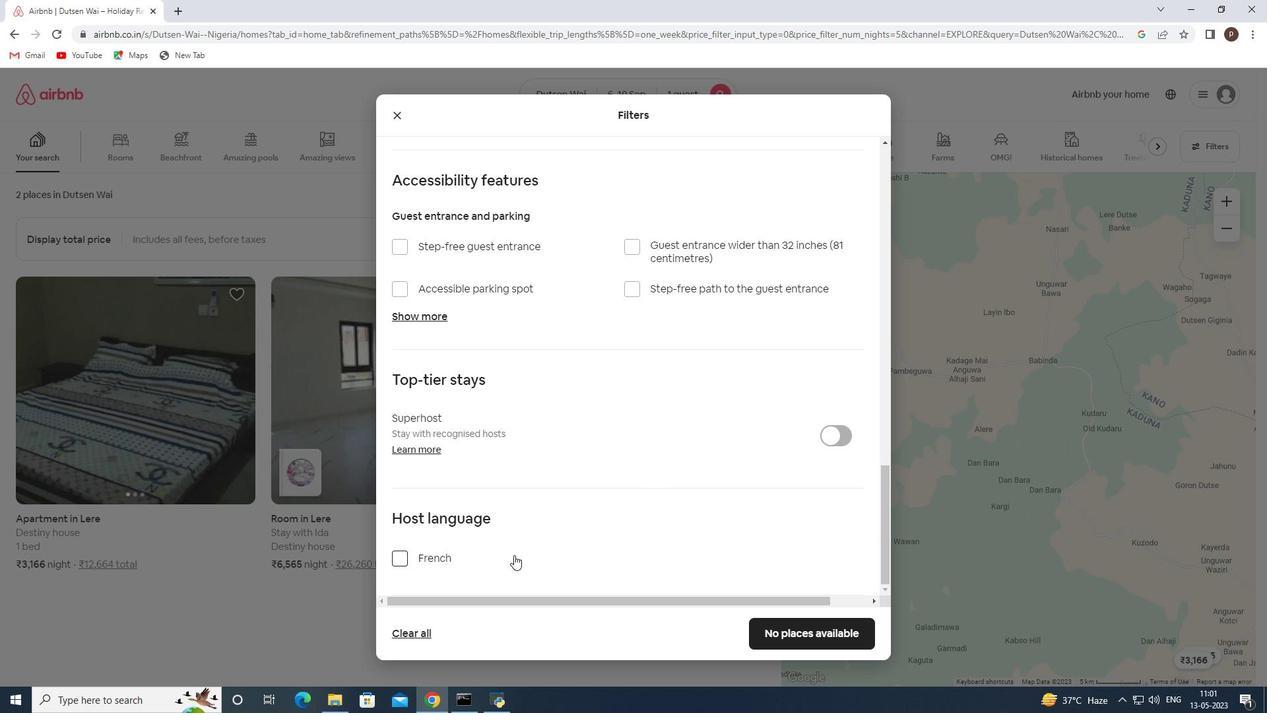 
Action: Mouse scrolled (514, 554) with delta (0, 0)
Screenshot: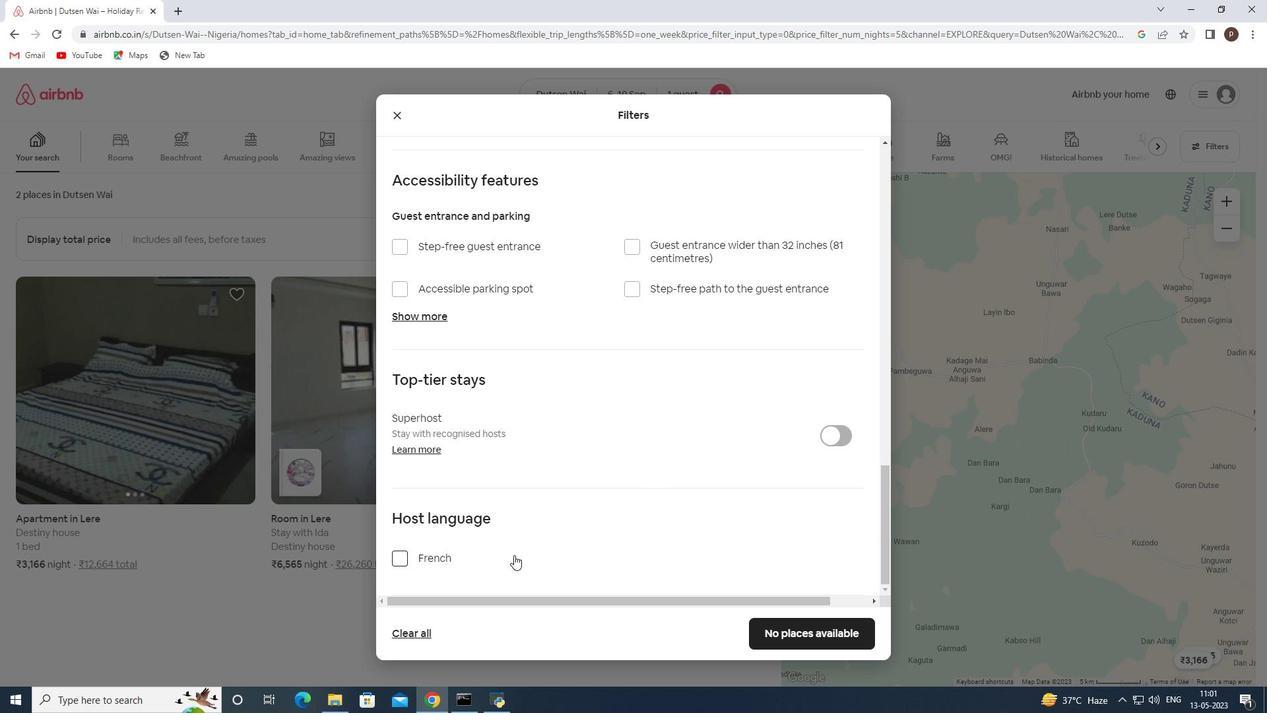 
Action: Mouse scrolled (514, 554) with delta (0, 0)
Screenshot: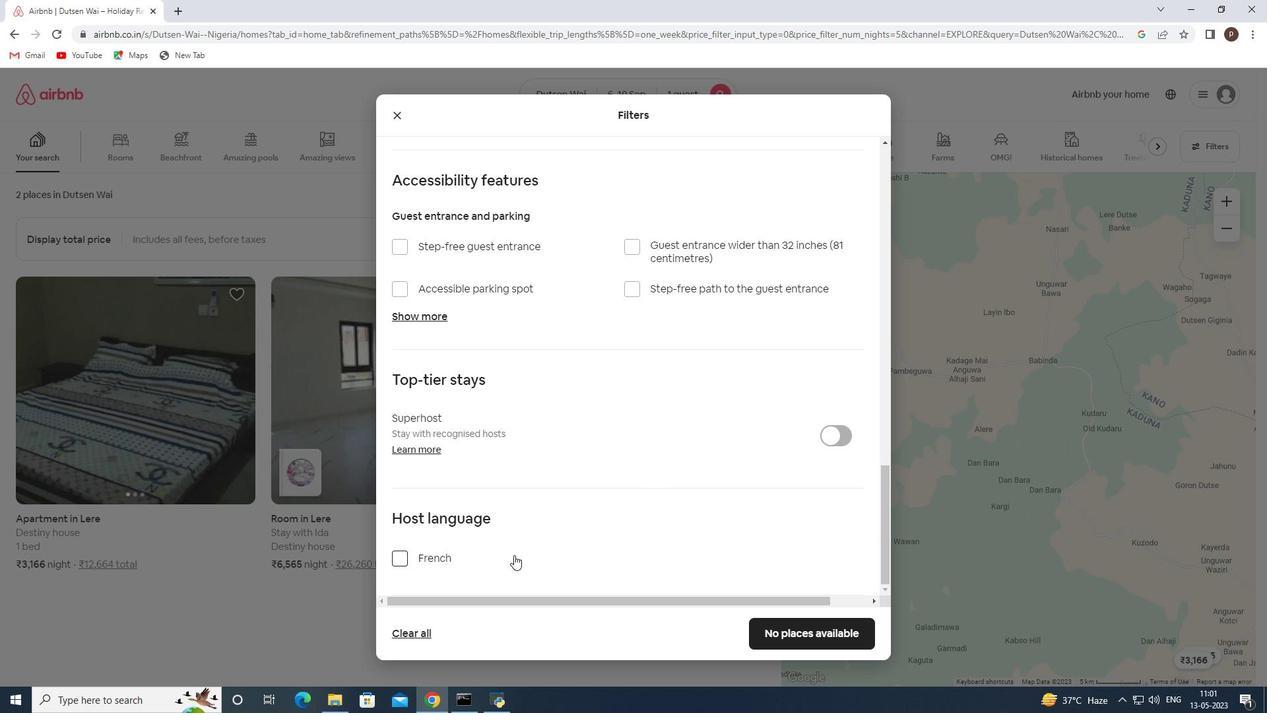 
Action: Mouse moved to (789, 627)
Screenshot: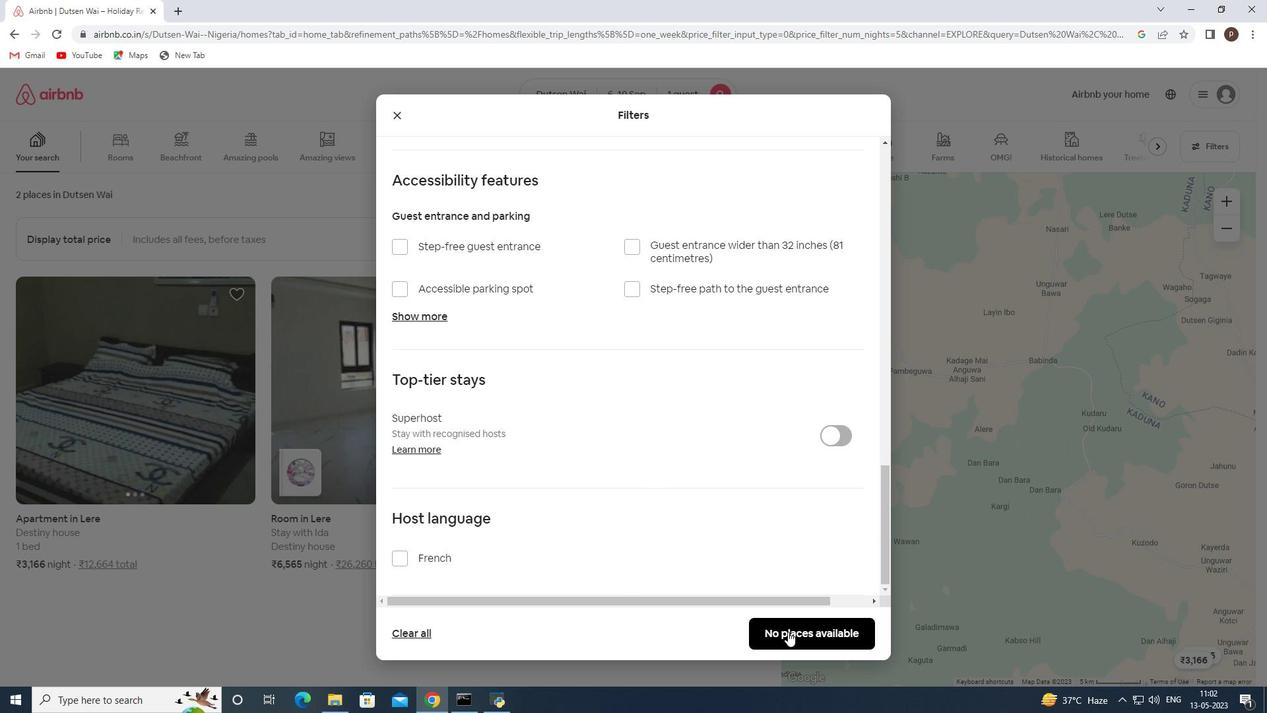 
Action: Mouse pressed left at (789, 627)
Screenshot: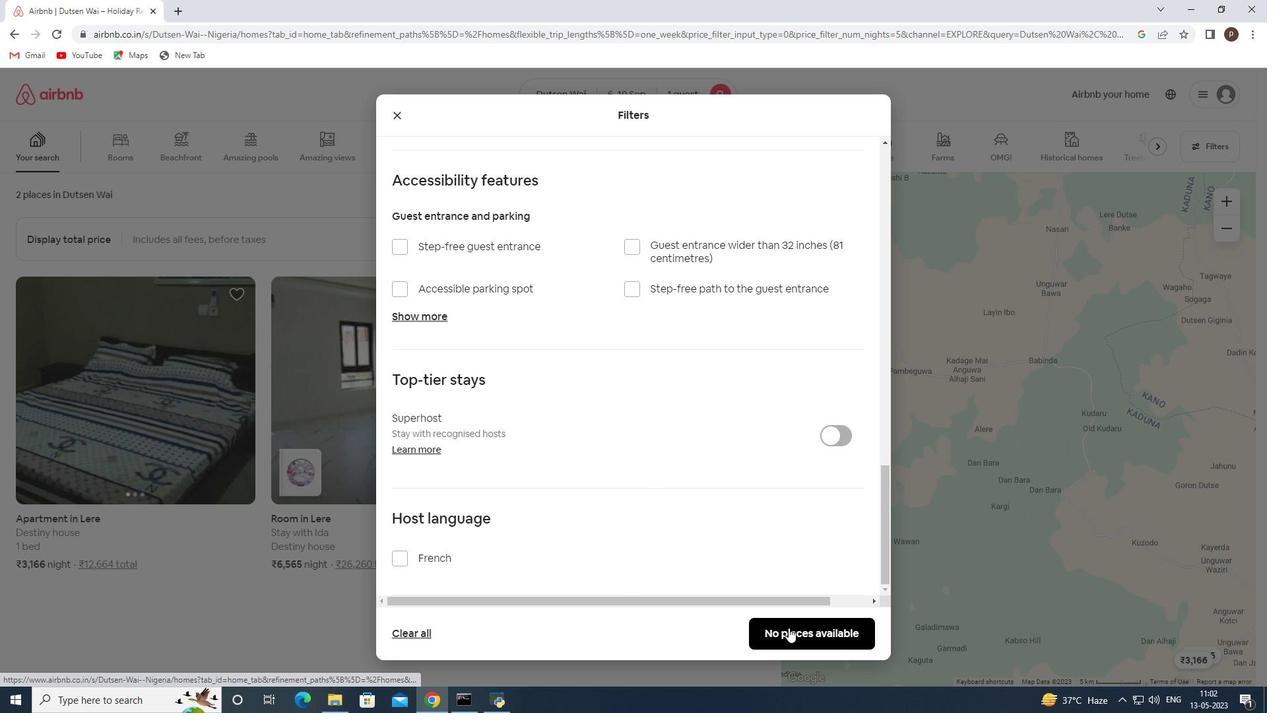 
